 Task: Find connections with filter location Béoumi with filter topic #Futurewith filter profile language Potuguese with filter current company Mercuri Urval with filter school Jobs in Telangana with filter industry Transportation Equipment Manufacturing with filter service category Email Marketing with filter keywords title Iron Worker
Action: Mouse moved to (648, 84)
Screenshot: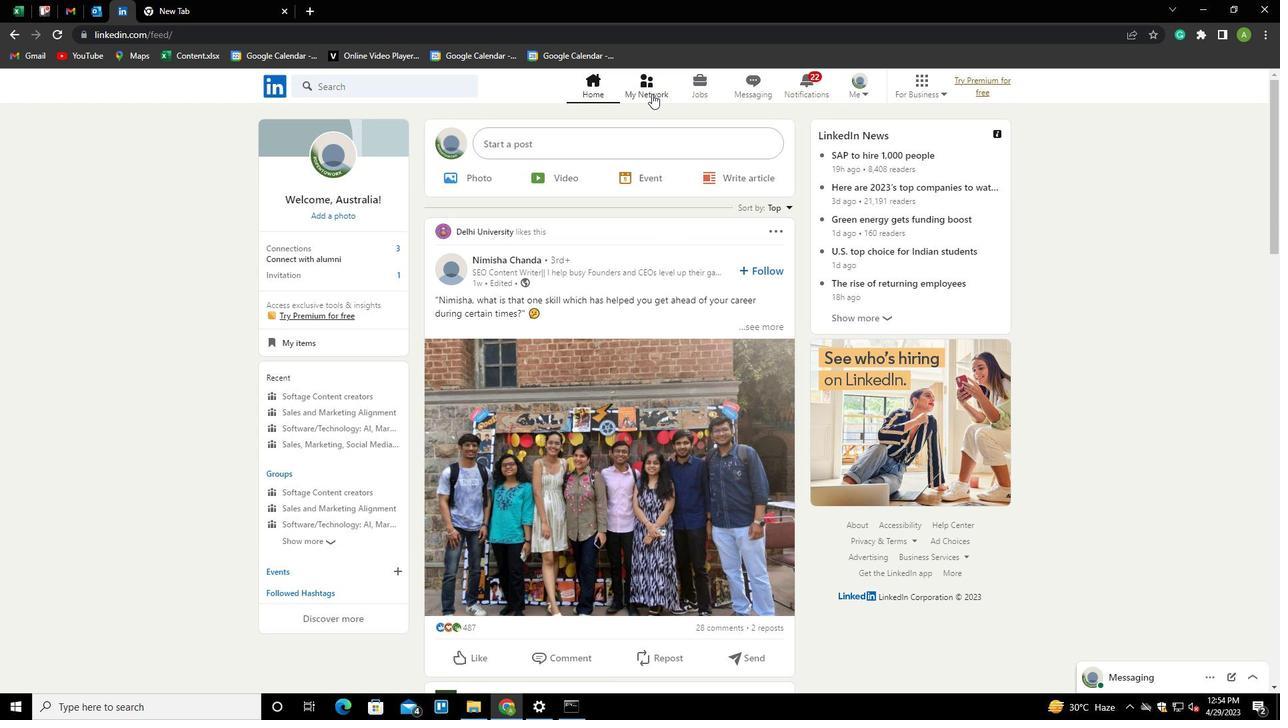 
Action: Mouse pressed left at (648, 84)
Screenshot: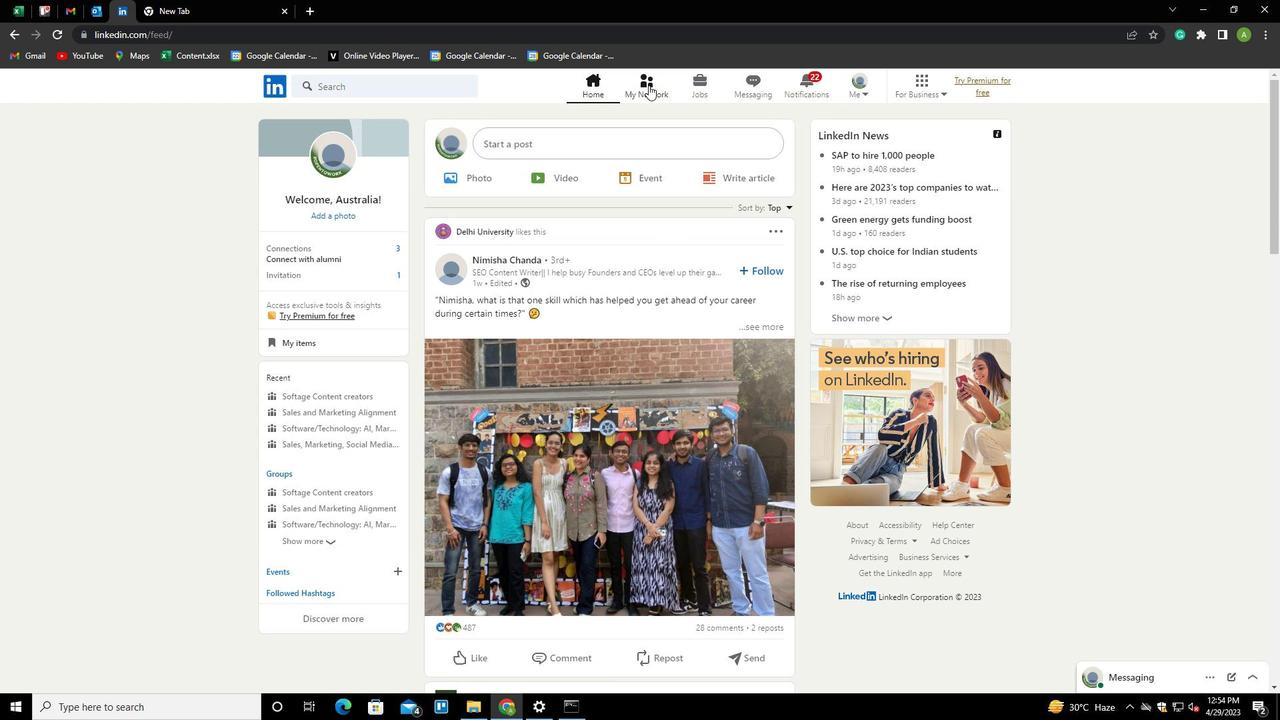 
Action: Mouse moved to (331, 160)
Screenshot: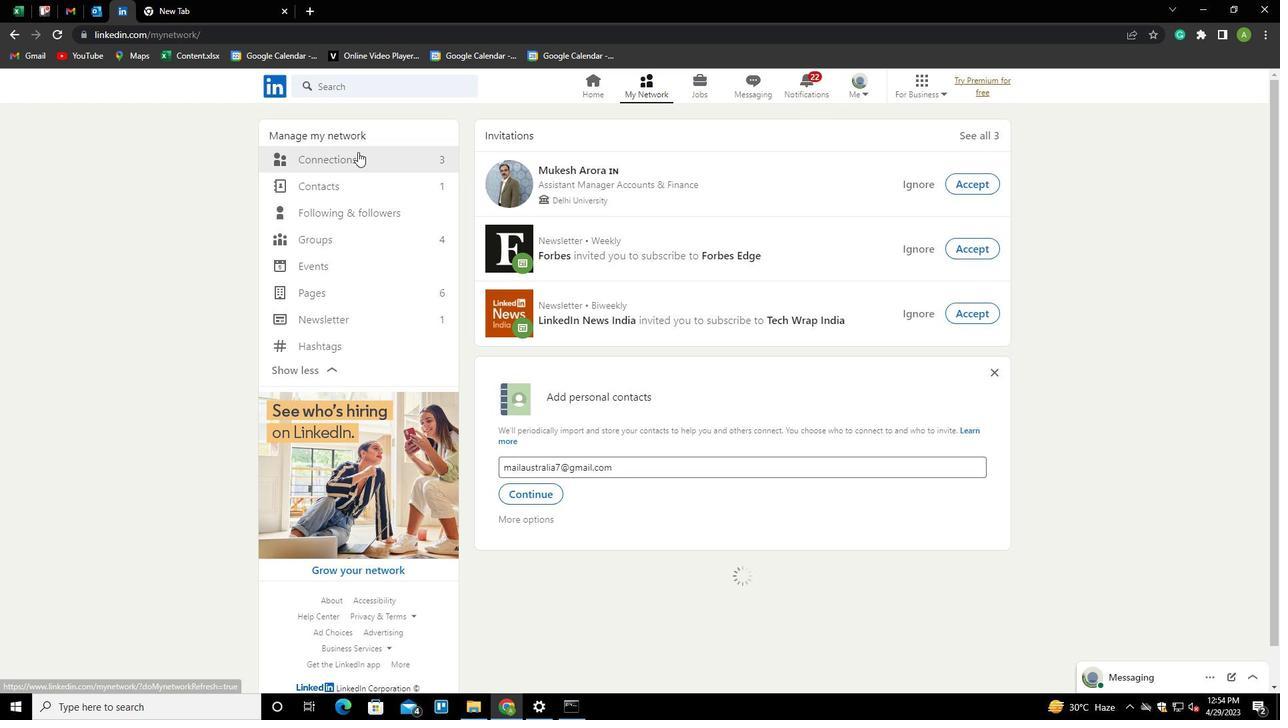 
Action: Mouse pressed left at (331, 160)
Screenshot: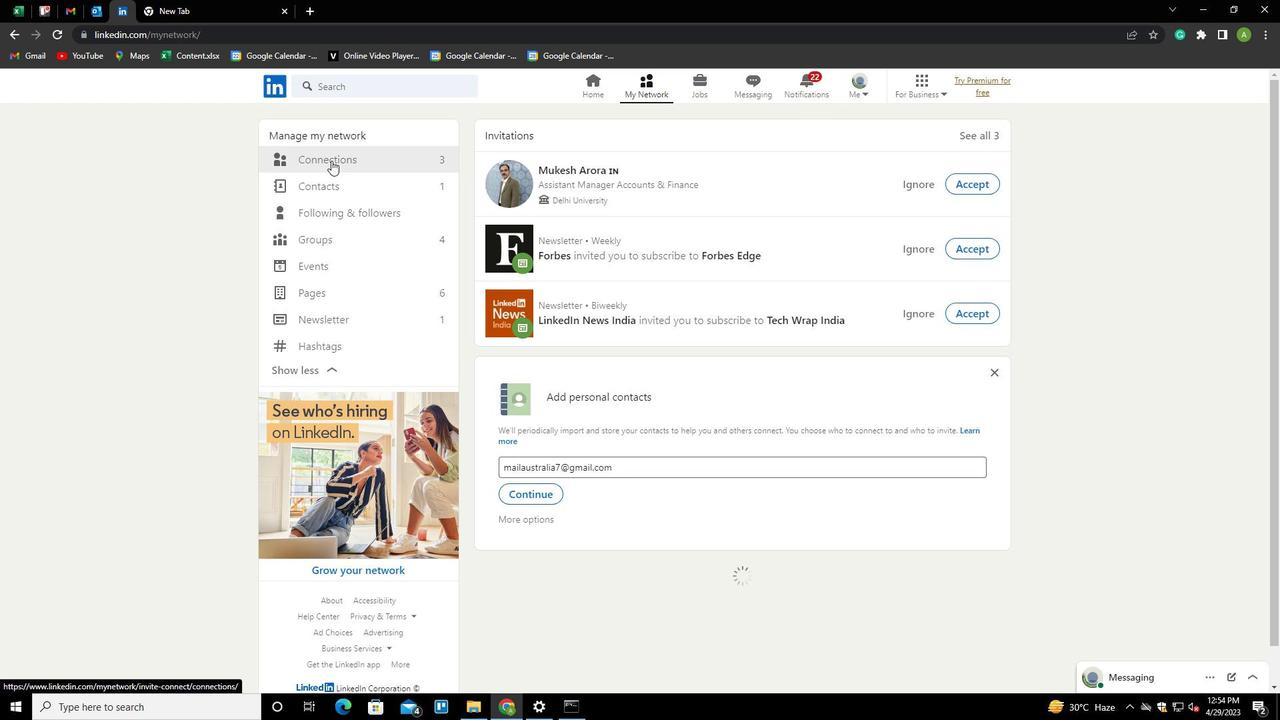 
Action: Mouse moved to (733, 162)
Screenshot: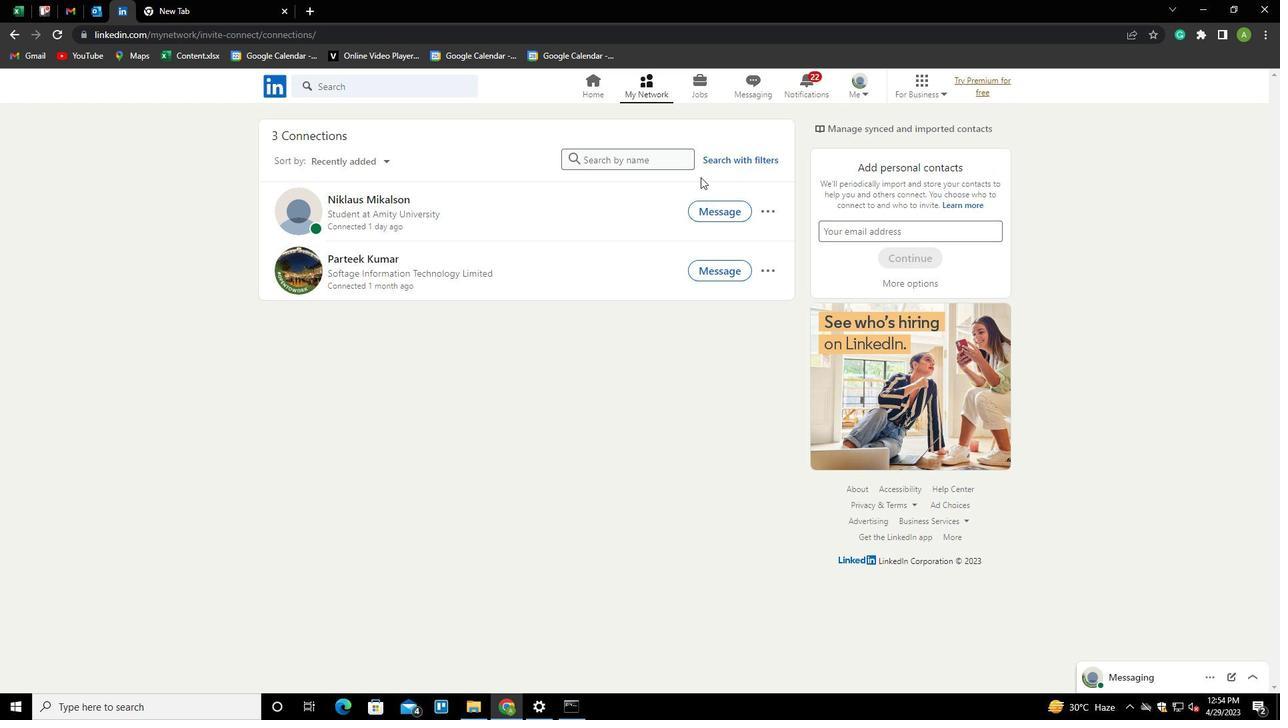 
Action: Mouse pressed left at (733, 162)
Screenshot: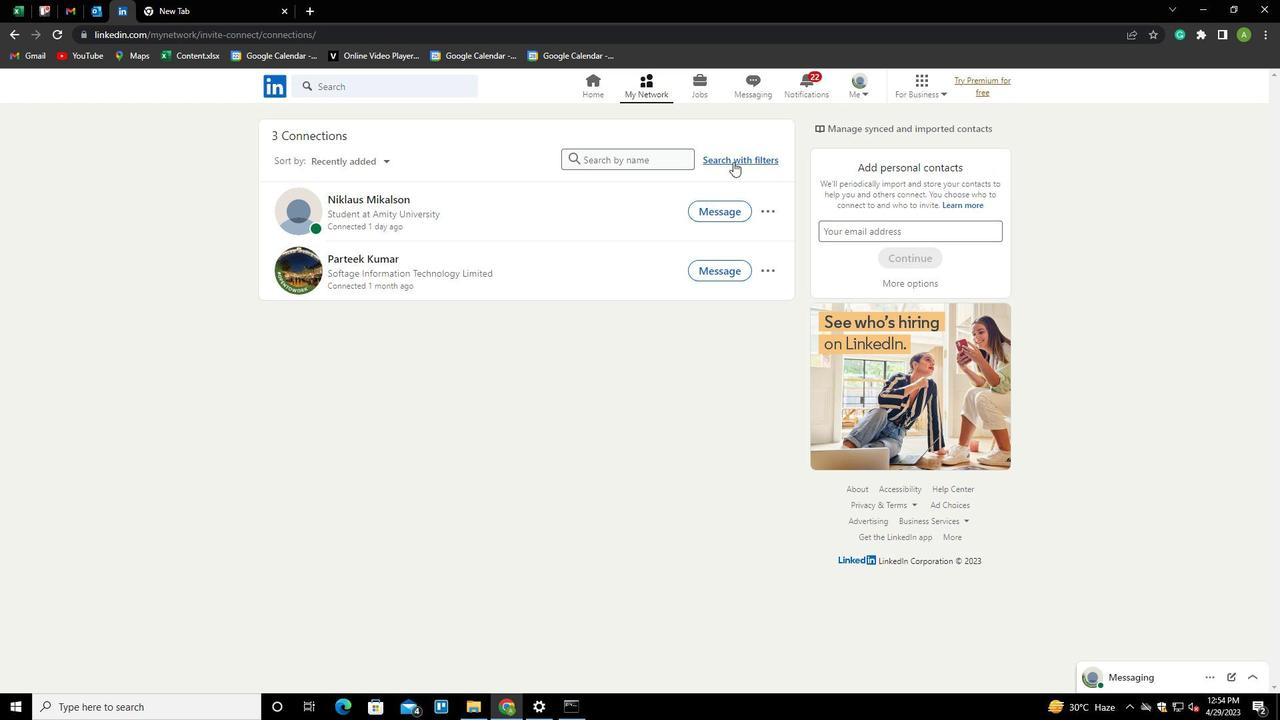 
Action: Mouse moved to (679, 126)
Screenshot: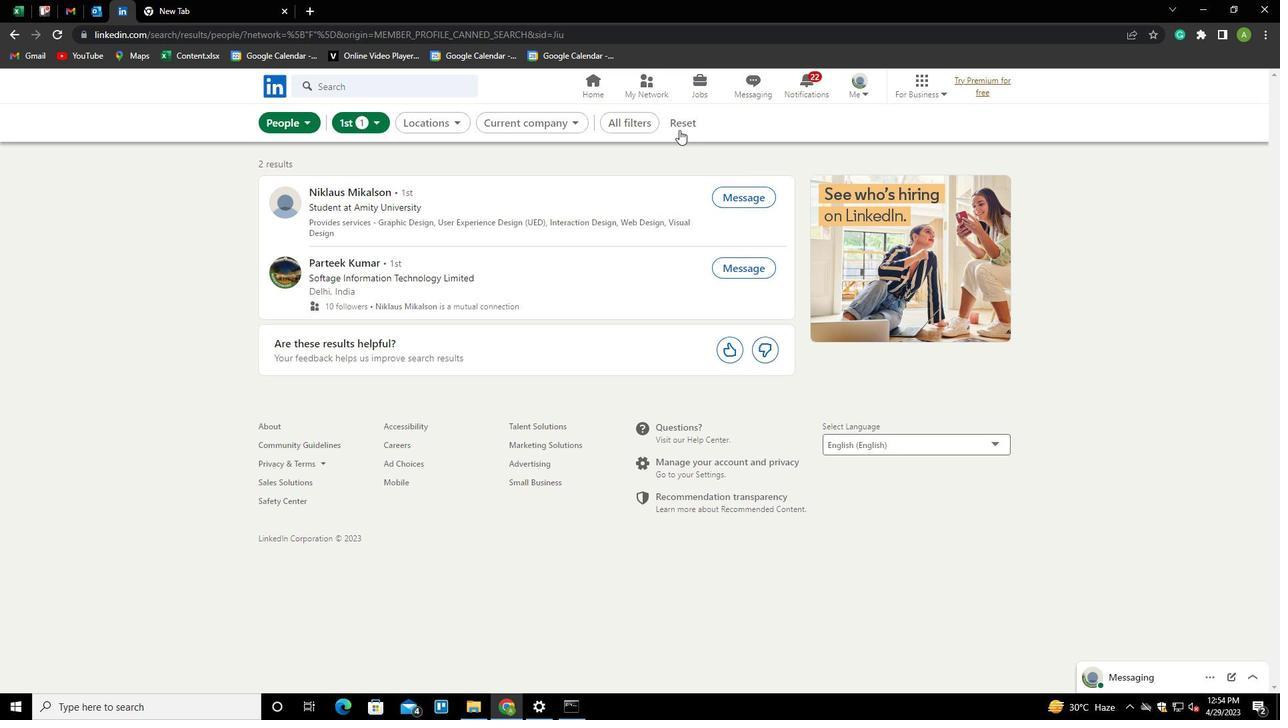 
Action: Mouse pressed left at (679, 126)
Screenshot: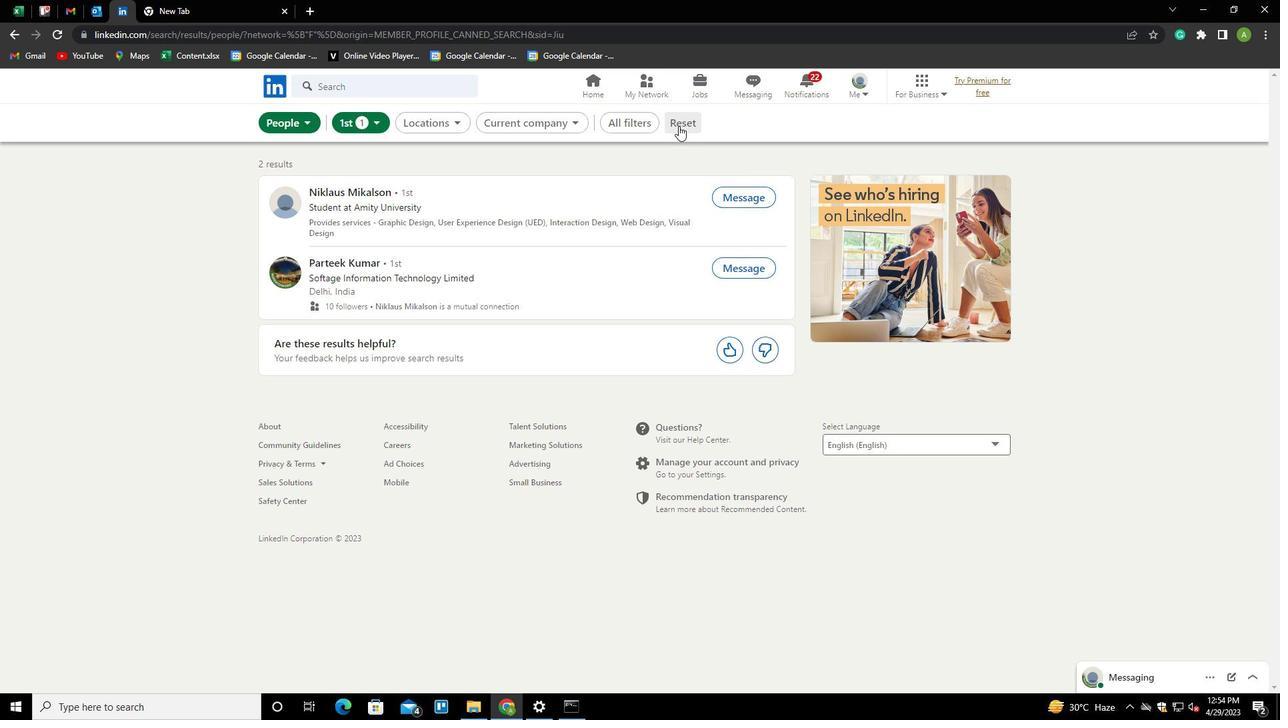
Action: Mouse moved to (669, 124)
Screenshot: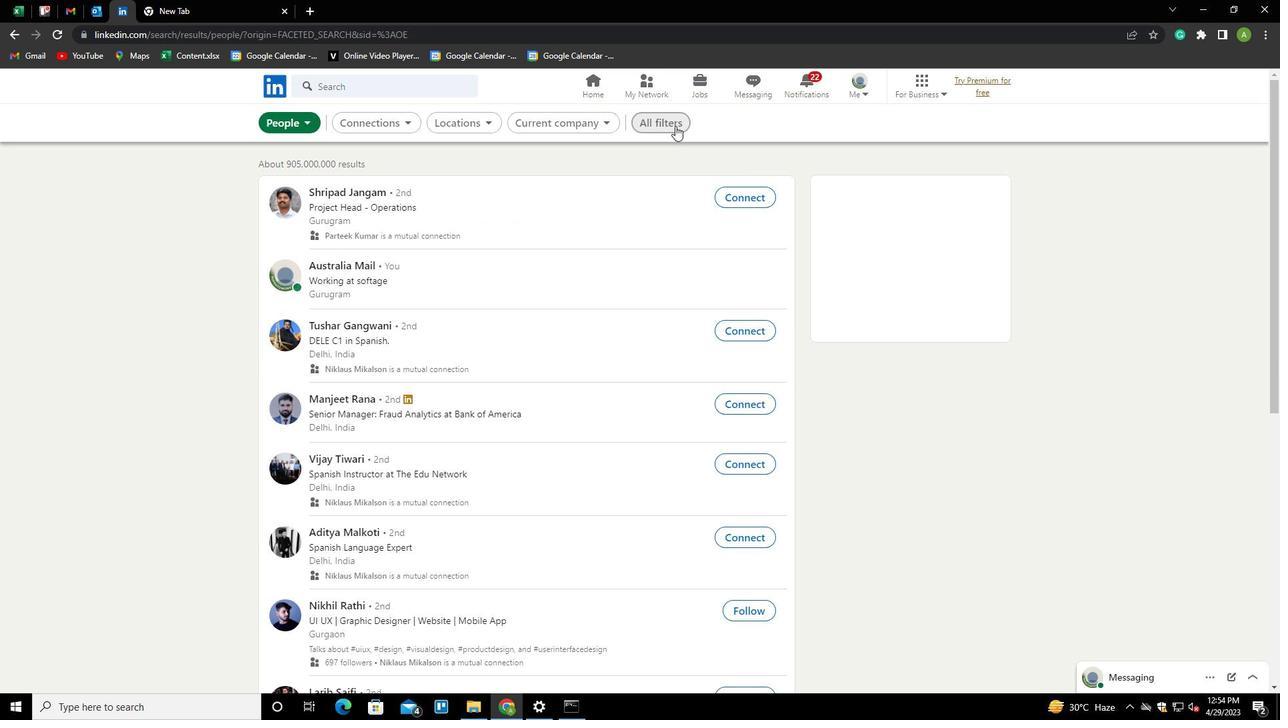 
Action: Mouse pressed left at (669, 124)
Screenshot: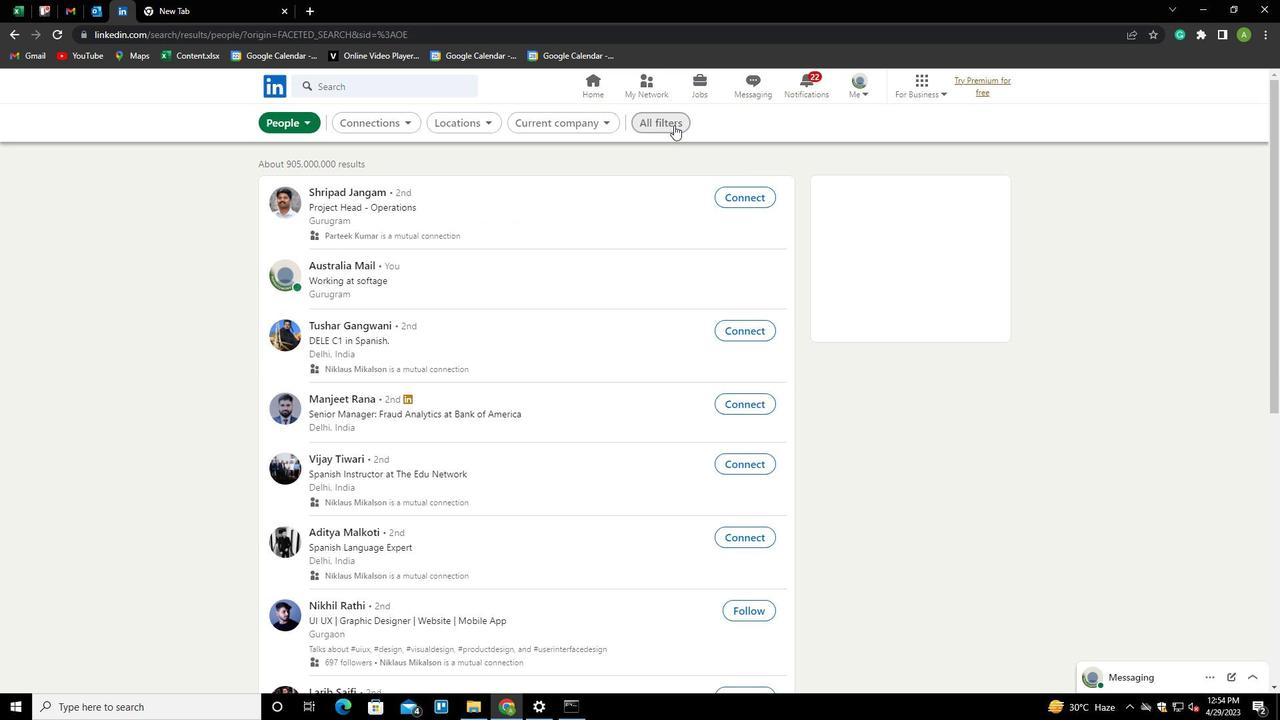 
Action: Mouse moved to (1048, 334)
Screenshot: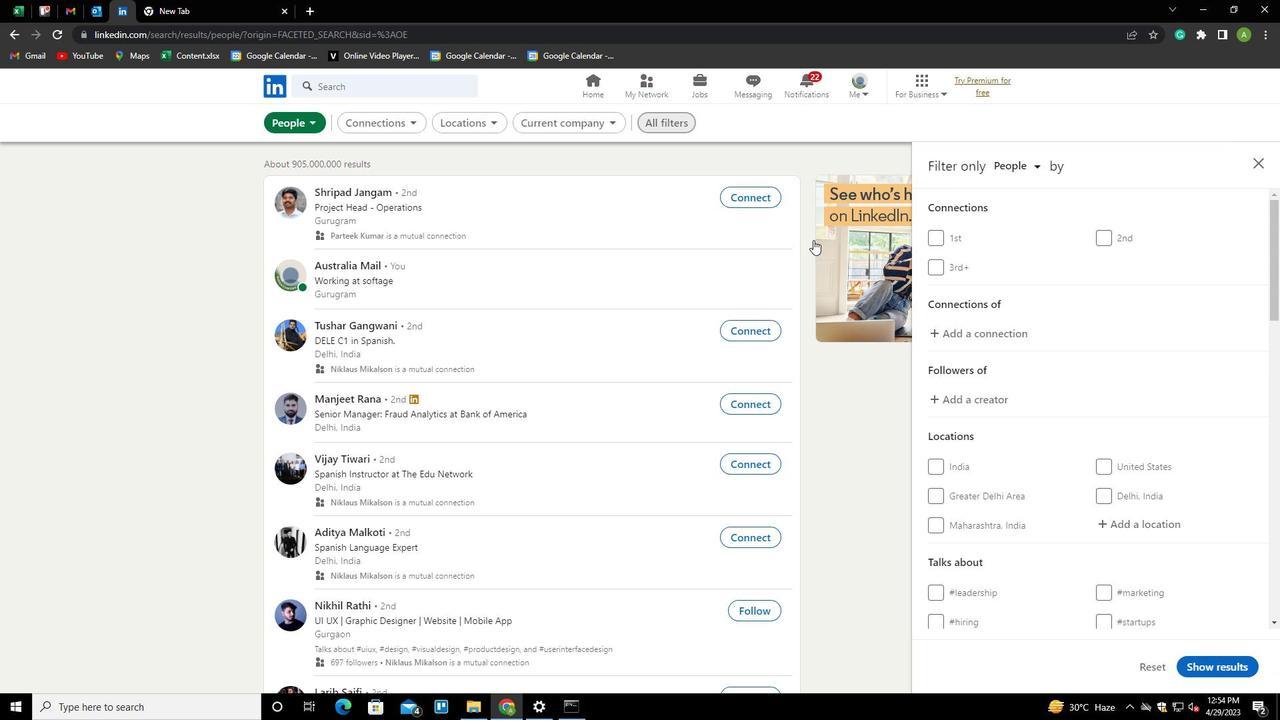 
Action: Mouse scrolled (1048, 334) with delta (0, 0)
Screenshot: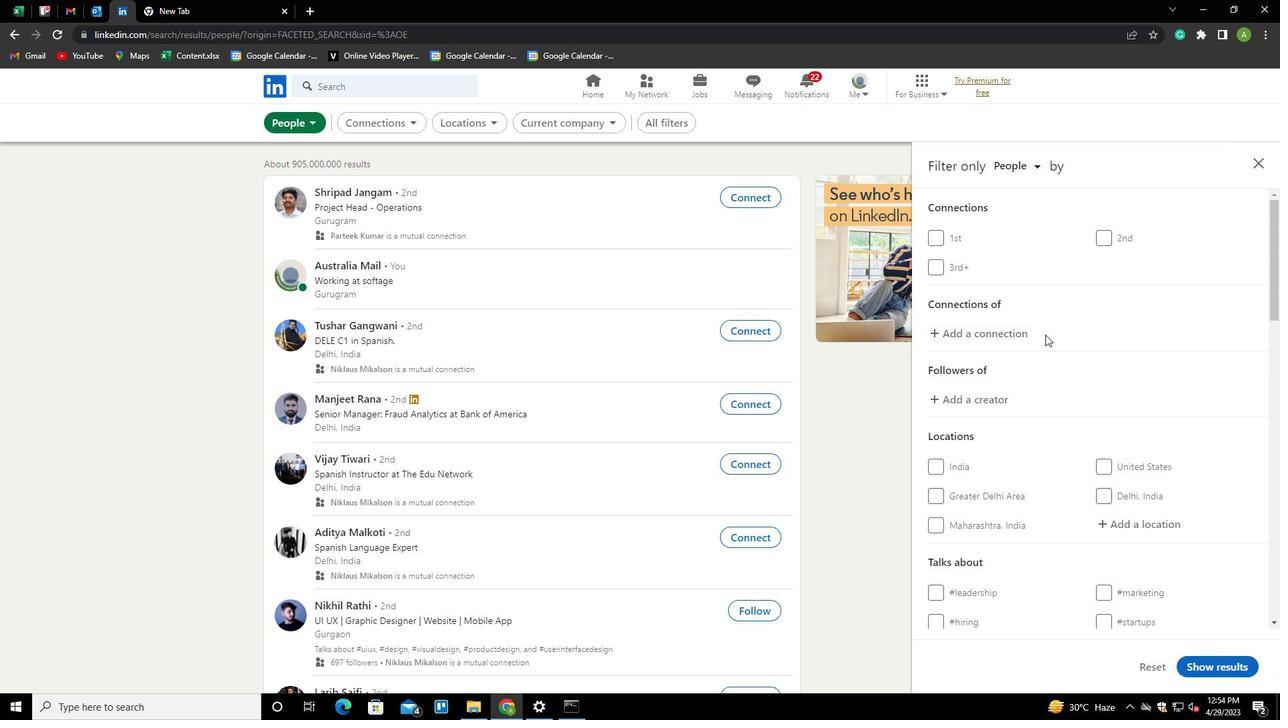 
Action: Mouse scrolled (1048, 334) with delta (0, 0)
Screenshot: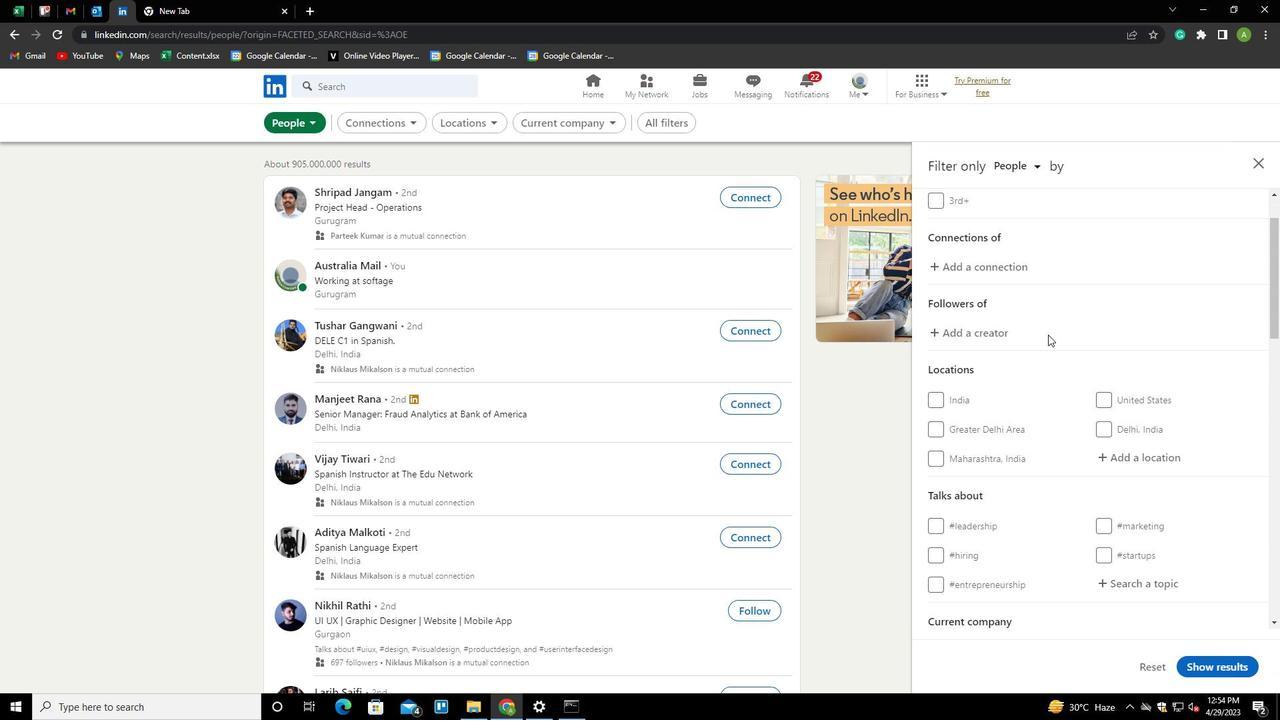 
Action: Mouse moved to (1120, 388)
Screenshot: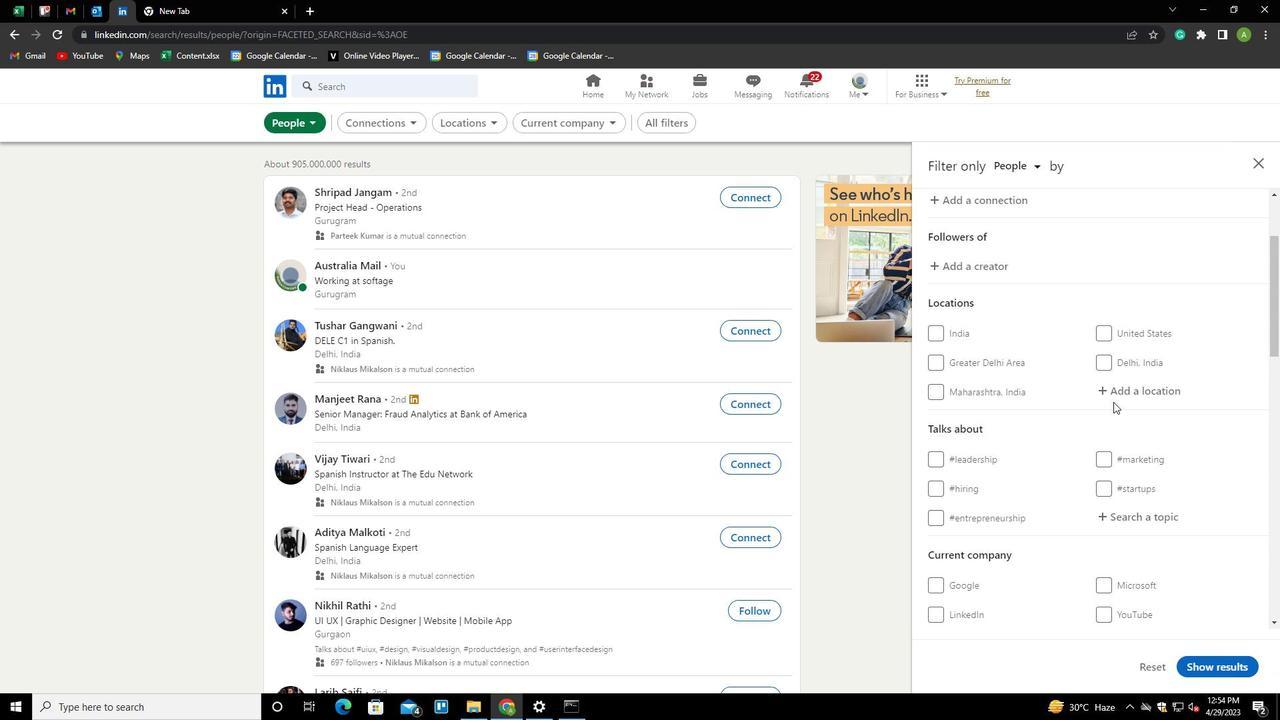 
Action: Mouse pressed left at (1120, 388)
Screenshot: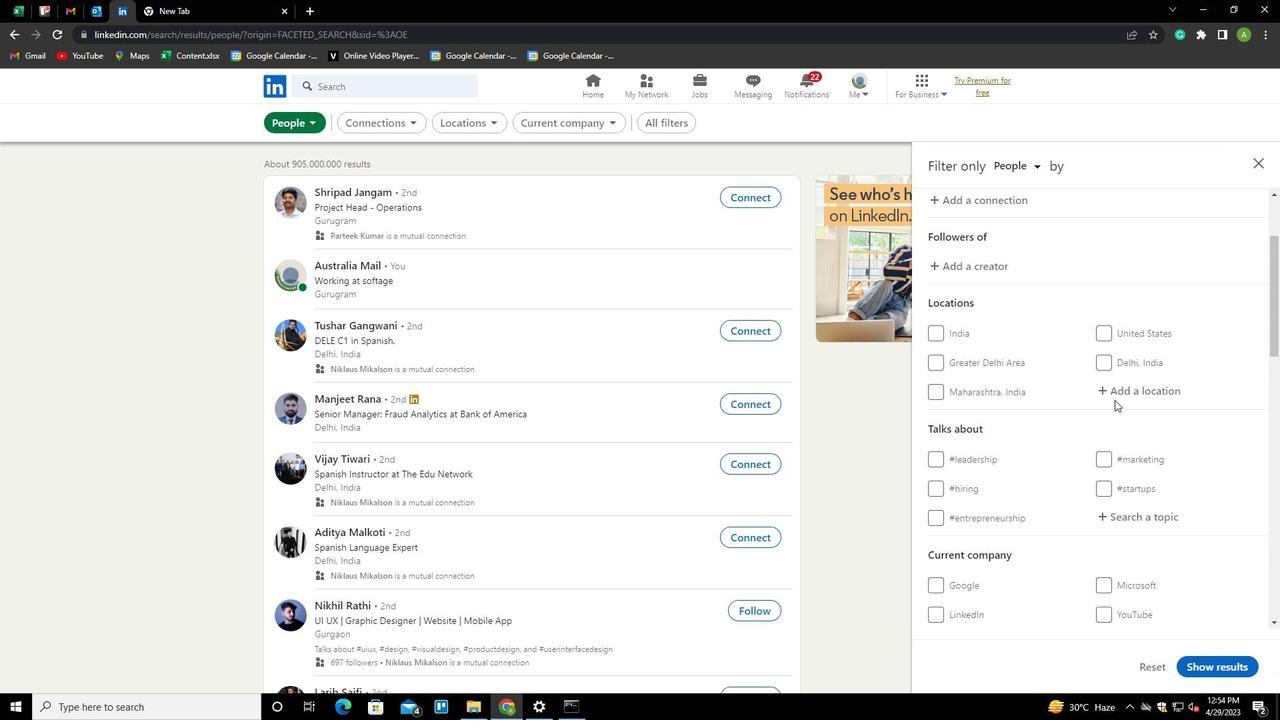 
Action: Mouse moved to (1127, 390)
Screenshot: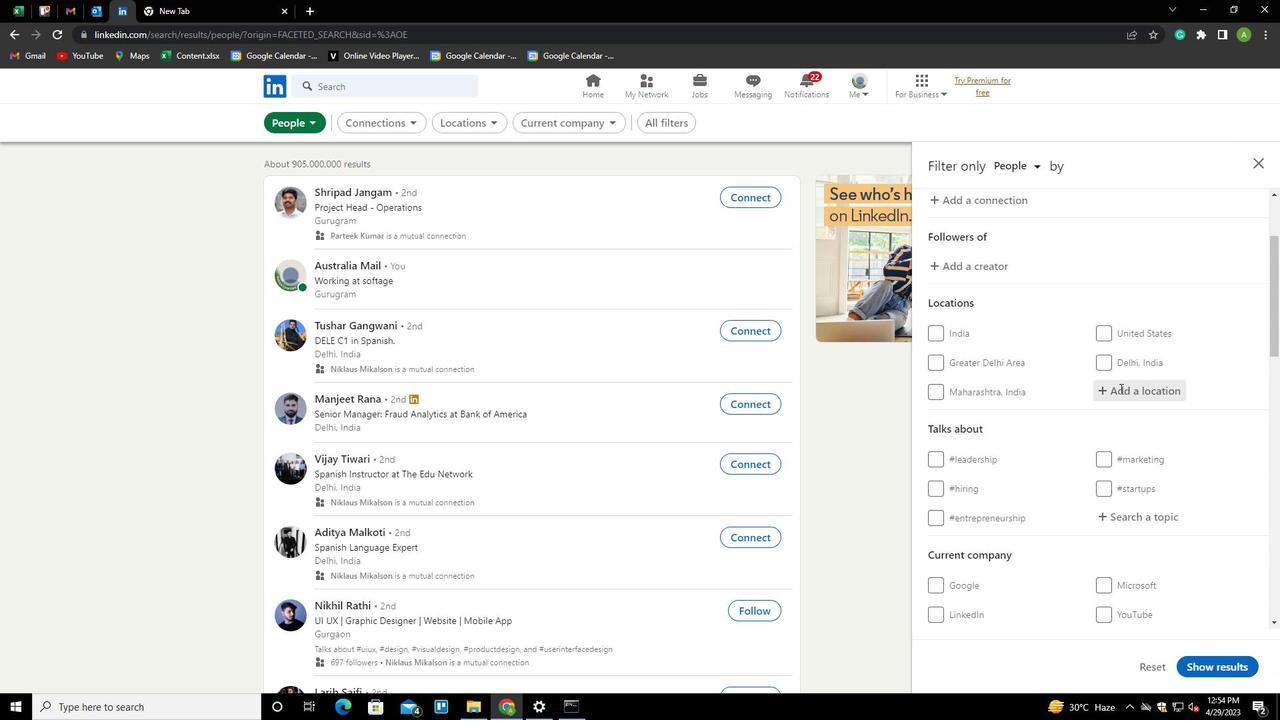 
Action: Mouse pressed left at (1127, 390)
Screenshot: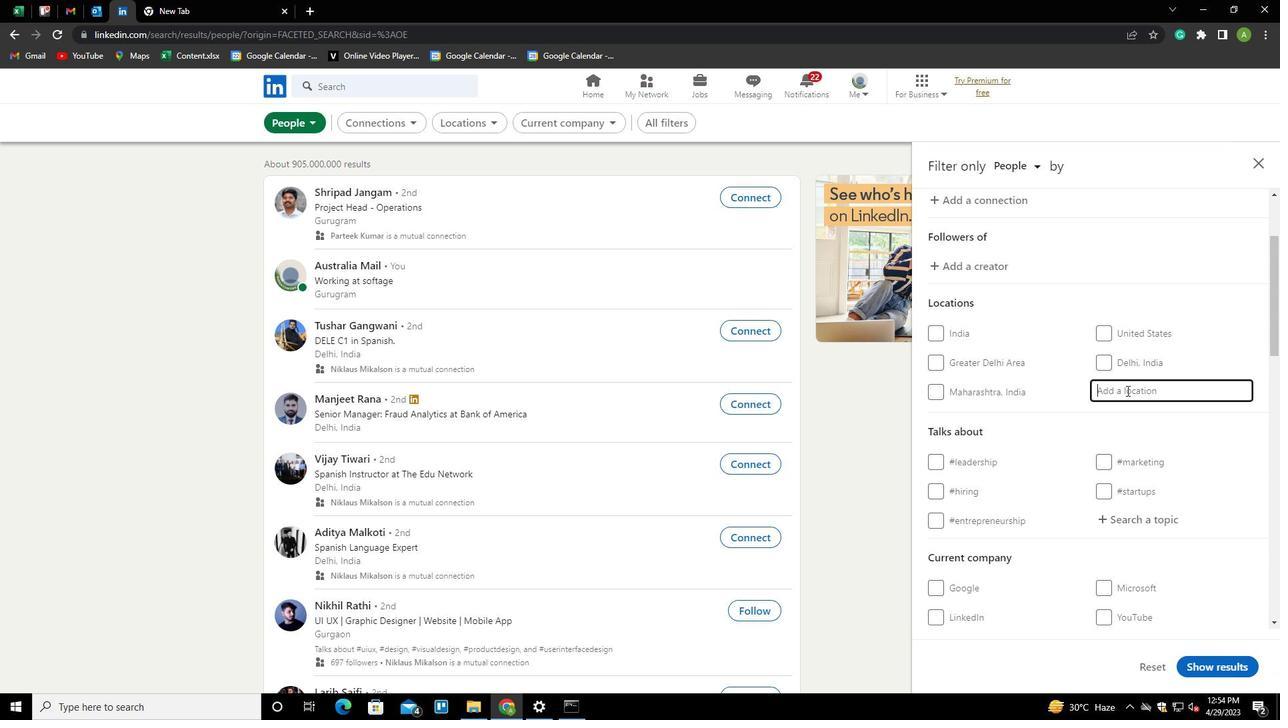 
Action: Key pressed <Key.shift>BEOMI<Key.left><Key.left>U<Key.end>
Screenshot: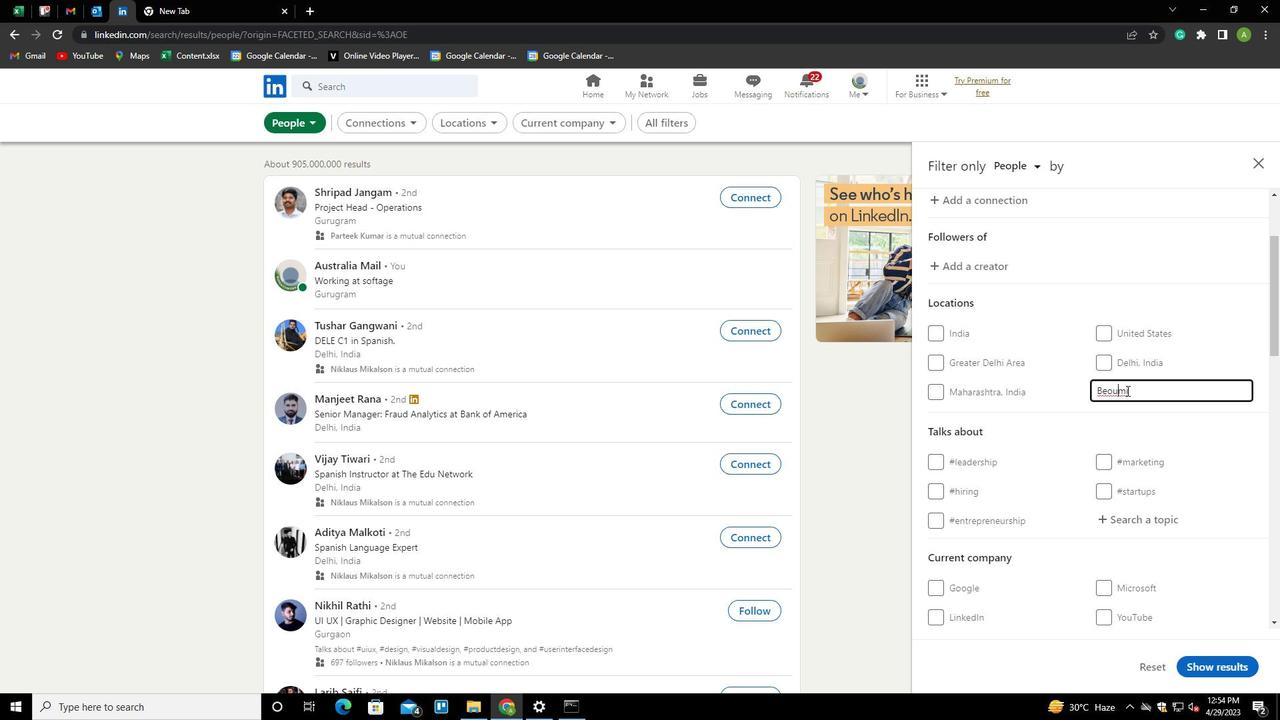 
Action: Mouse moved to (1154, 526)
Screenshot: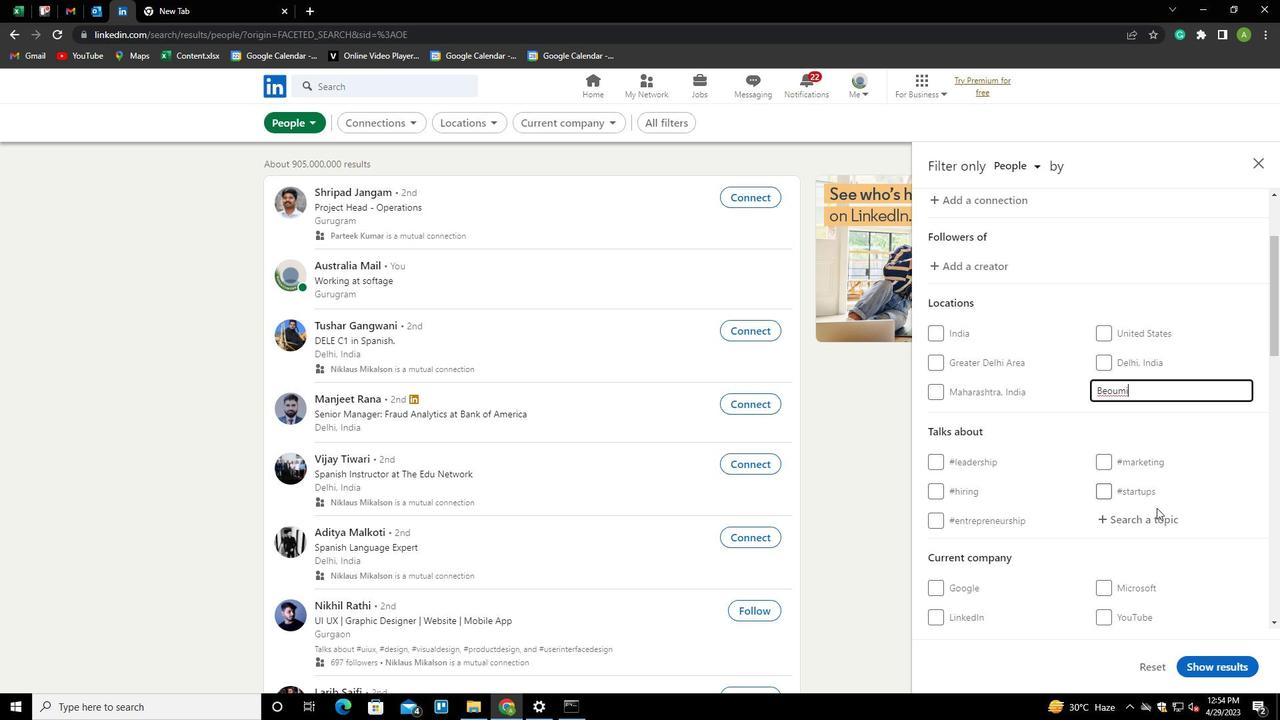 
Action: Mouse pressed left at (1154, 526)
Screenshot: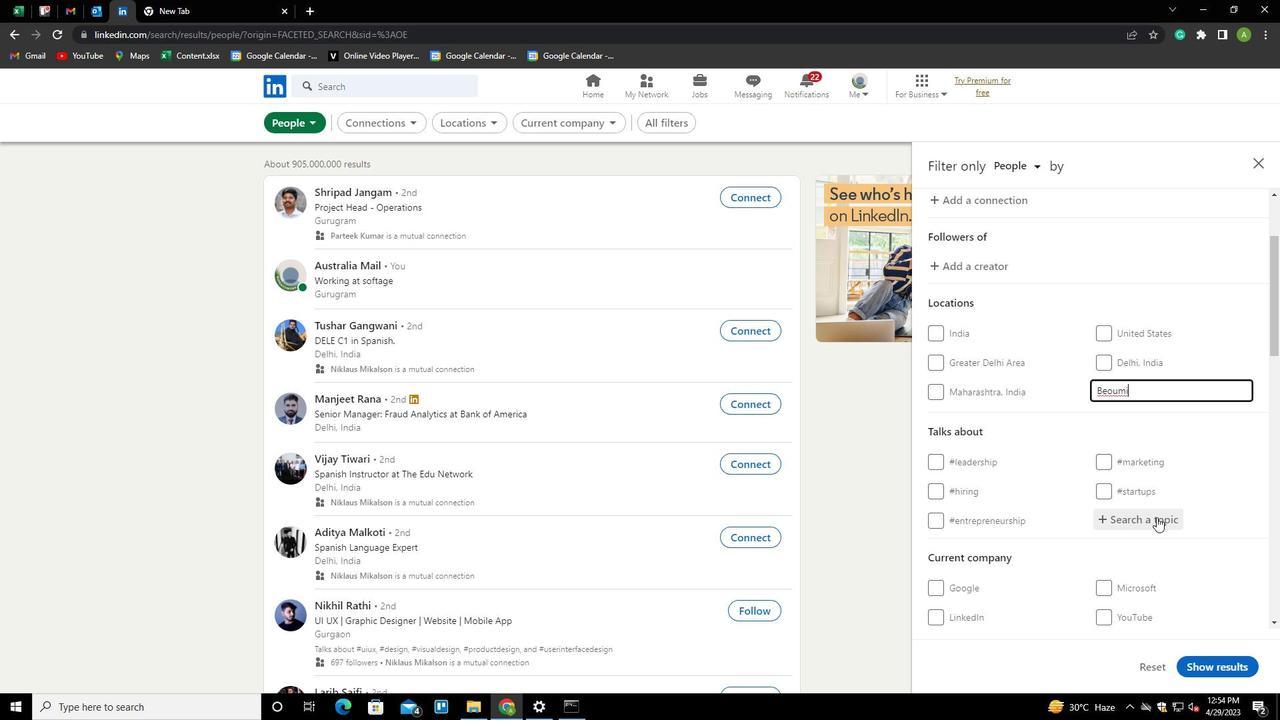 
Action: Mouse moved to (1154, 523)
Screenshot: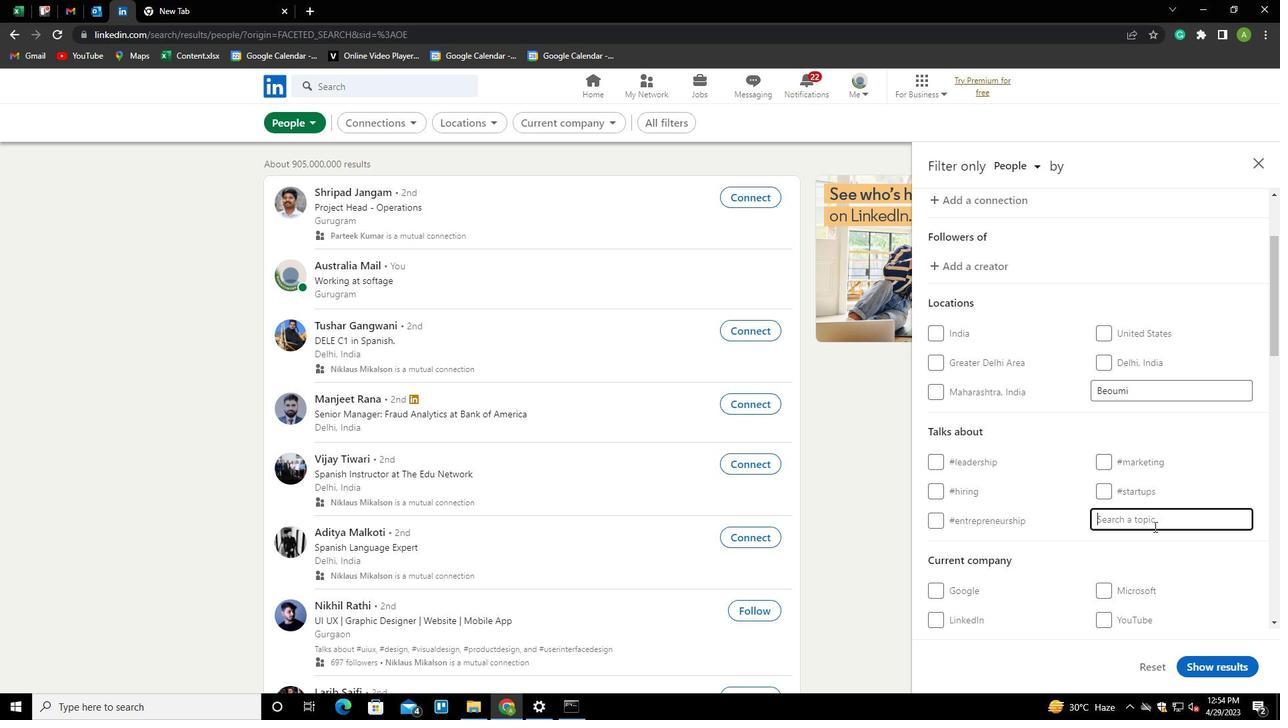 
Action: Key pressed <Key.shift>FUTURE<Key.down><Key.enter>
Screenshot: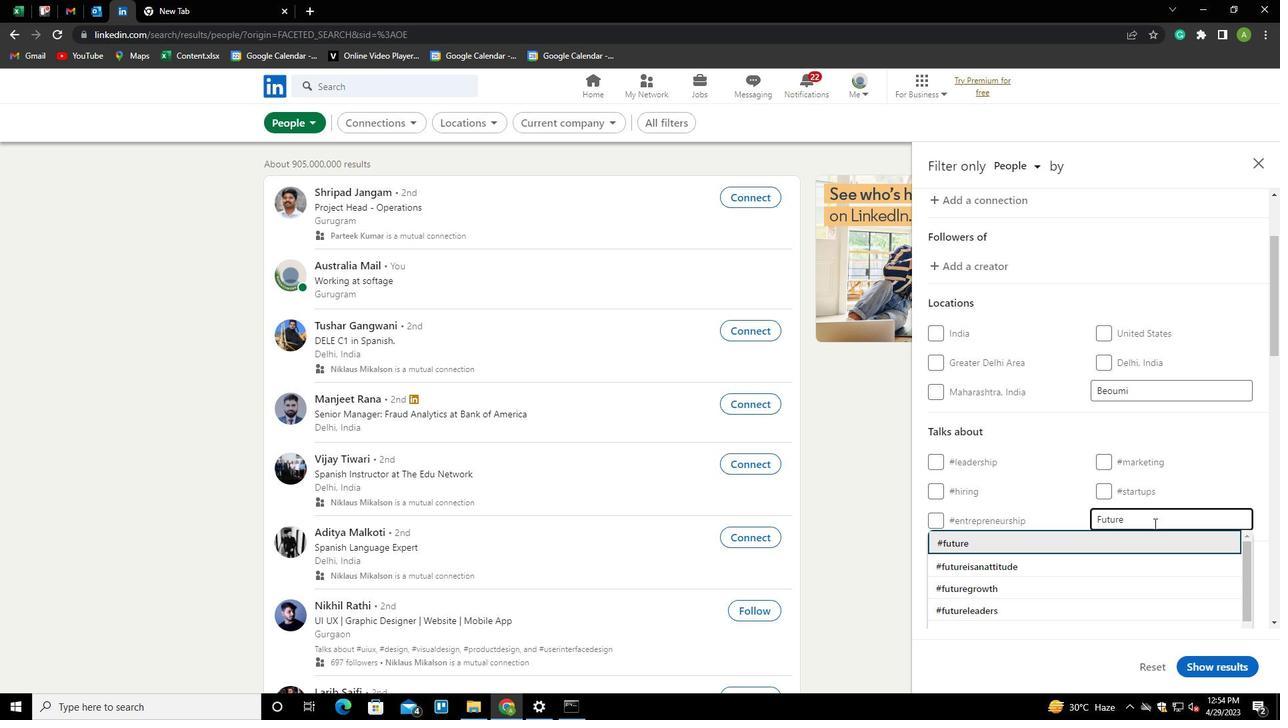 
Action: Mouse scrolled (1154, 522) with delta (0, 0)
Screenshot: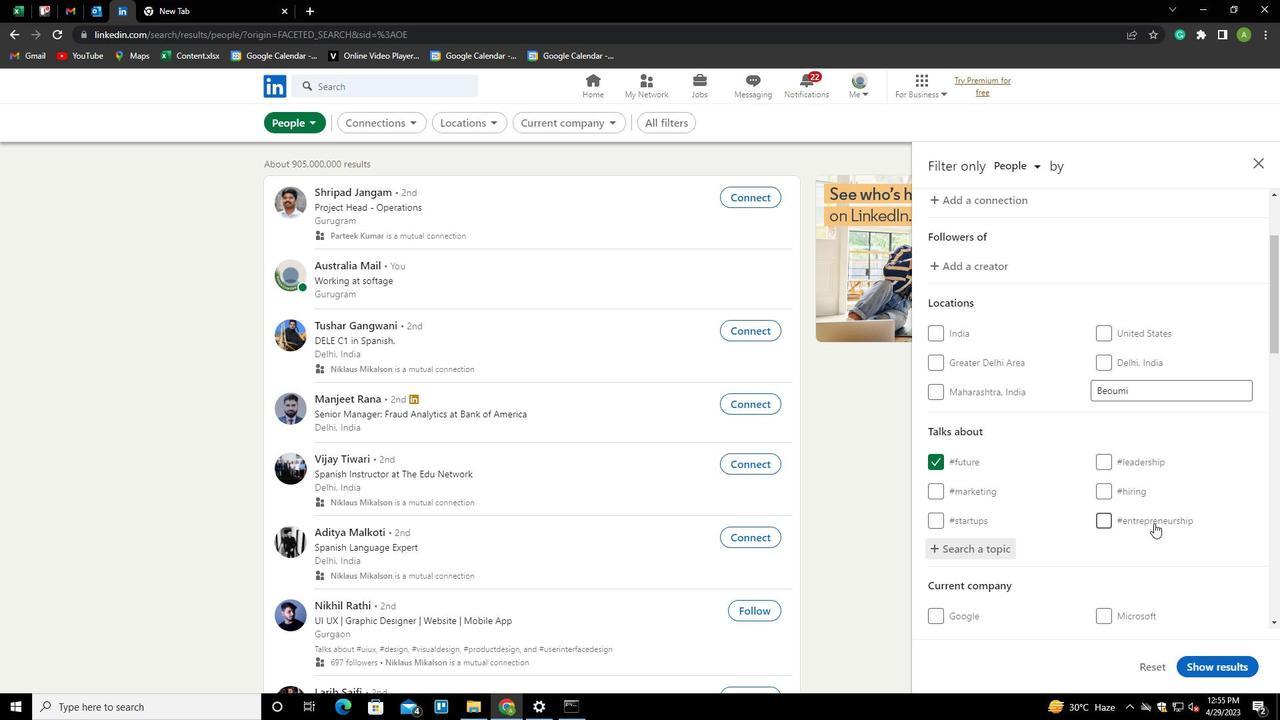 
Action: Mouse scrolled (1154, 522) with delta (0, 0)
Screenshot: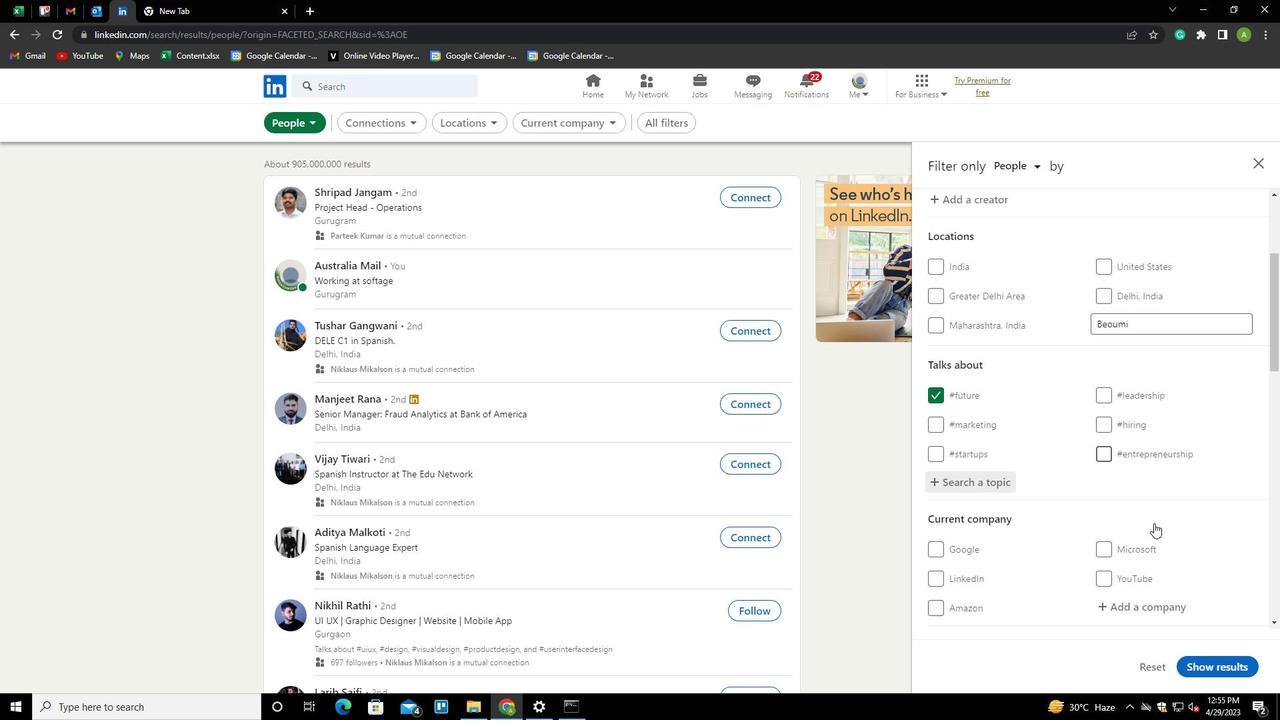 
Action: Mouse scrolled (1154, 522) with delta (0, 0)
Screenshot: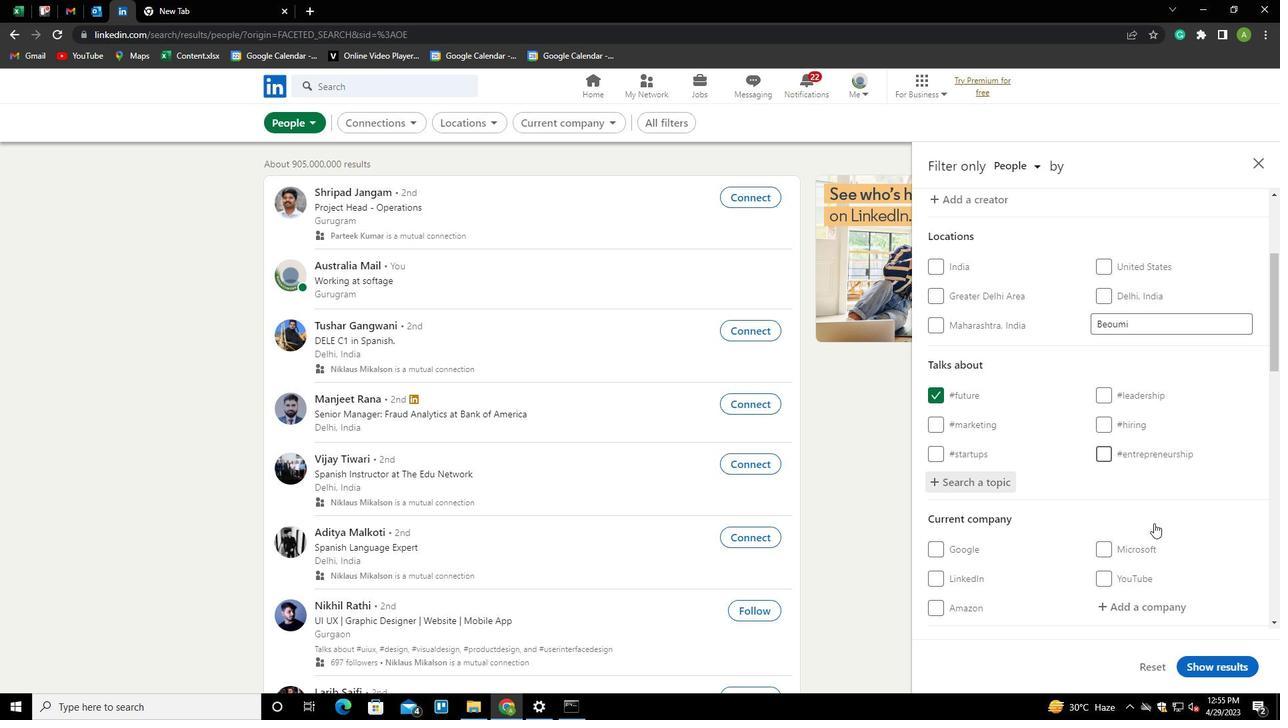 
Action: Mouse moved to (1140, 468)
Screenshot: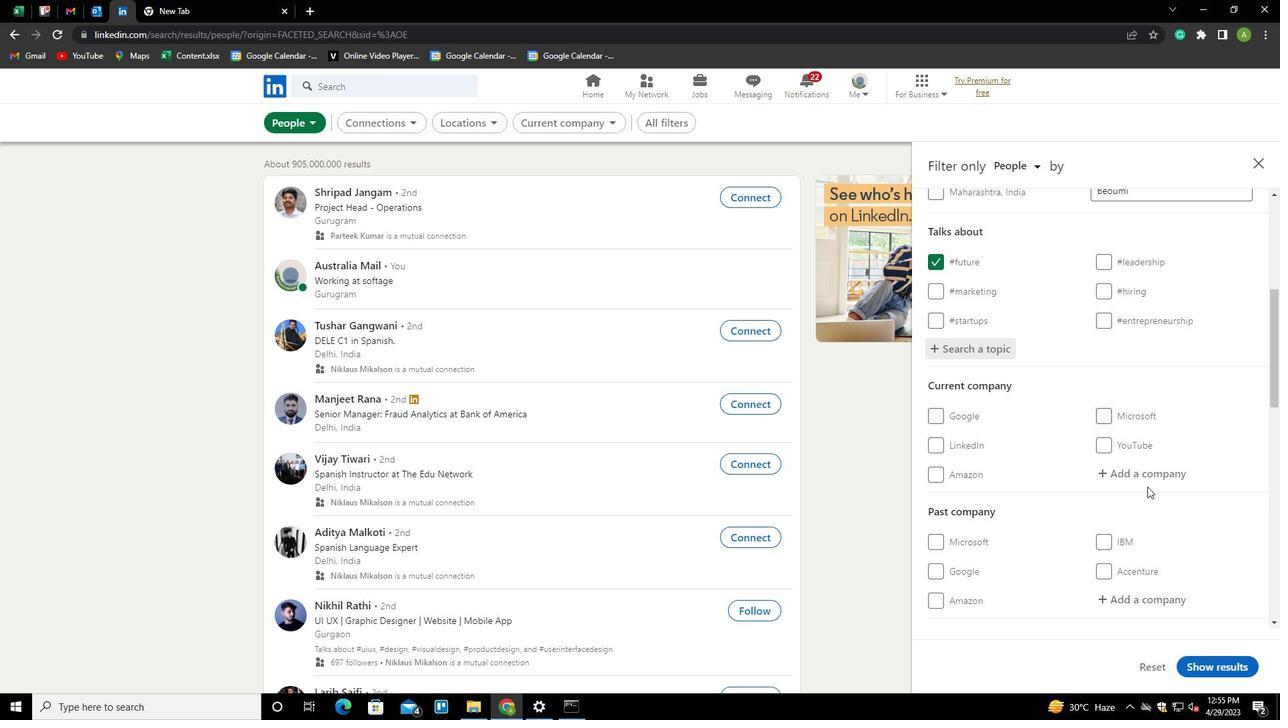 
Action: Mouse pressed left at (1140, 468)
Screenshot: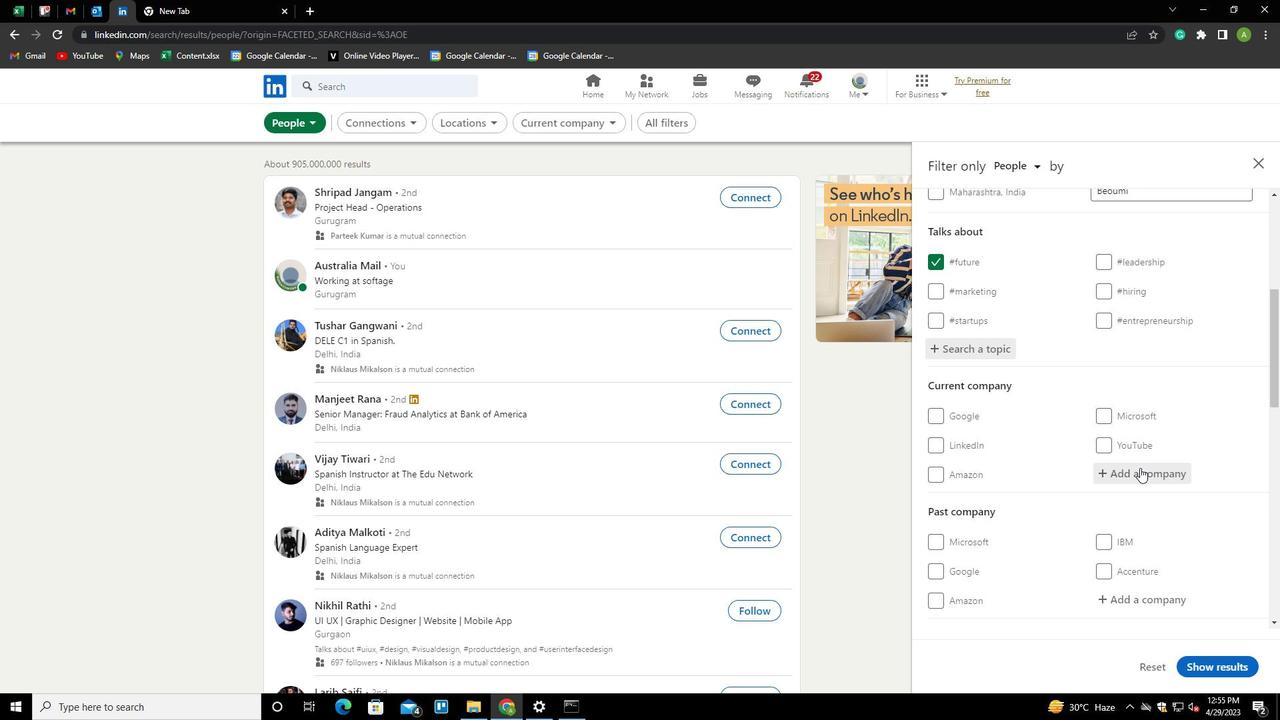 
Action: Mouse moved to (1156, 504)
Screenshot: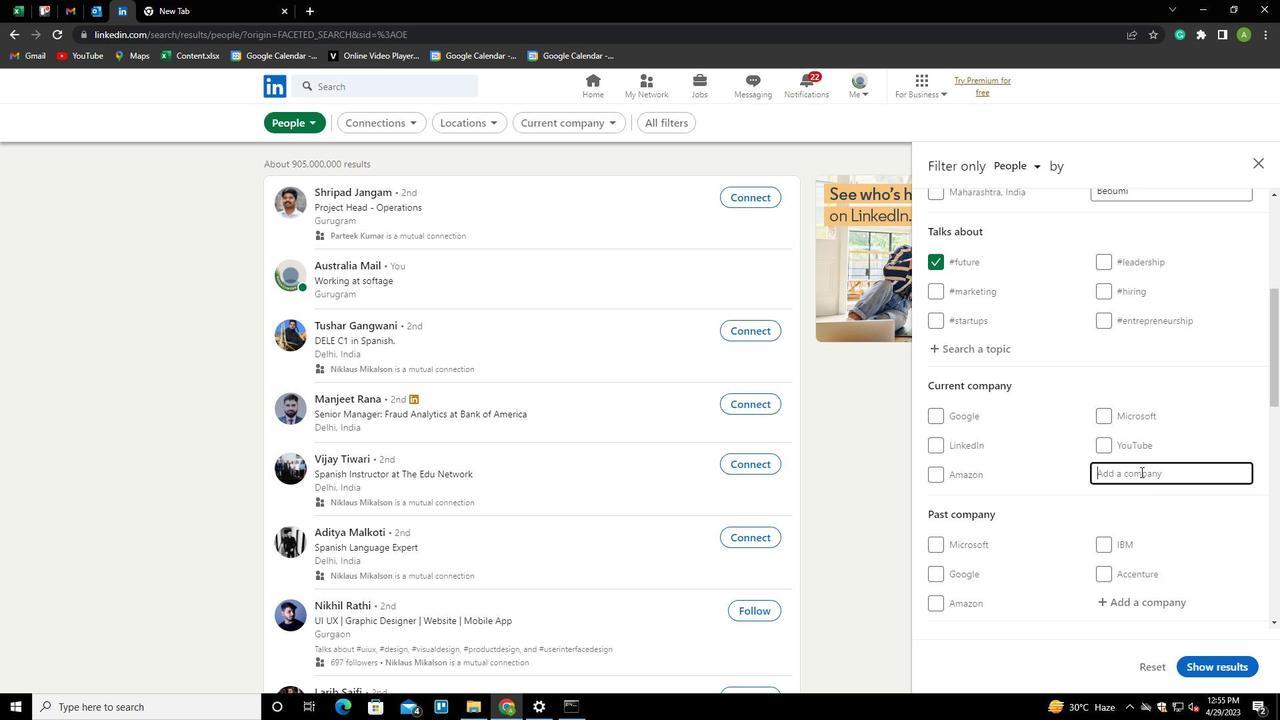 
Action: Mouse scrolled (1156, 503) with delta (0, 0)
Screenshot: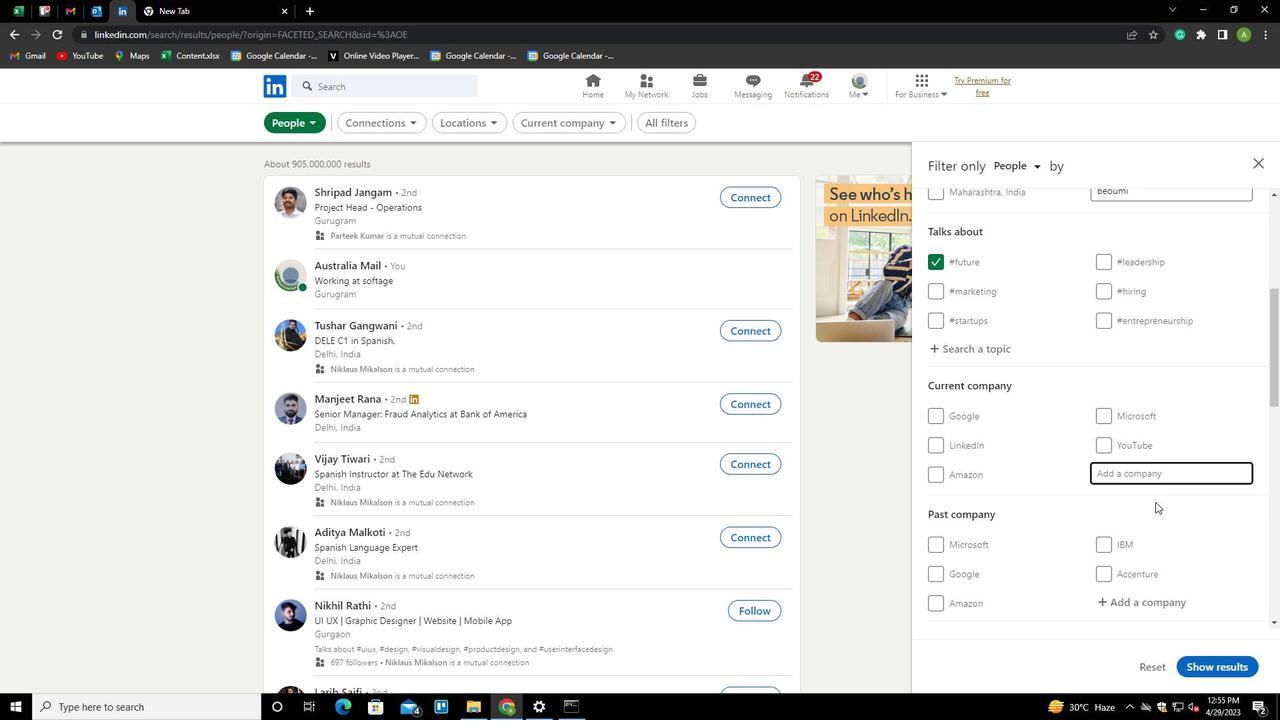 
Action: Mouse scrolled (1156, 503) with delta (0, 0)
Screenshot: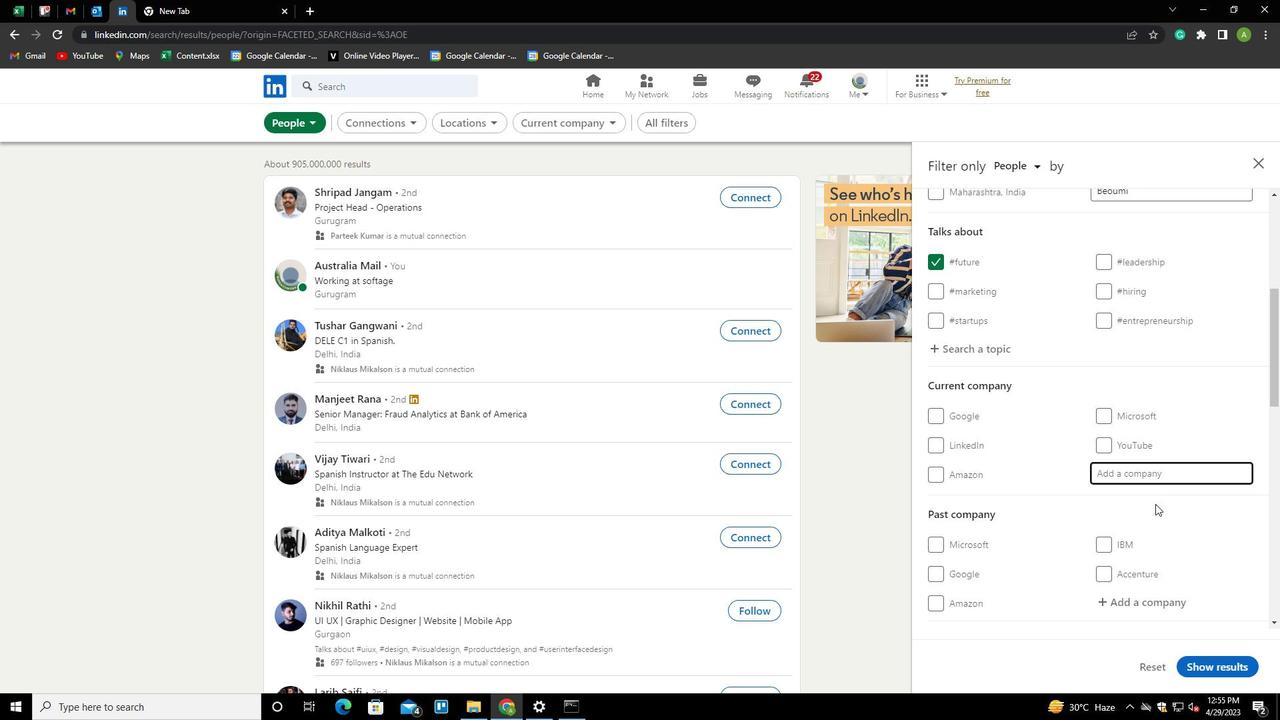 
Action: Mouse scrolled (1156, 503) with delta (0, 0)
Screenshot: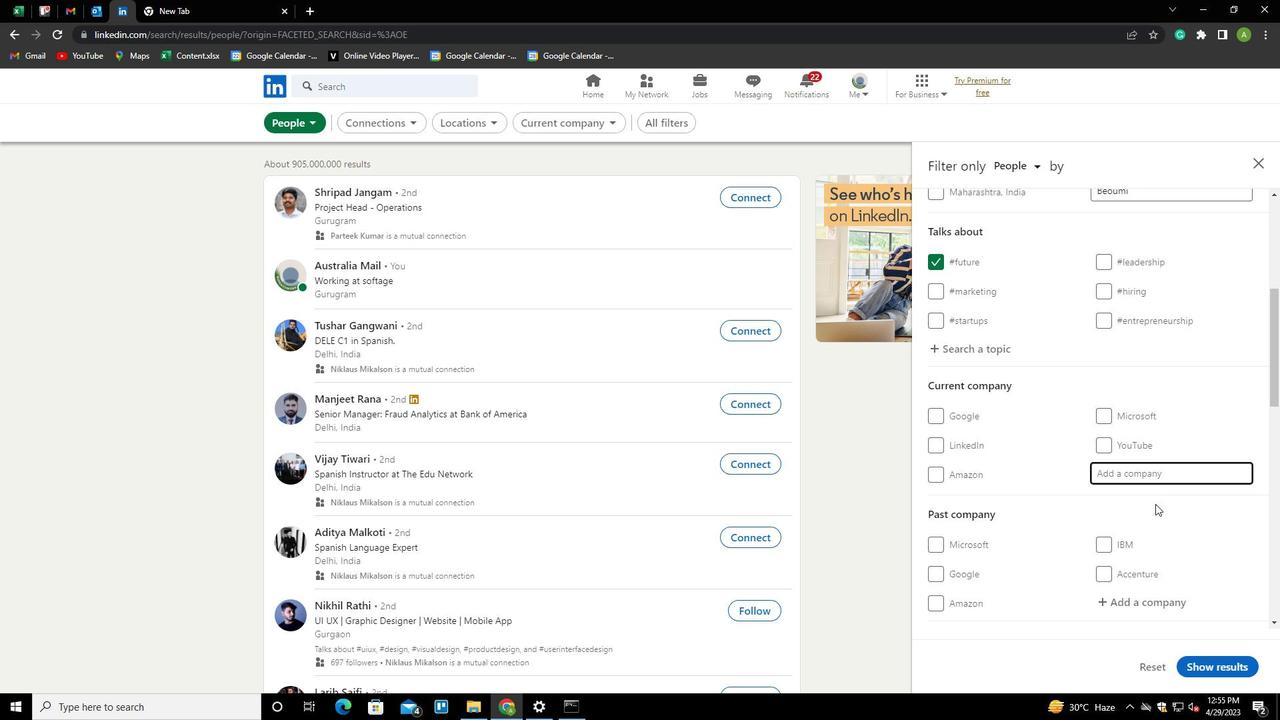 
Action: Mouse scrolled (1156, 503) with delta (0, 0)
Screenshot: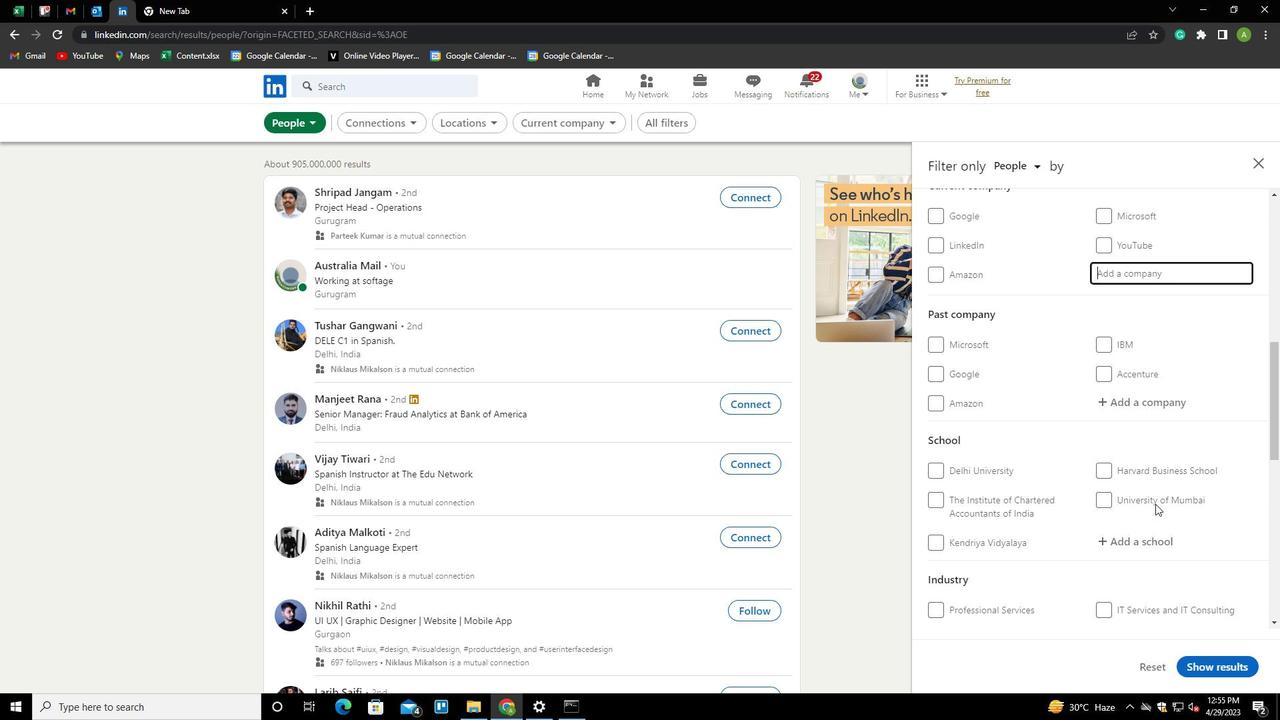 
Action: Mouse scrolled (1156, 503) with delta (0, 0)
Screenshot: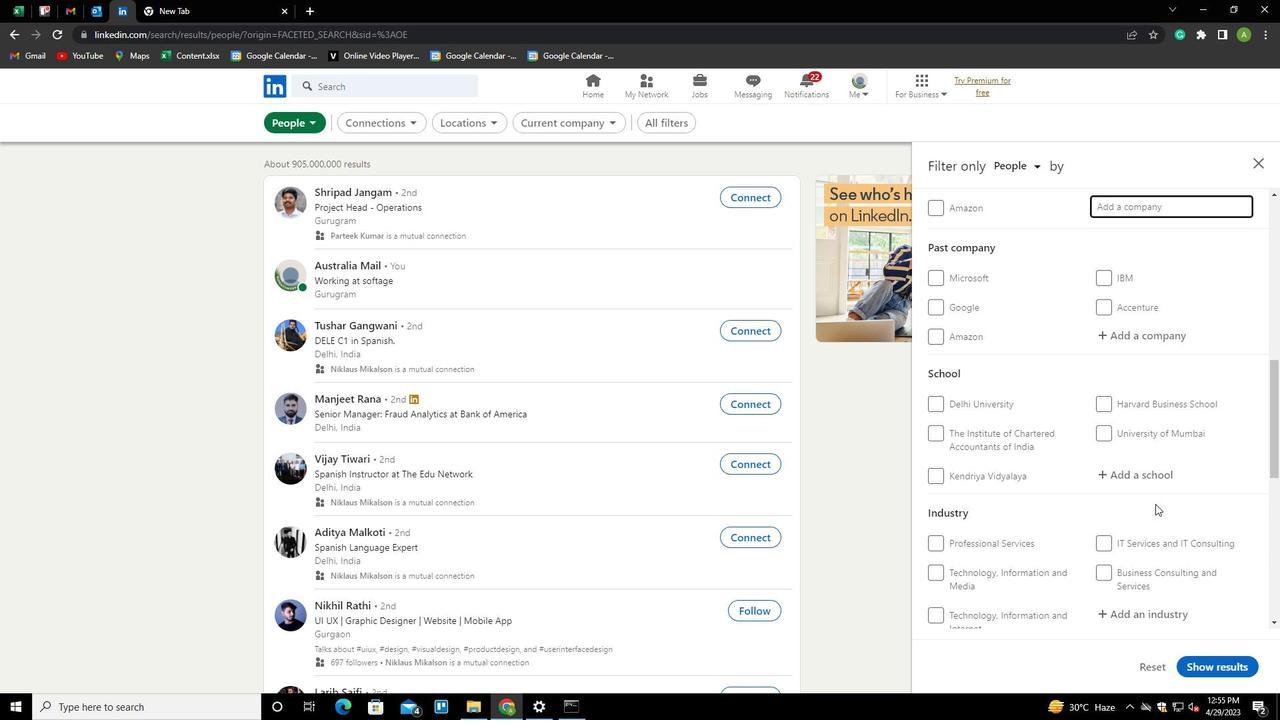 
Action: Mouse scrolled (1156, 503) with delta (0, 0)
Screenshot: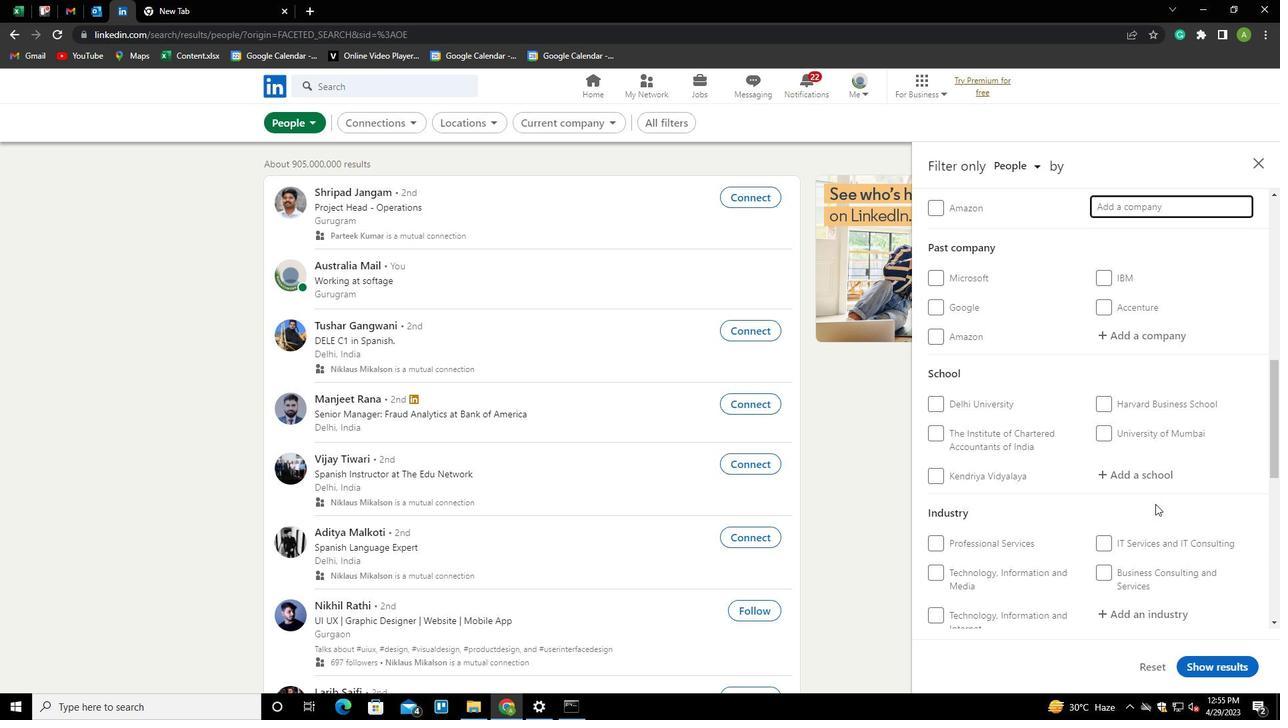
Action: Mouse scrolled (1156, 503) with delta (0, 0)
Screenshot: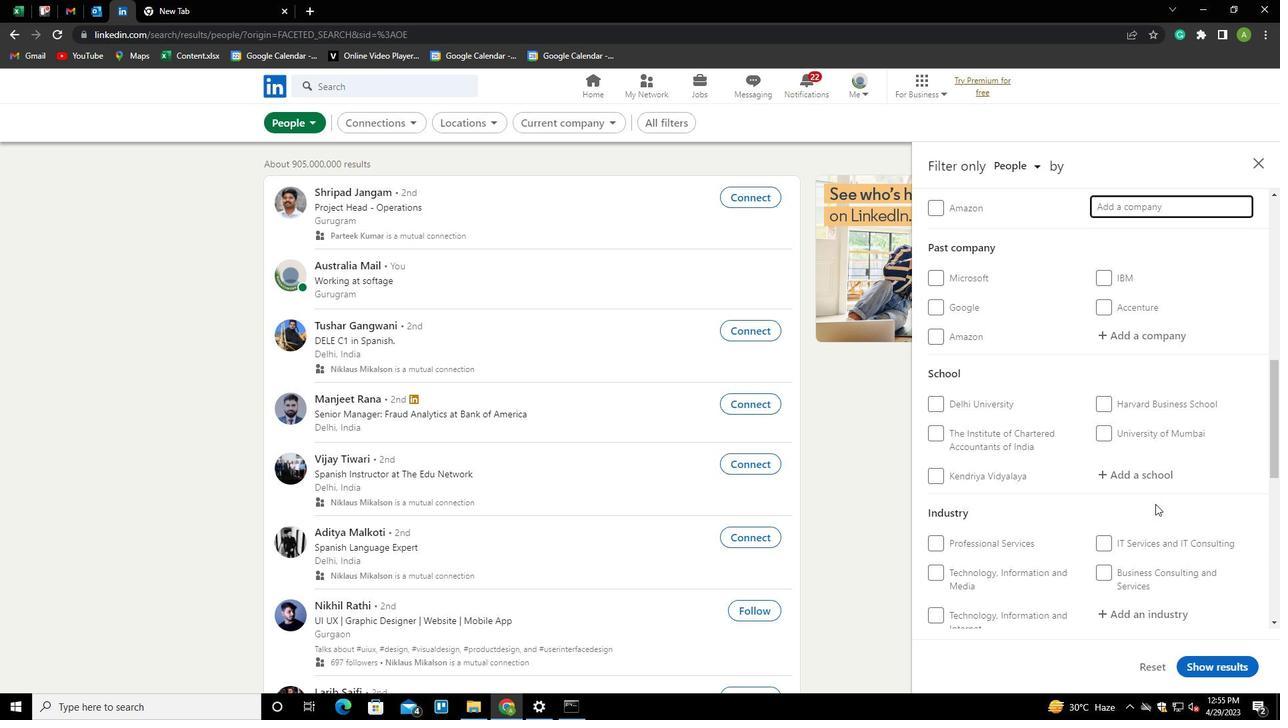 
Action: Mouse scrolled (1156, 503) with delta (0, 0)
Screenshot: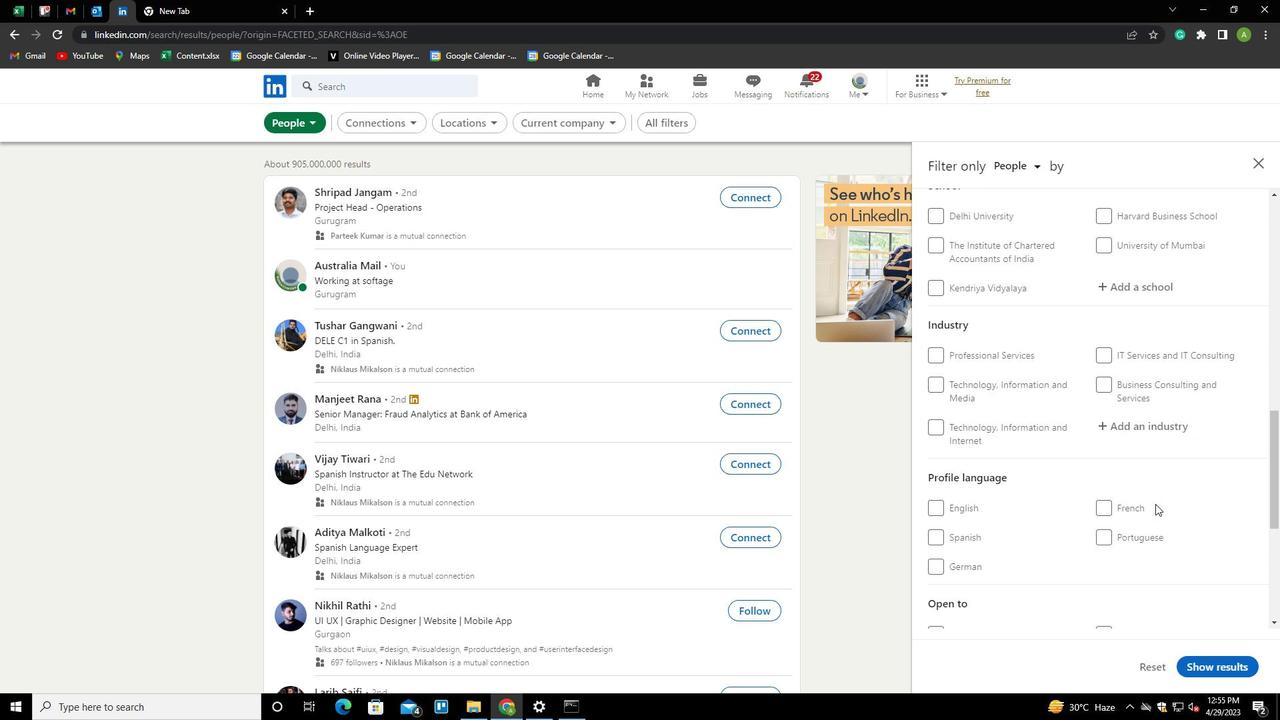
Action: Mouse moved to (1125, 460)
Screenshot: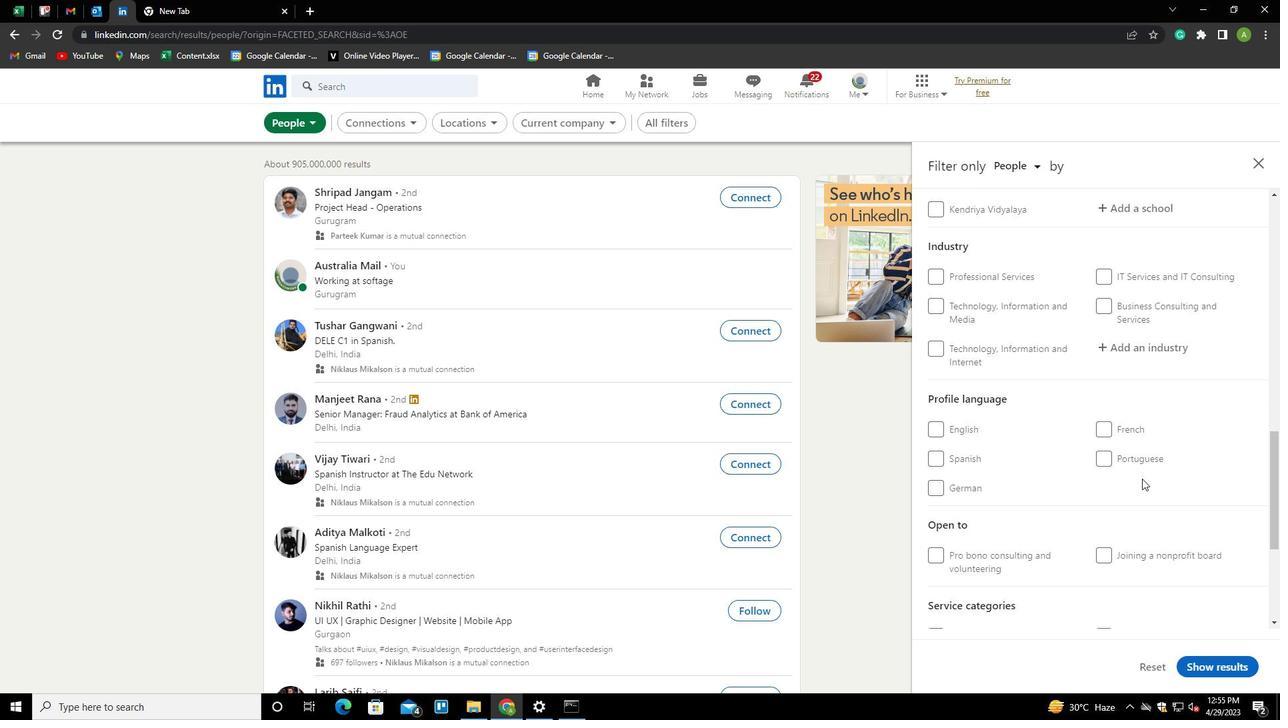 
Action: Mouse pressed left at (1125, 460)
Screenshot: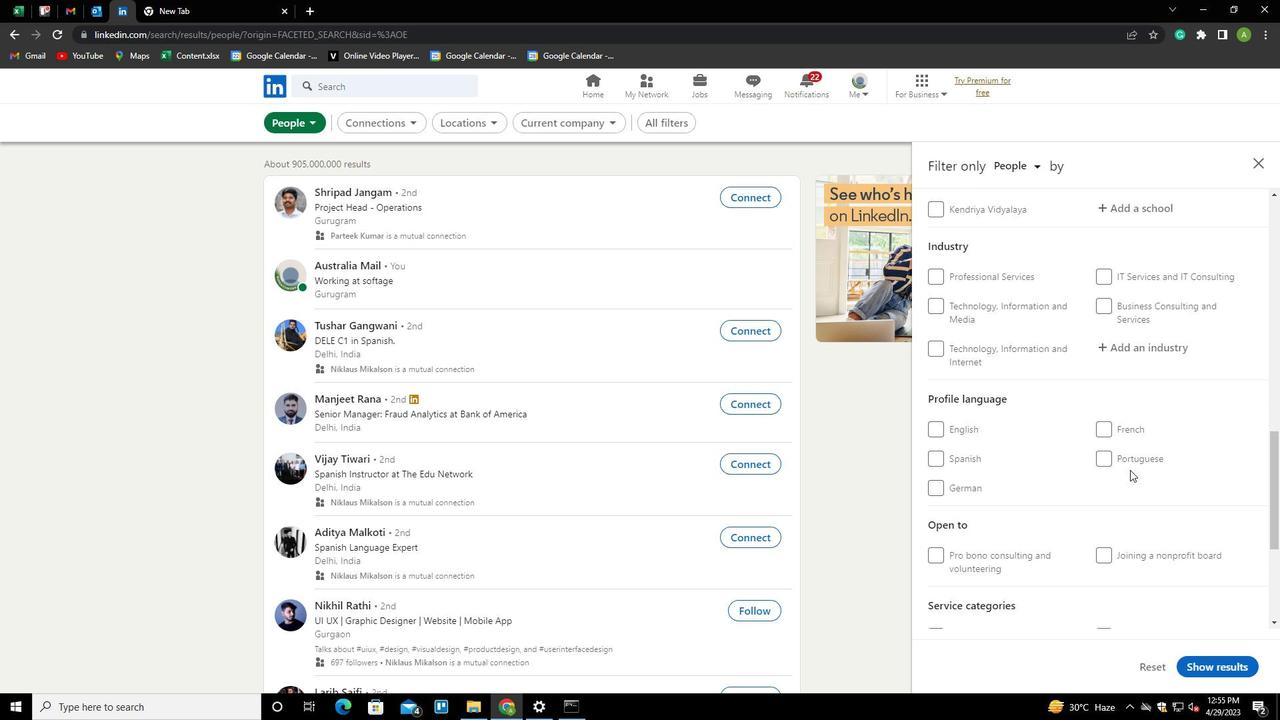 
Action: Mouse moved to (1148, 476)
Screenshot: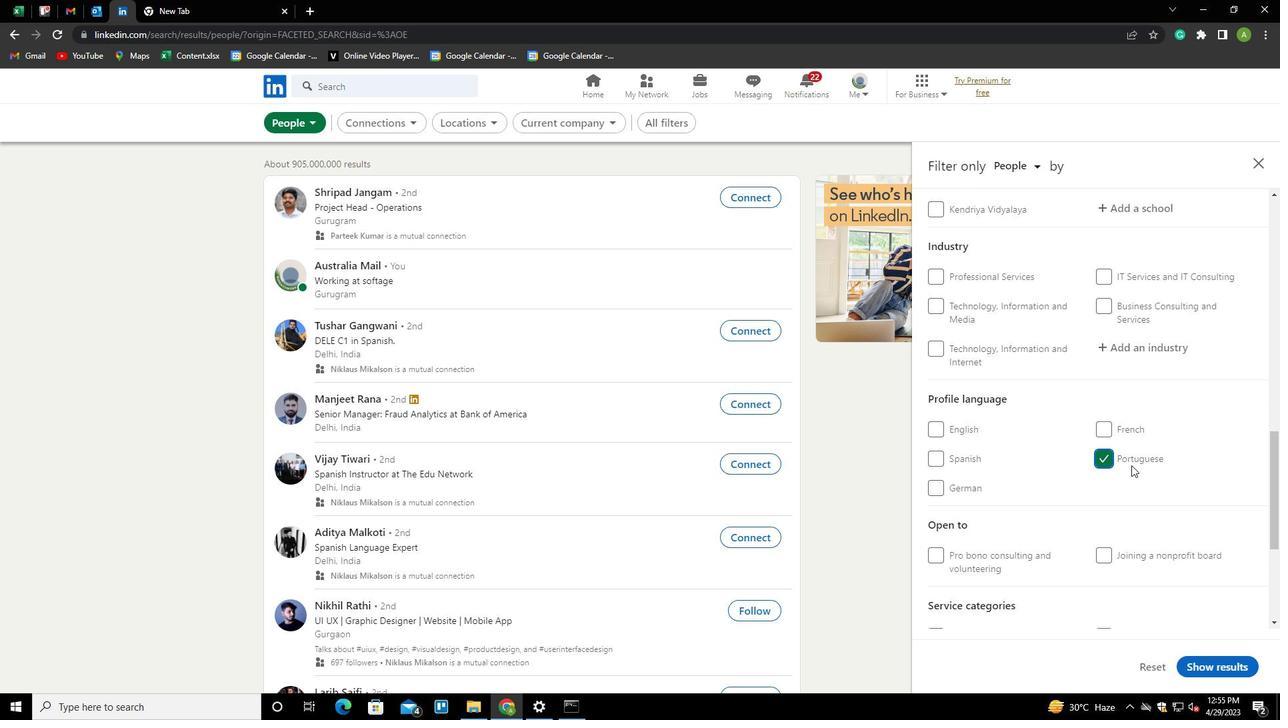 
Action: Mouse scrolled (1148, 477) with delta (0, 0)
Screenshot: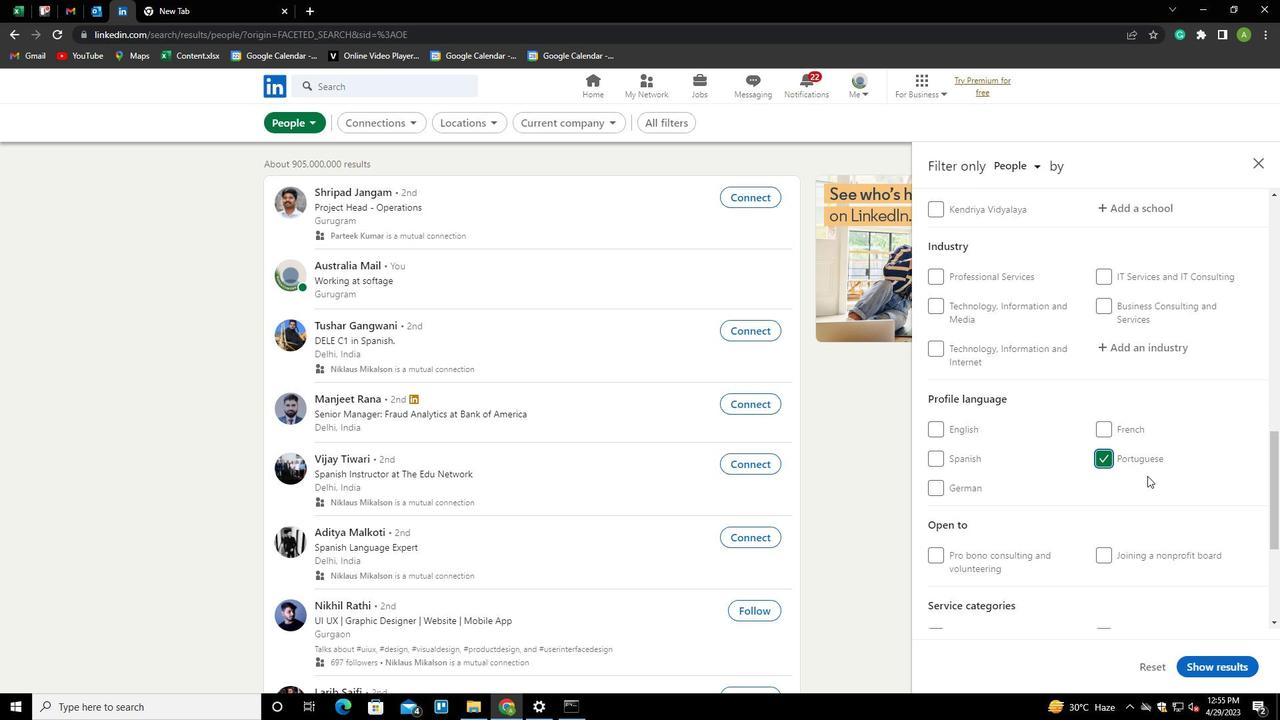 
Action: Mouse scrolled (1148, 477) with delta (0, 0)
Screenshot: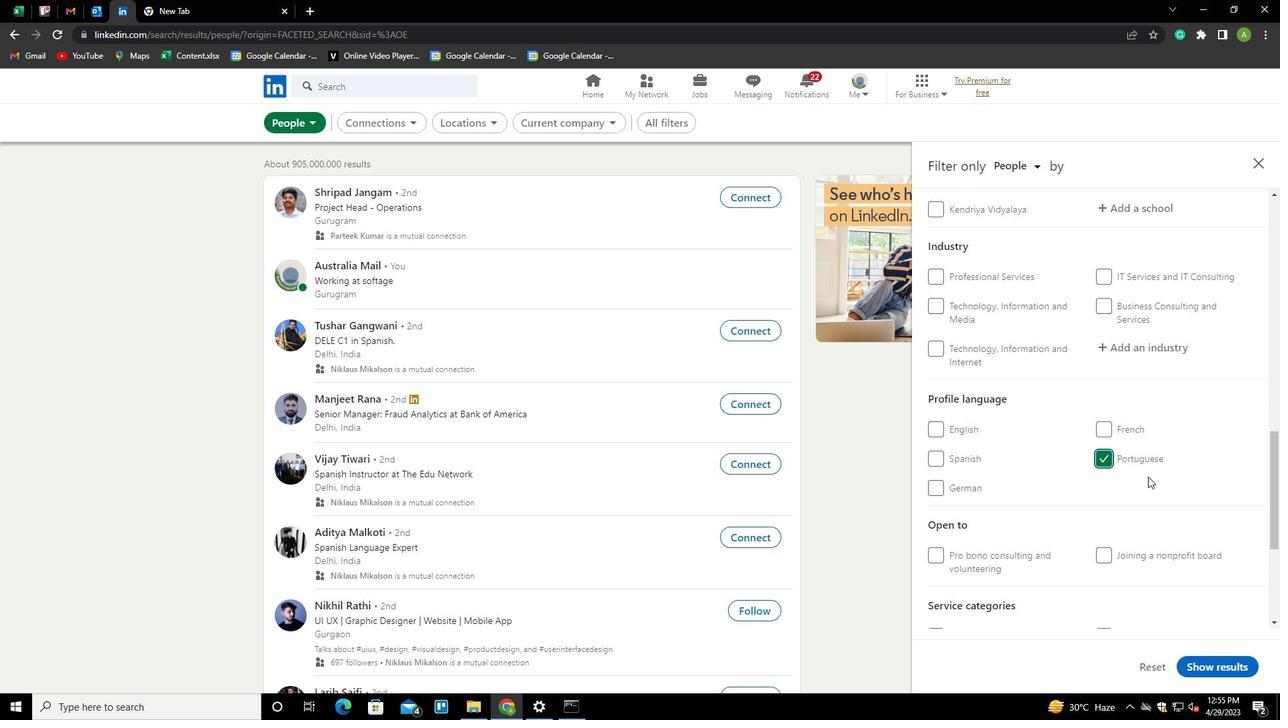 
Action: Mouse scrolled (1148, 477) with delta (0, 0)
Screenshot: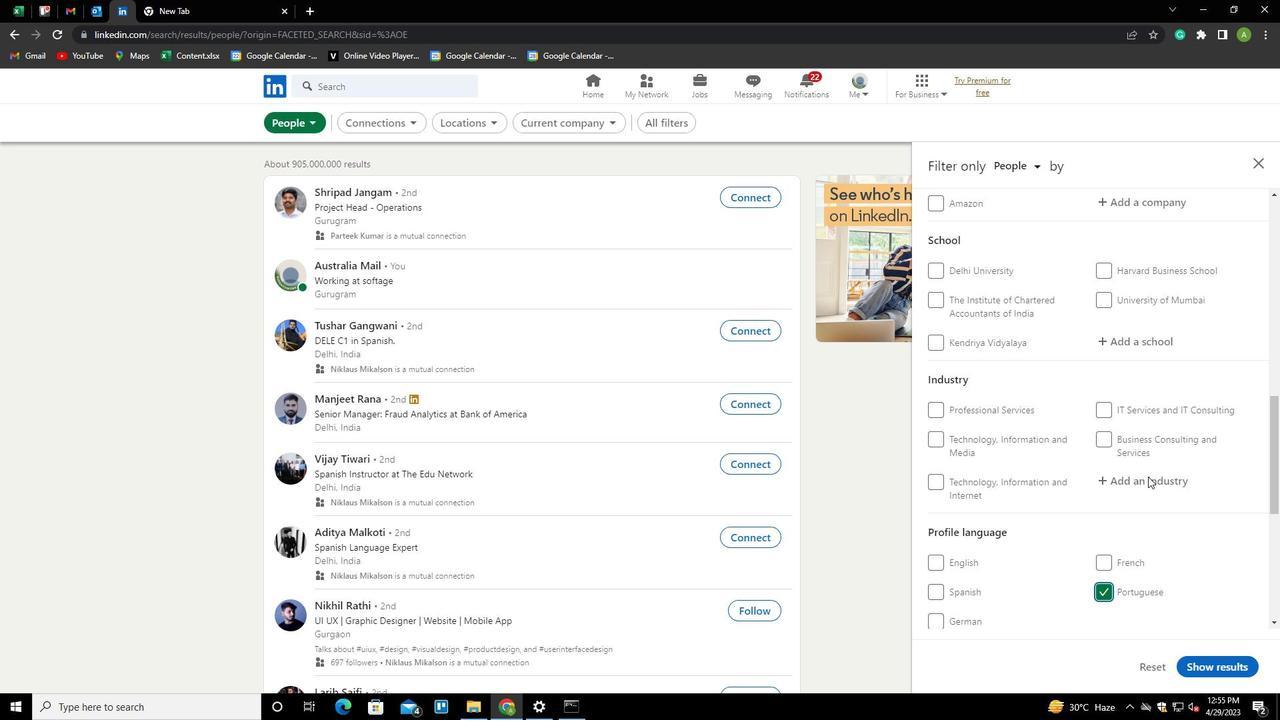 
Action: Mouse scrolled (1148, 477) with delta (0, 0)
Screenshot: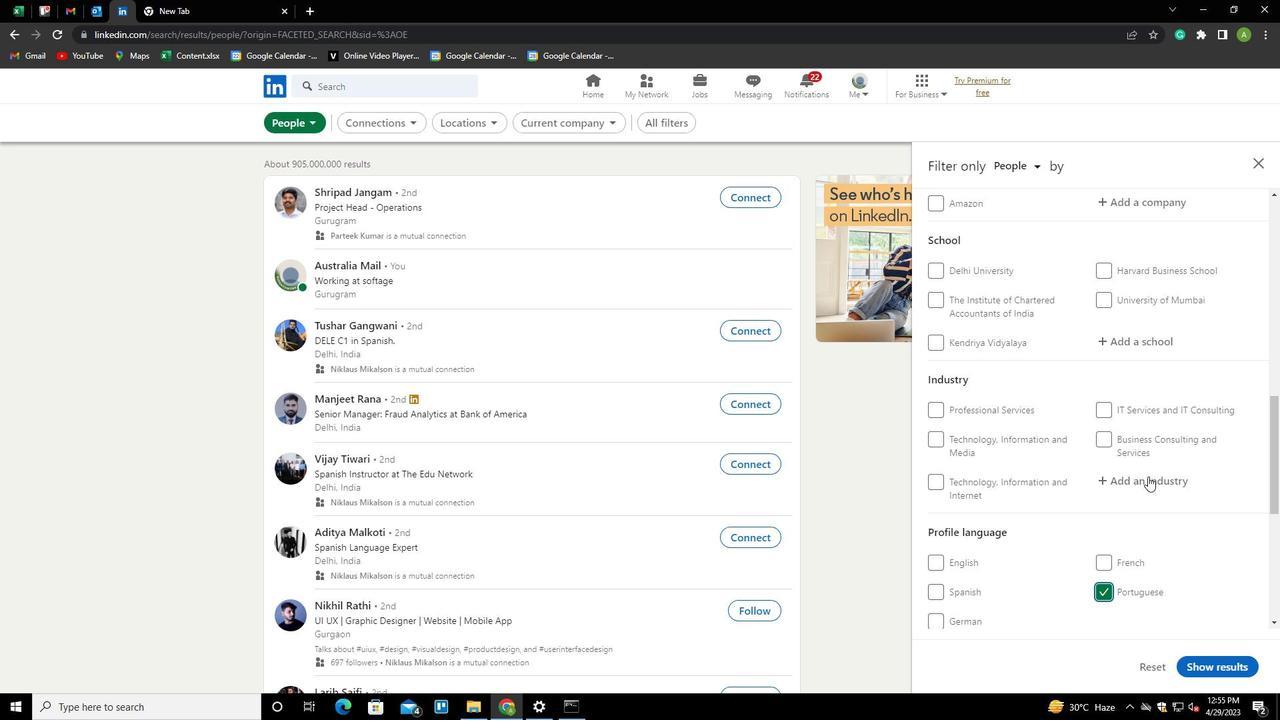 
Action: Mouse scrolled (1148, 477) with delta (0, 0)
Screenshot: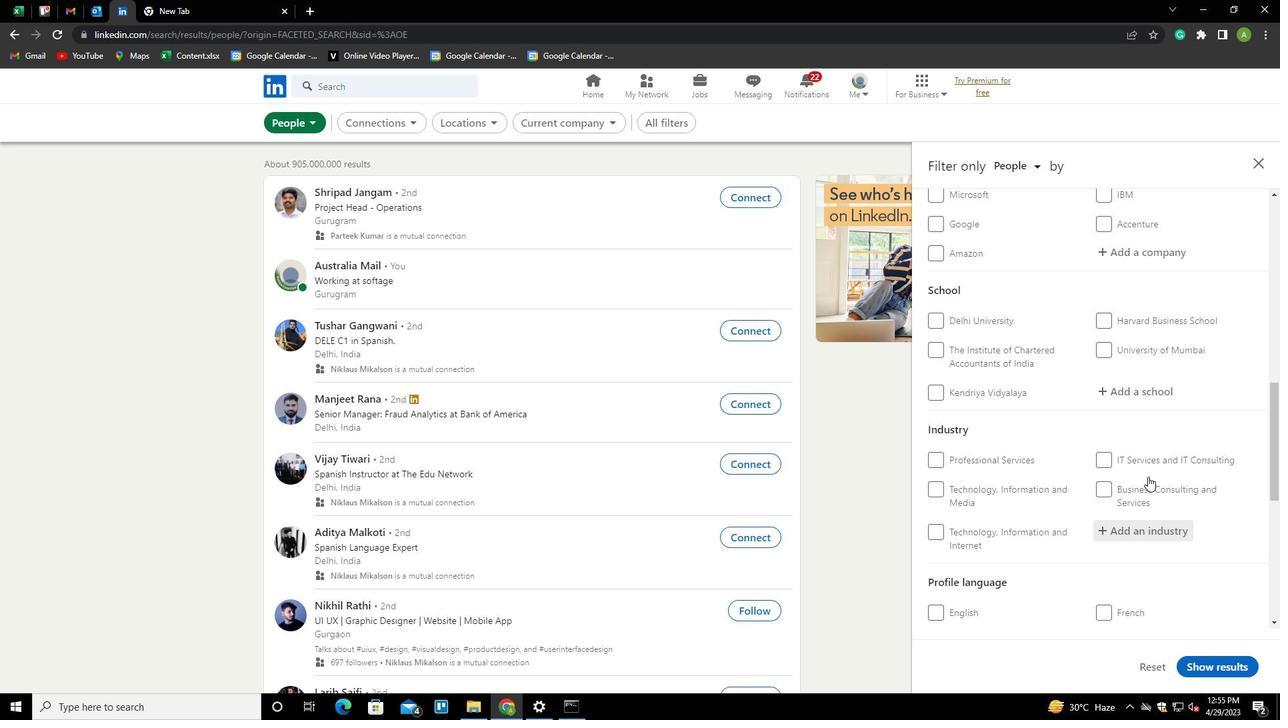 
Action: Mouse scrolled (1148, 477) with delta (0, 0)
Screenshot: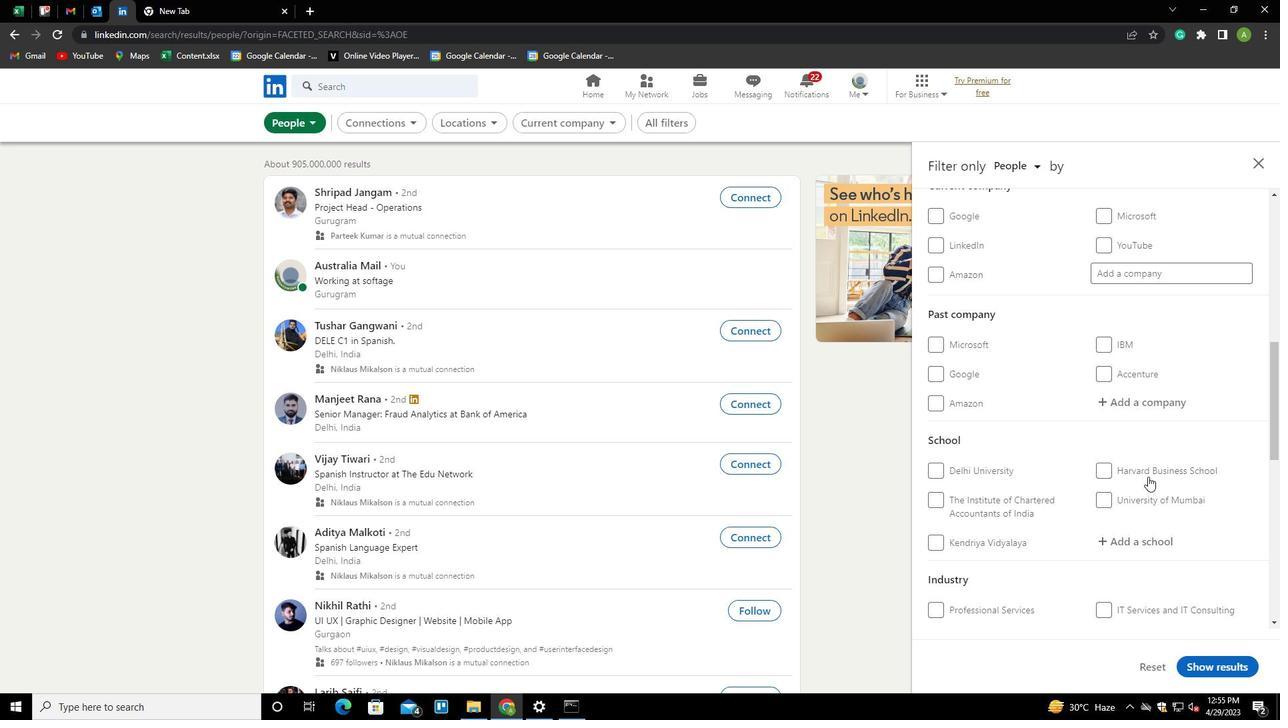 
Action: Mouse moved to (1126, 342)
Screenshot: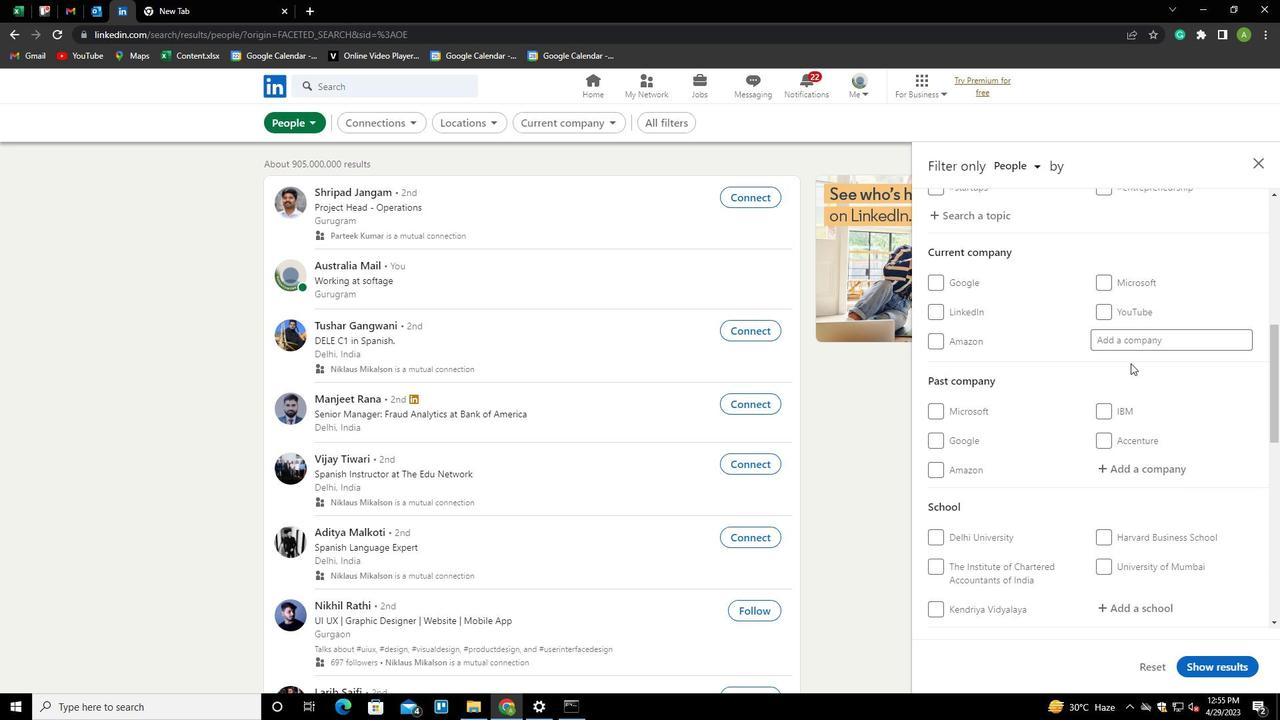 
Action: Mouse pressed left at (1126, 342)
Screenshot: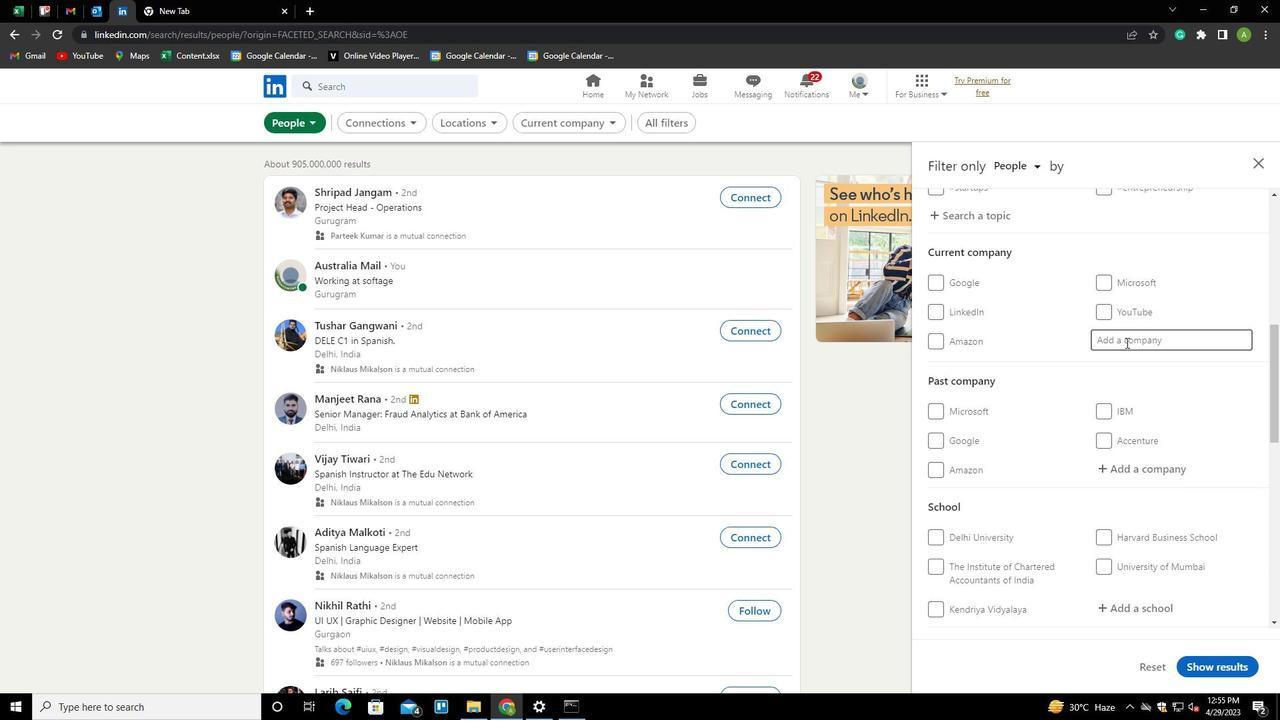 
Action: Key pressed <Key.shift>MERCURI<Key.down><Key.down><Key.enter>
Screenshot: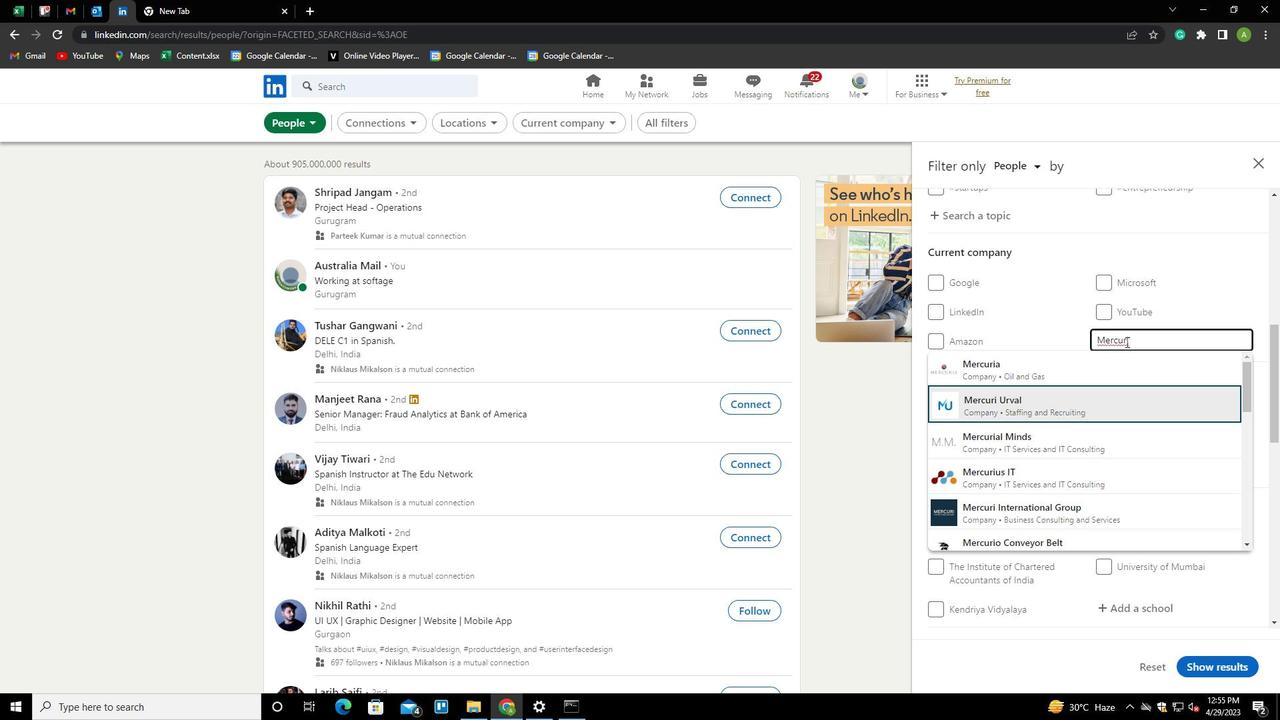 
Action: Mouse scrolled (1126, 341) with delta (0, 0)
Screenshot: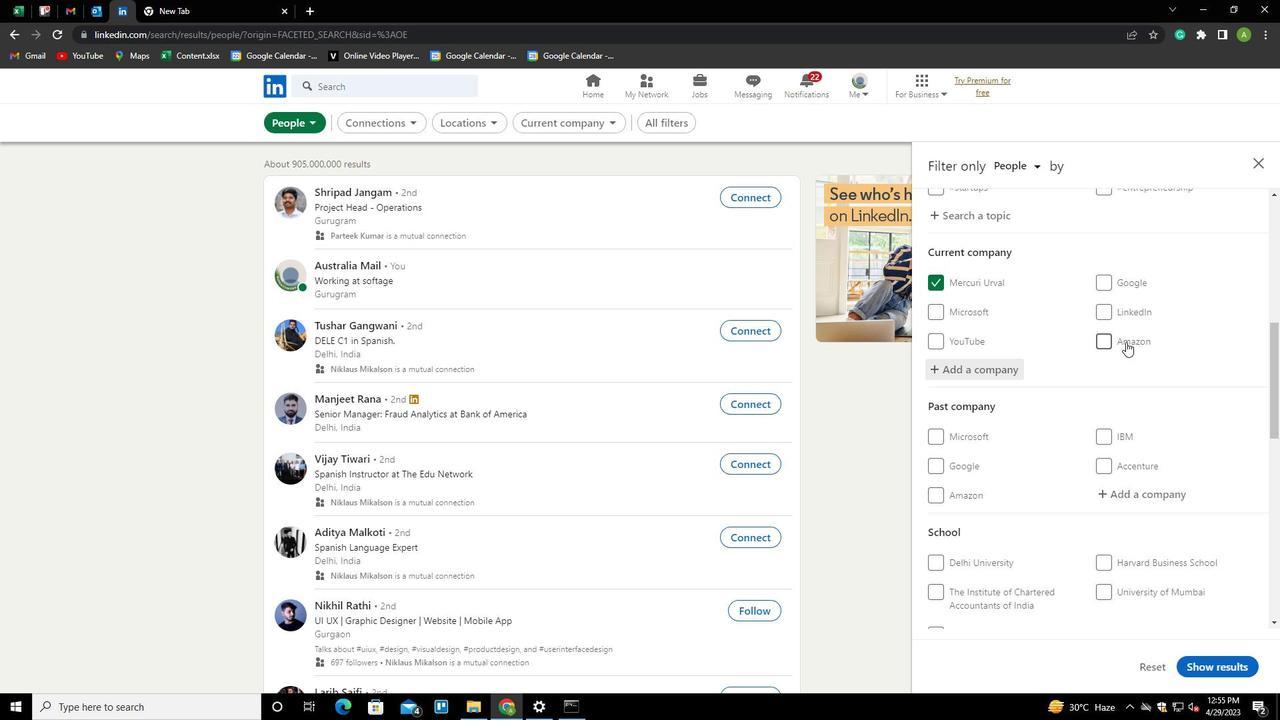 
Action: Mouse scrolled (1126, 341) with delta (0, 0)
Screenshot: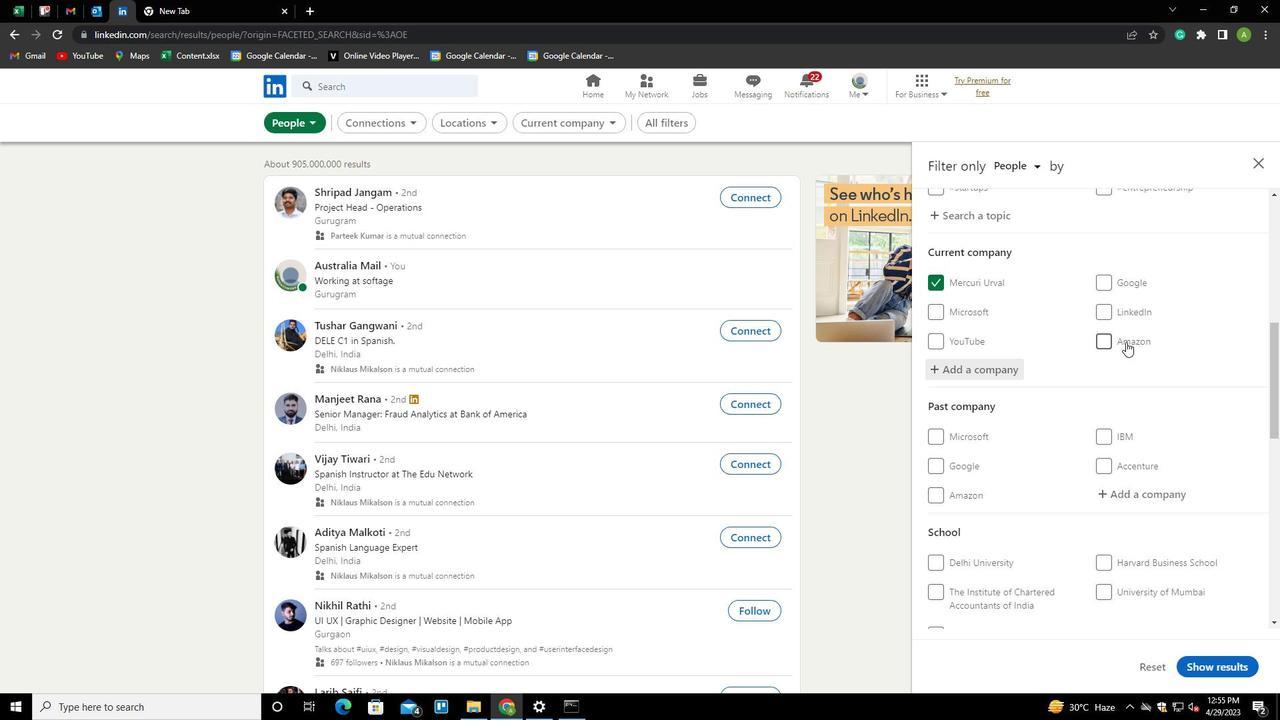
Action: Mouse scrolled (1126, 341) with delta (0, 0)
Screenshot: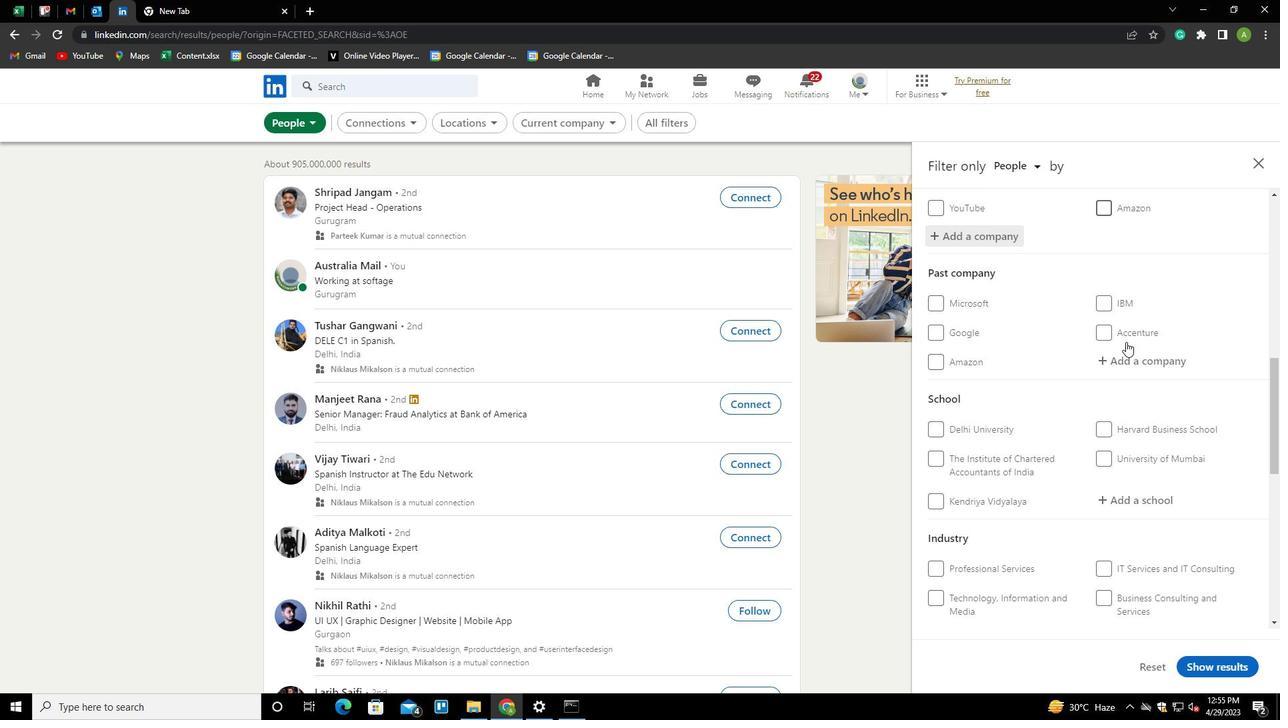 
Action: Mouse scrolled (1126, 341) with delta (0, 0)
Screenshot: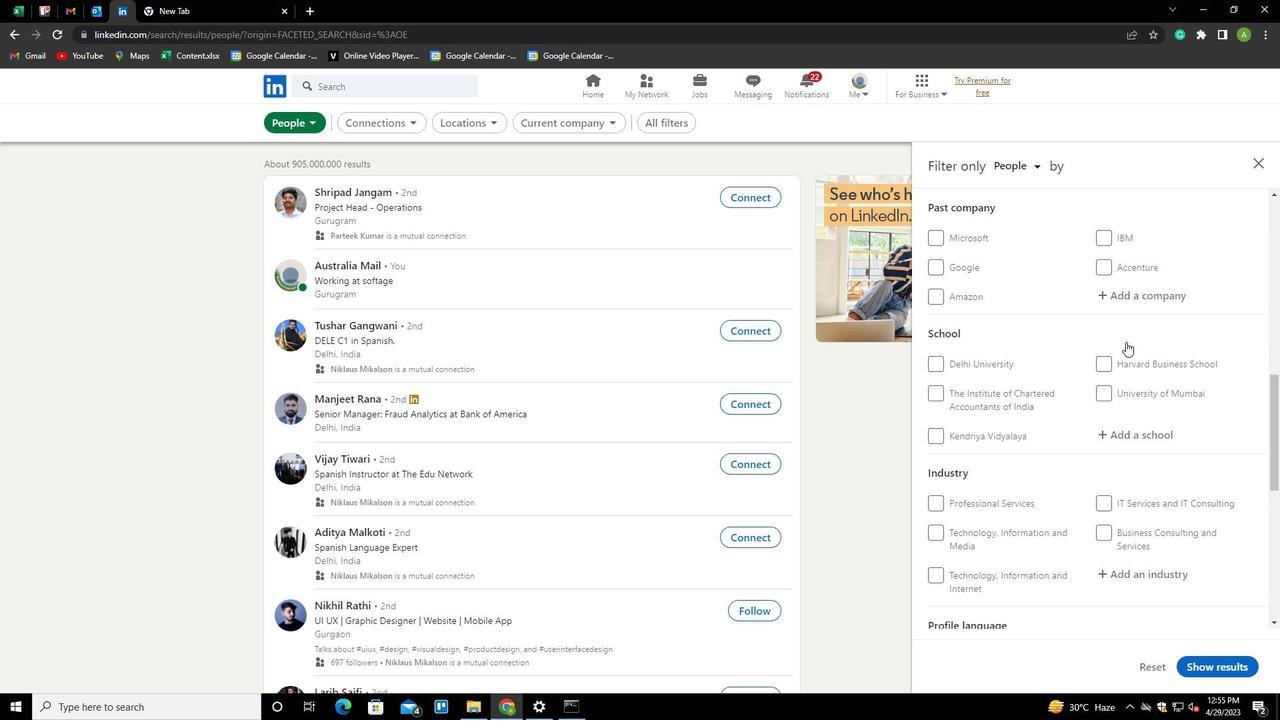
Action: Mouse moved to (1128, 367)
Screenshot: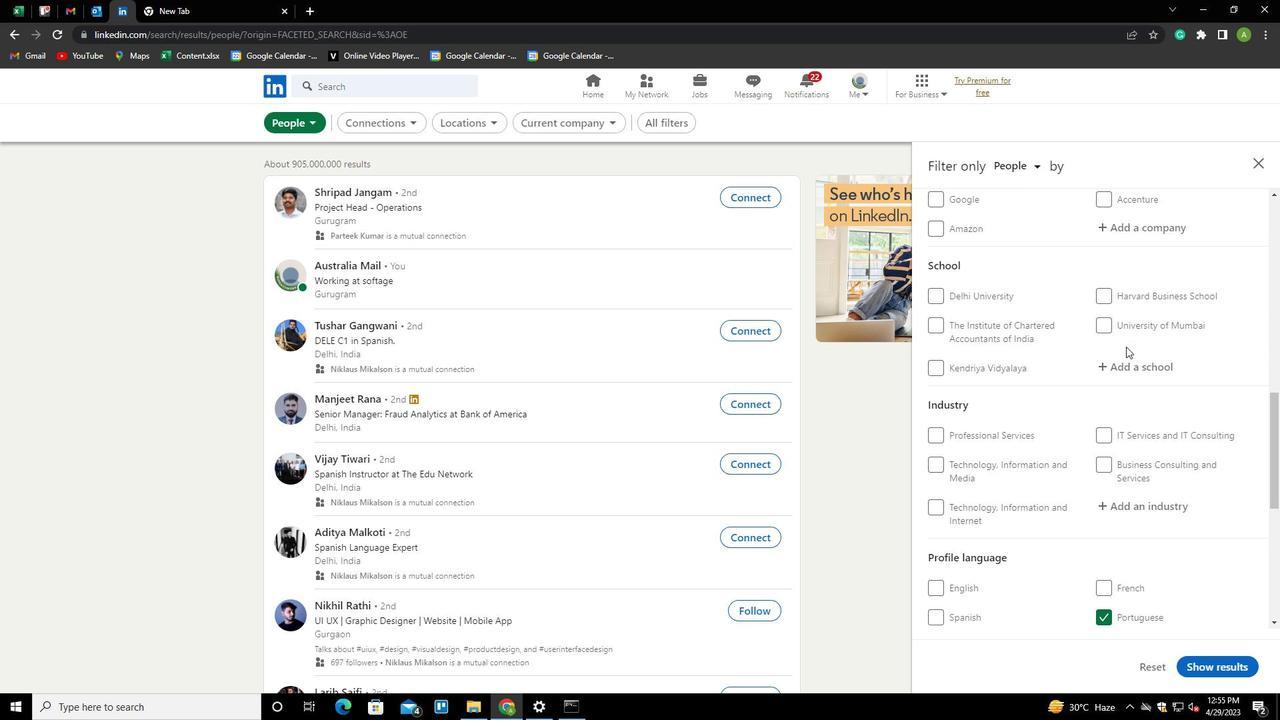 
Action: Mouse pressed left at (1128, 367)
Screenshot: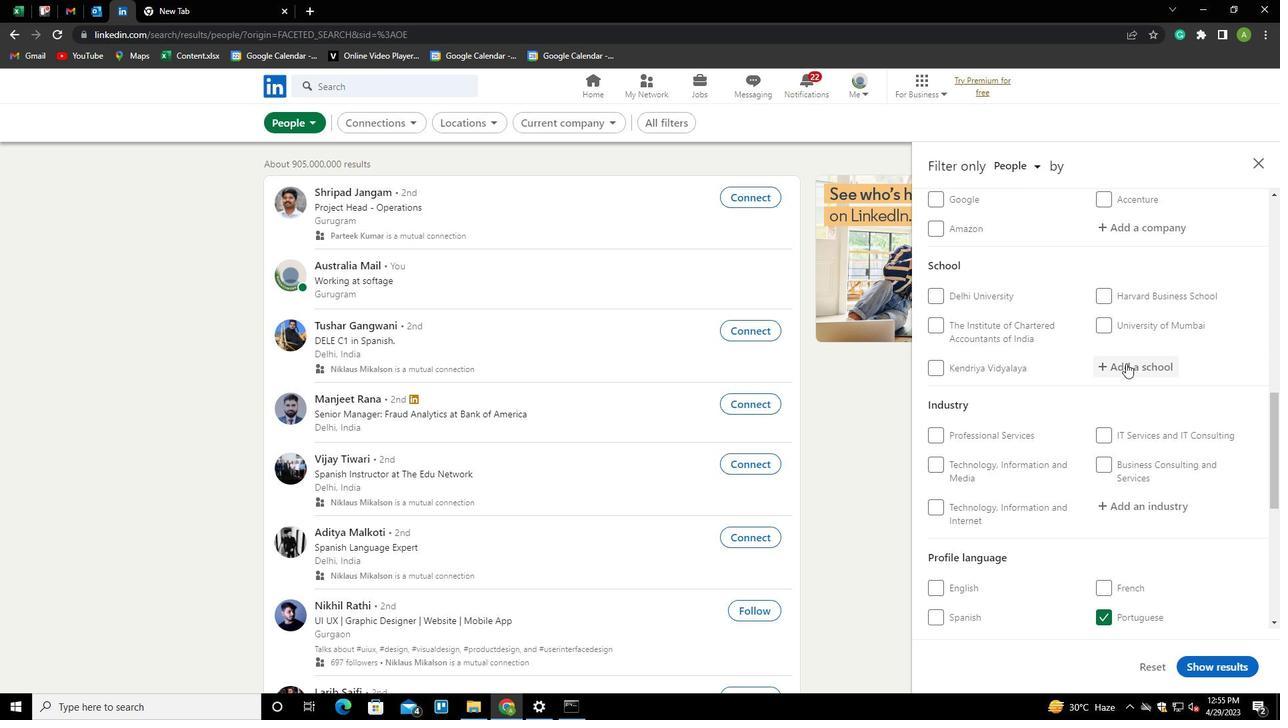 
Action: Mouse moved to (1128, 367)
Screenshot: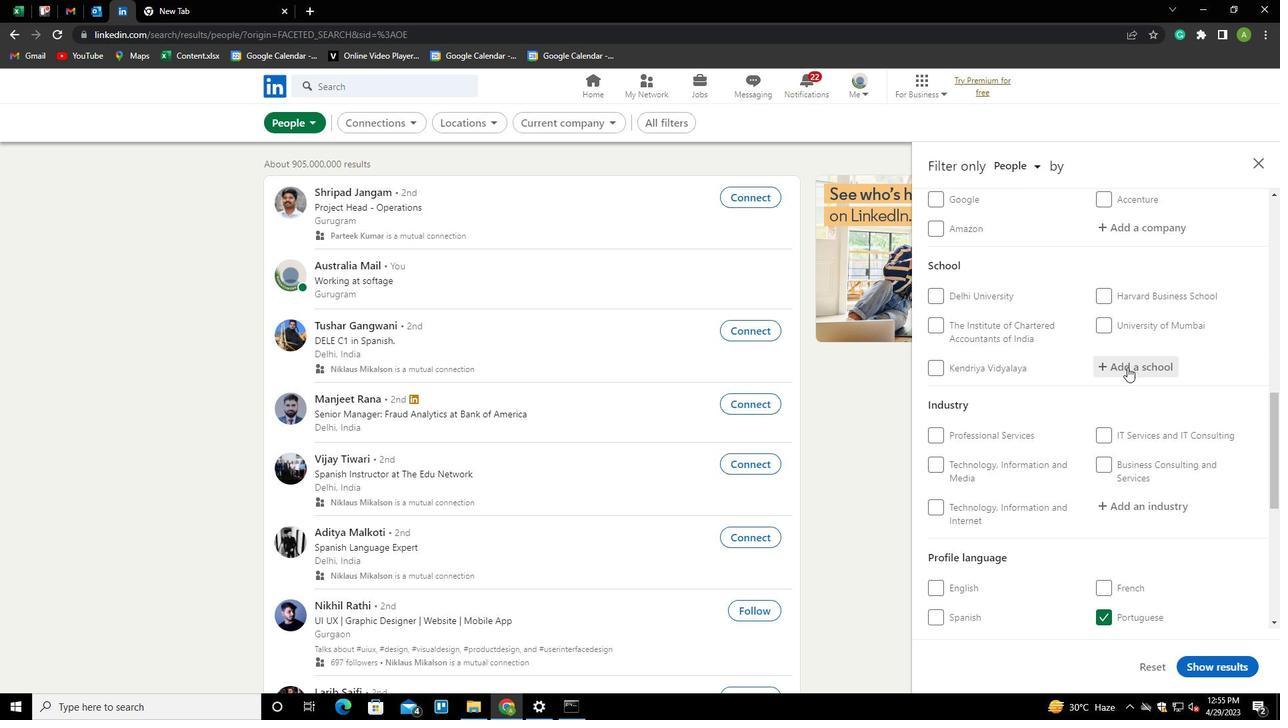 
Action: Key pressed <Key.shift><Key.shift><Key.shift>JOBS<Key.space>IN<Key.space><Key.shift>TELA<Key.down><Key.enter>
Screenshot: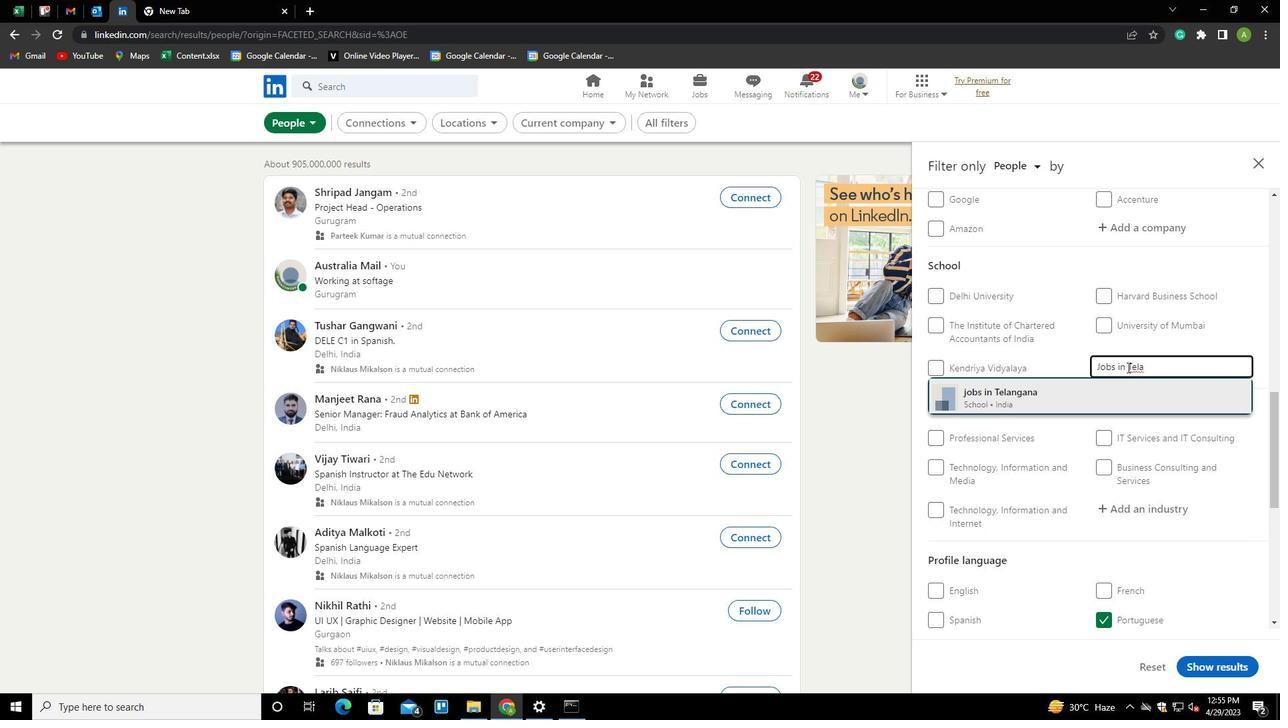 
Action: Mouse scrolled (1128, 366) with delta (0, 0)
Screenshot: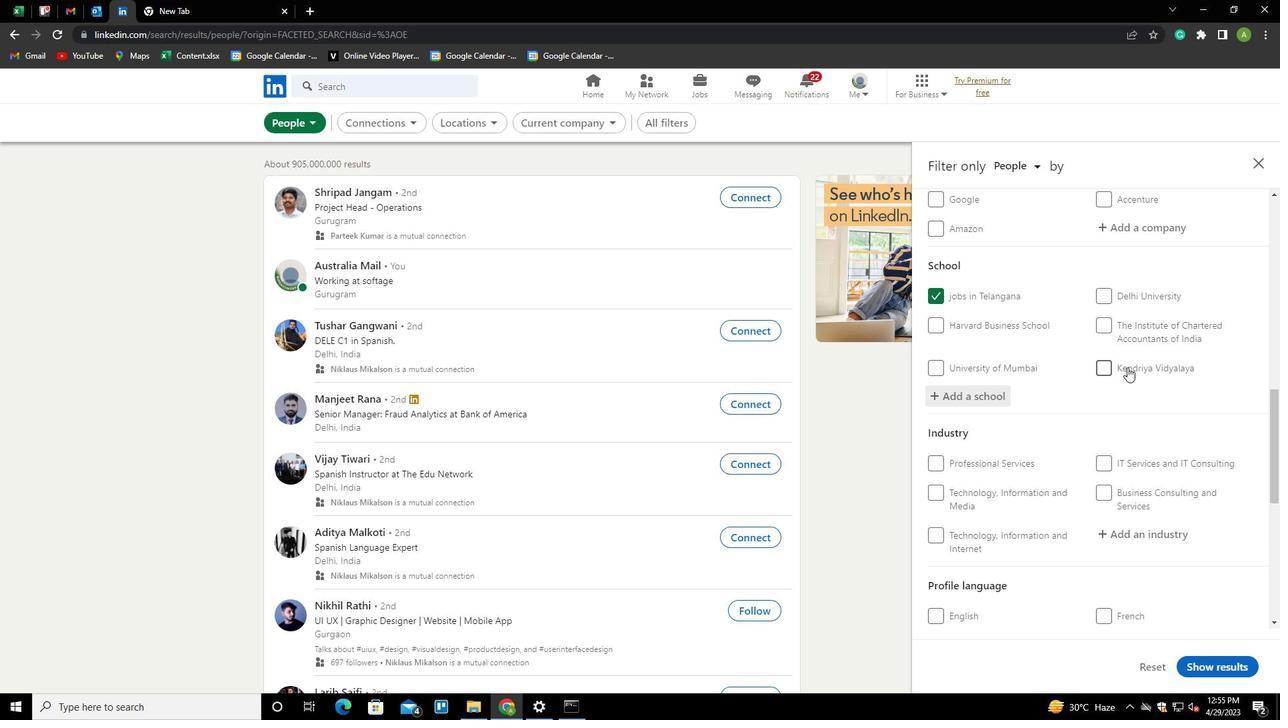 
Action: Mouse scrolled (1128, 366) with delta (0, 0)
Screenshot: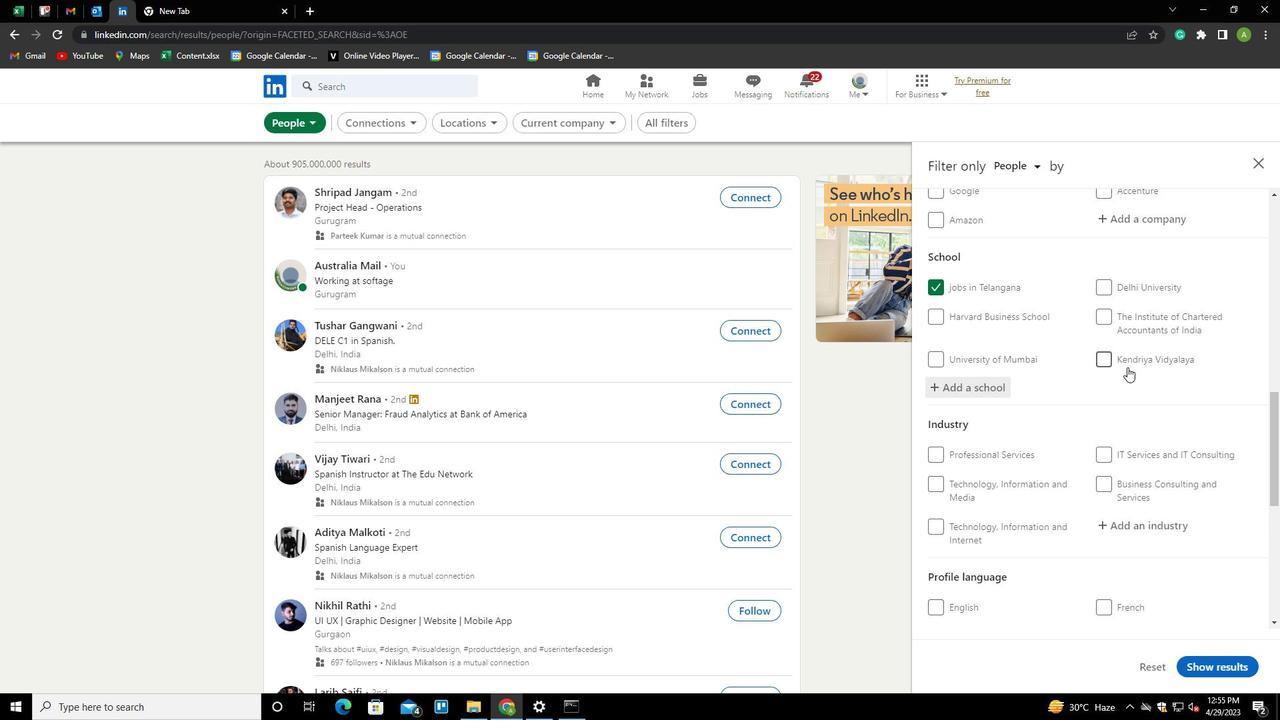 
Action: Mouse scrolled (1128, 366) with delta (0, 0)
Screenshot: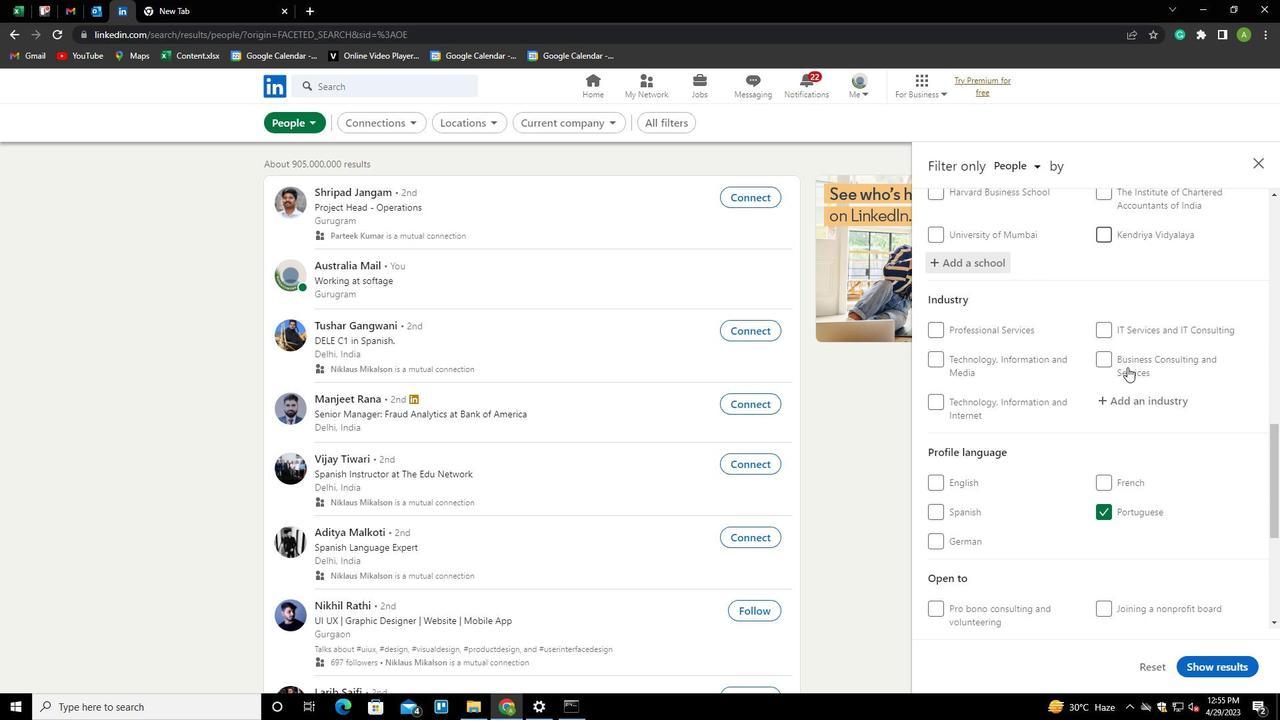 
Action: Mouse moved to (1128, 338)
Screenshot: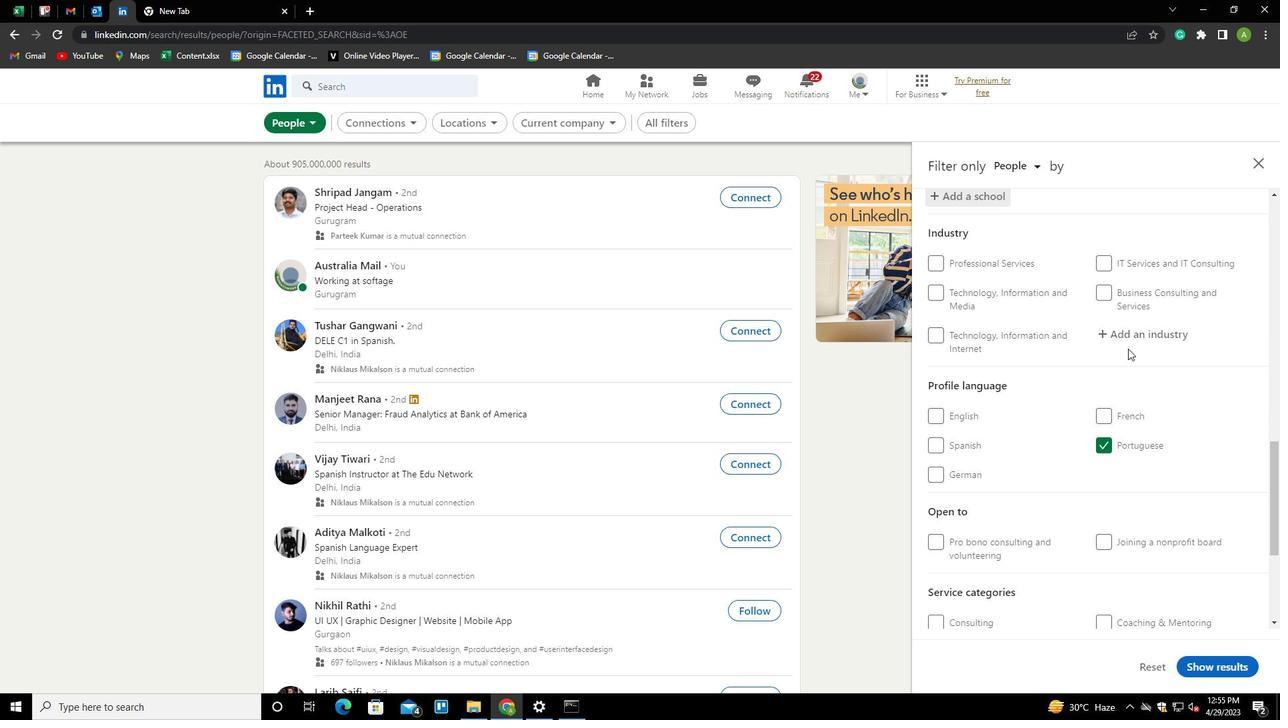 
Action: Mouse pressed left at (1128, 338)
Screenshot: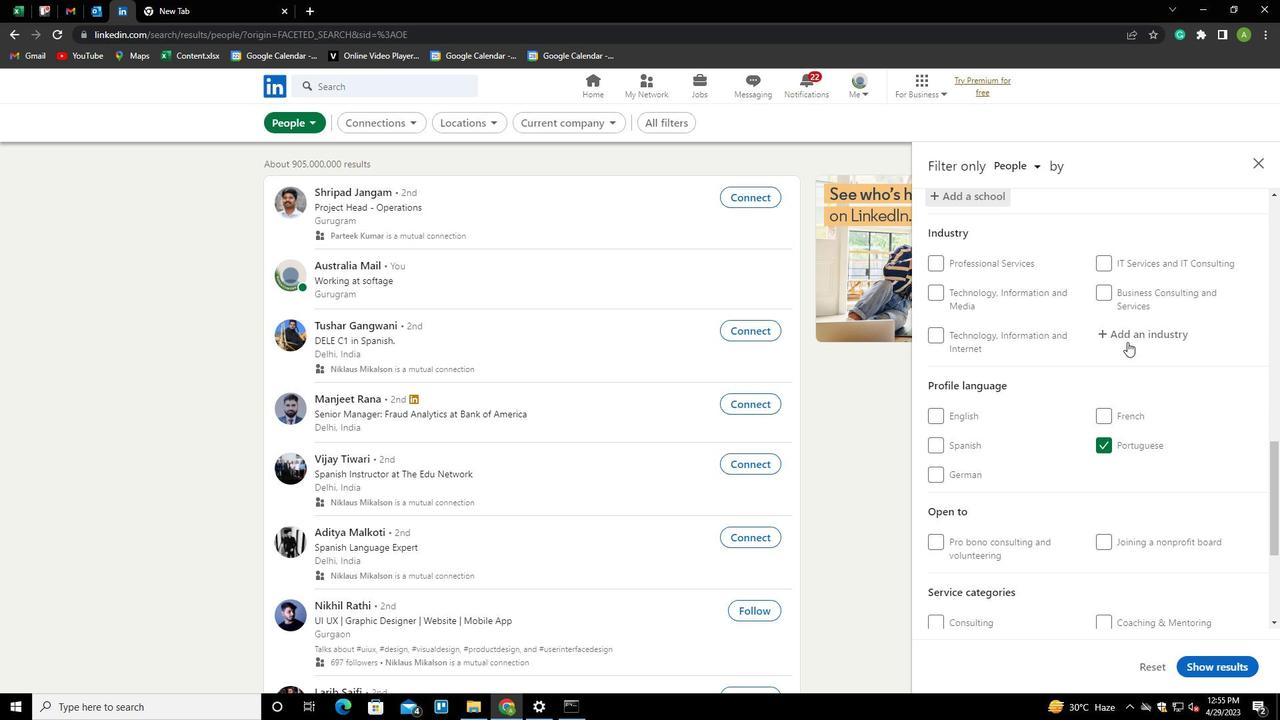 
Action: Mouse moved to (1132, 338)
Screenshot: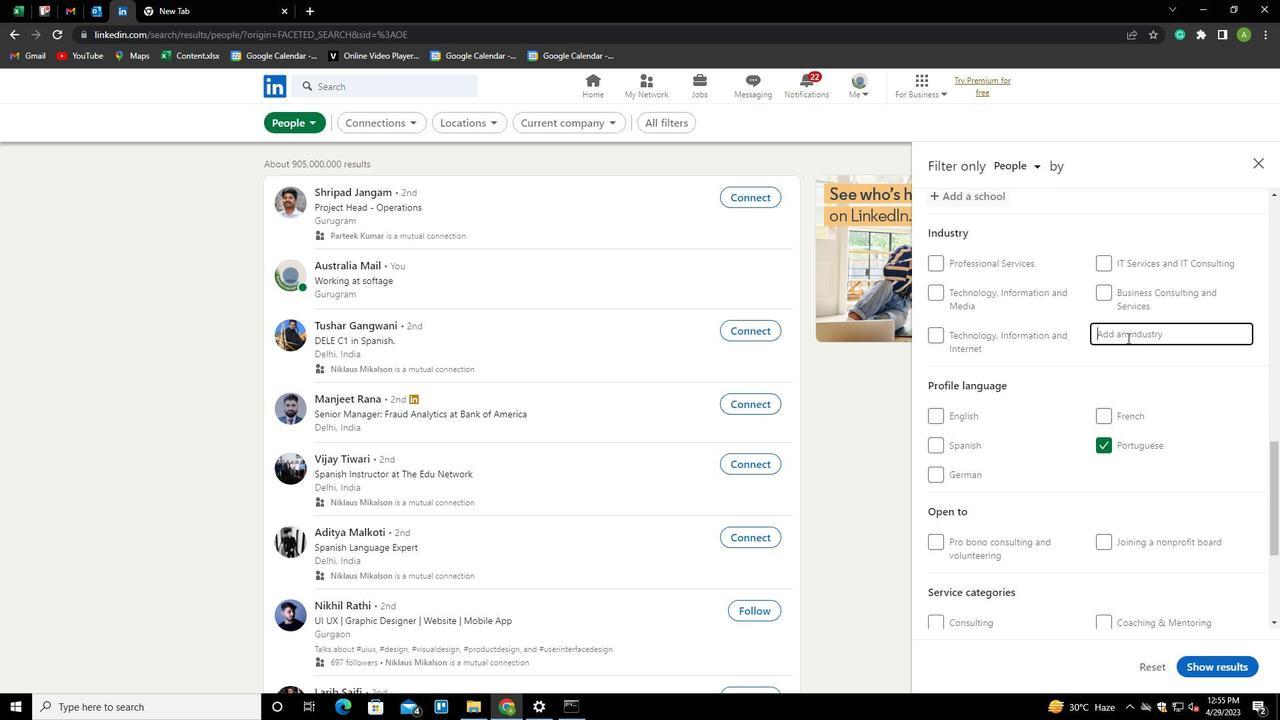 
Action: Mouse pressed left at (1132, 338)
Screenshot: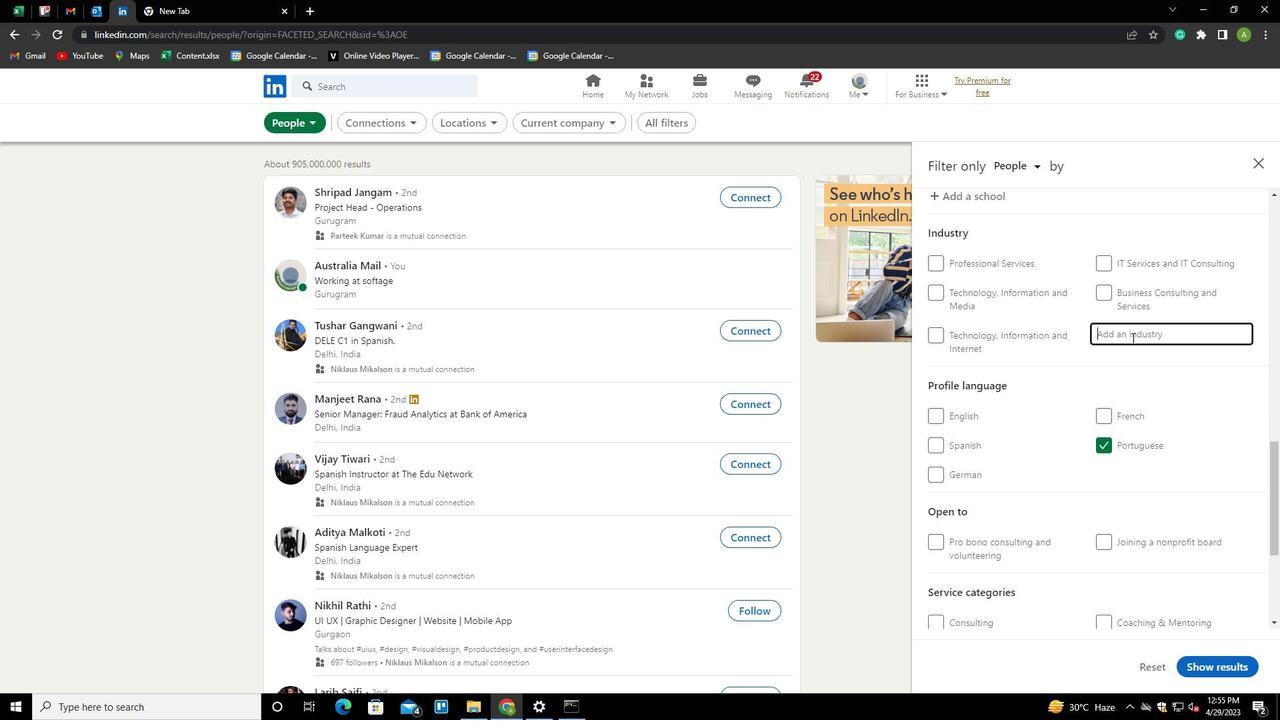 
Action: Key pressed <Key.shift>TRANSPO<Key.down><Key.down><Key.down><Key.down><Key.down><Key.down>RTATION<Key.space><Key.shift><Key.shift><Key.shift><Key.shift><Key.shift><Key.shift><Key.shift><Key.shift><Key.shift><Key.shift><Key.shift>E<Key.down><Key.enter>
Screenshot: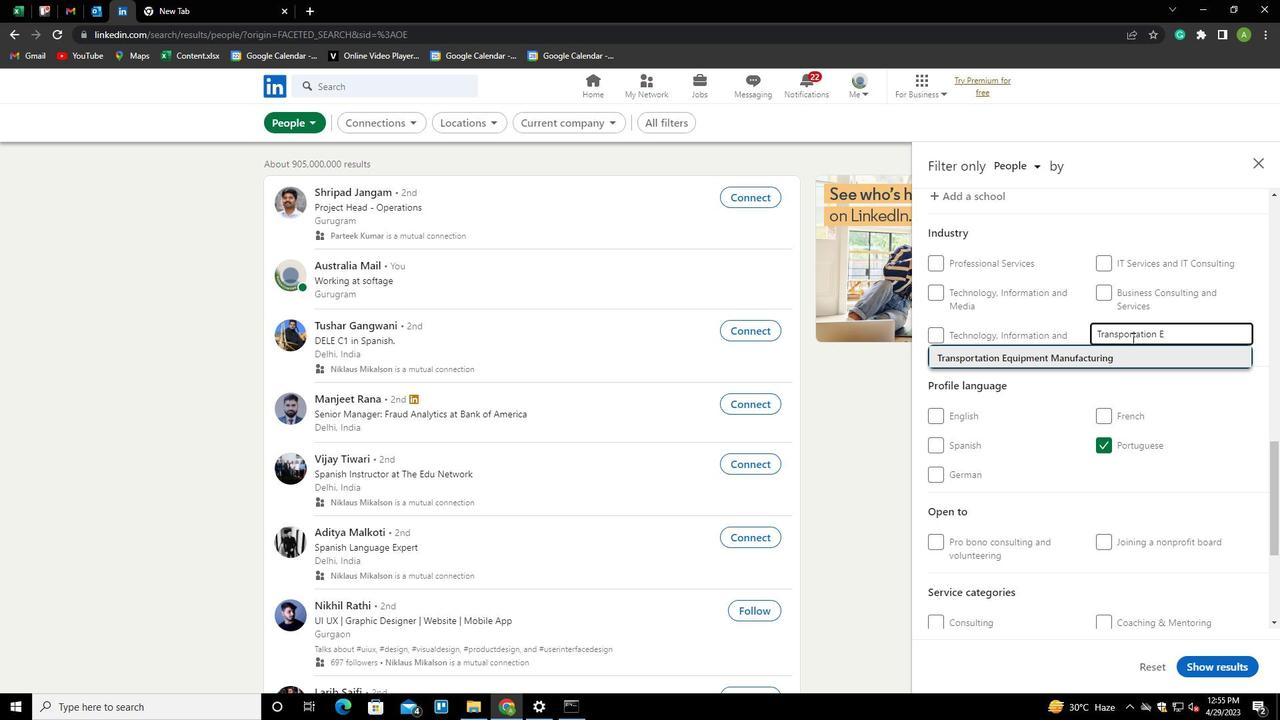 
Action: Mouse scrolled (1132, 337) with delta (0, 0)
Screenshot: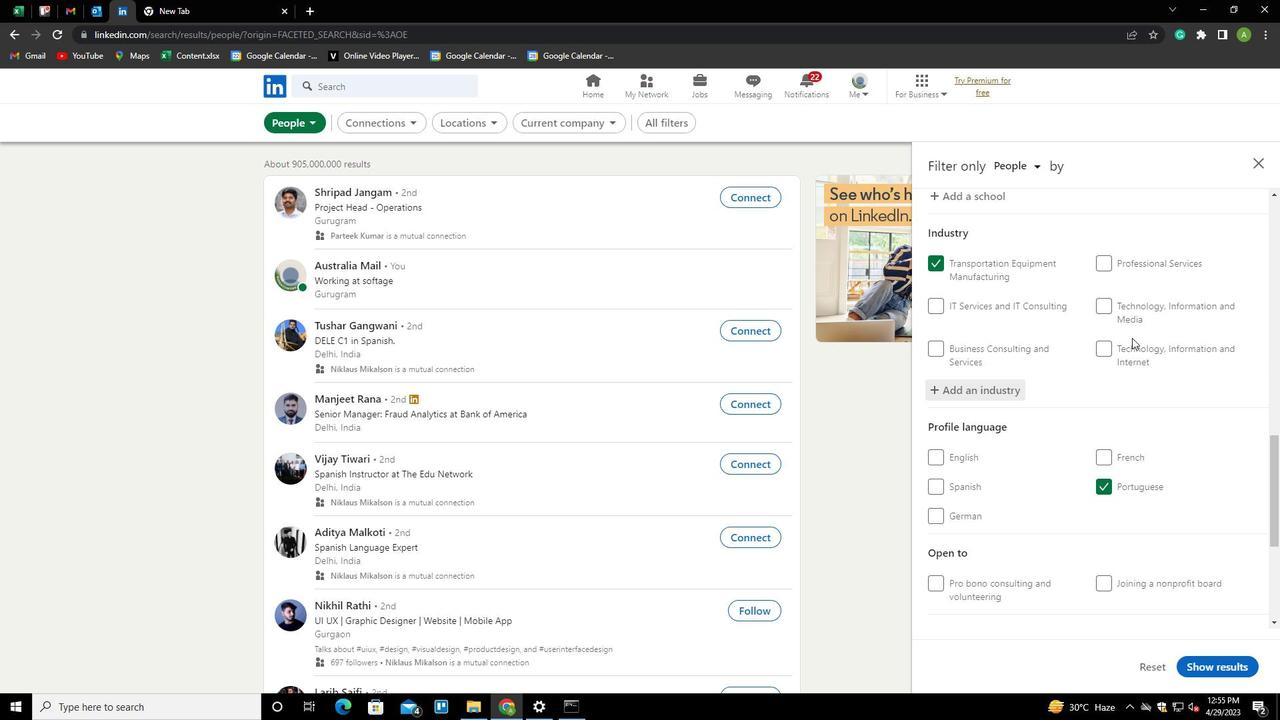 
Action: Mouse scrolled (1132, 337) with delta (0, 0)
Screenshot: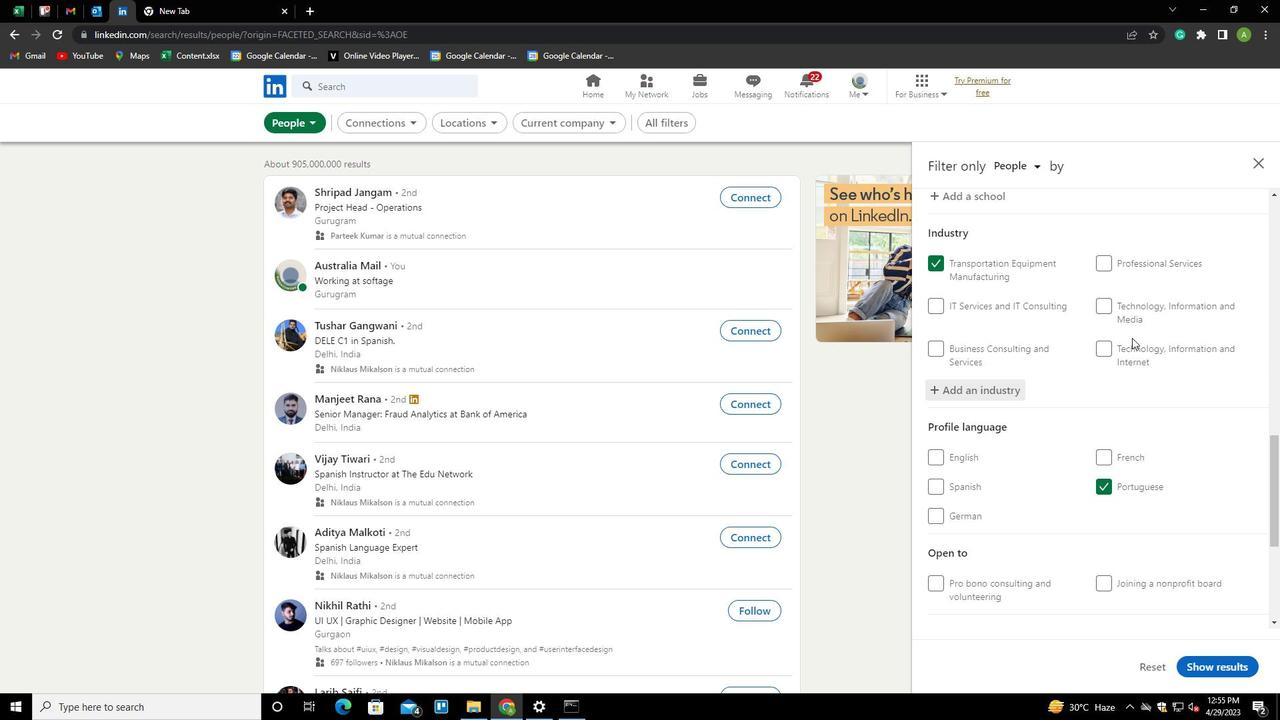 
Action: Mouse scrolled (1132, 337) with delta (0, 0)
Screenshot: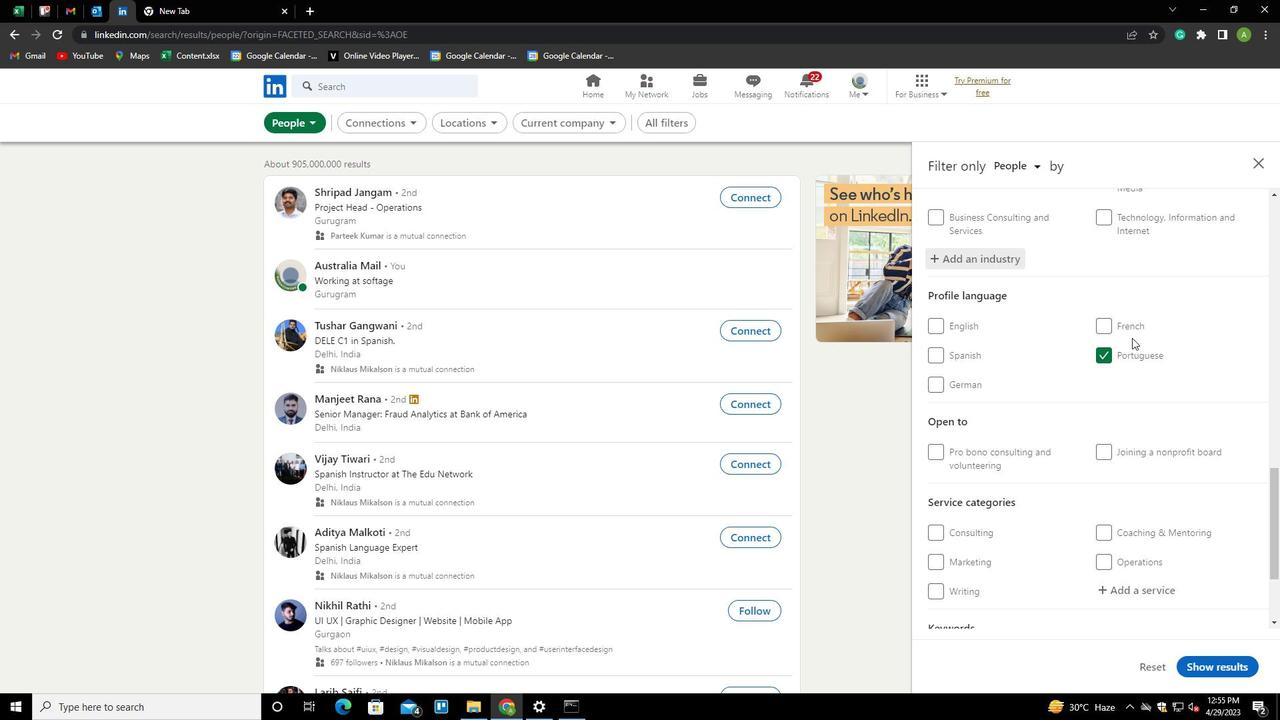 
Action: Mouse scrolled (1132, 337) with delta (0, 0)
Screenshot: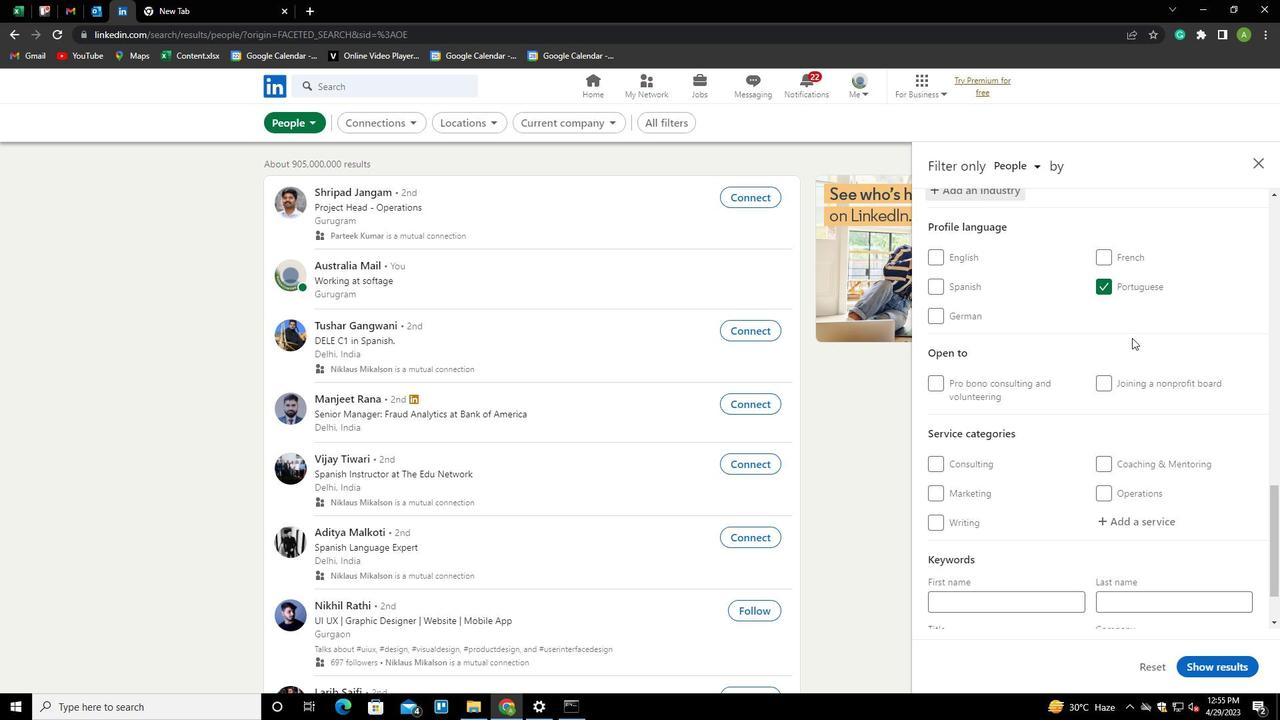 
Action: Mouse scrolled (1132, 337) with delta (0, 0)
Screenshot: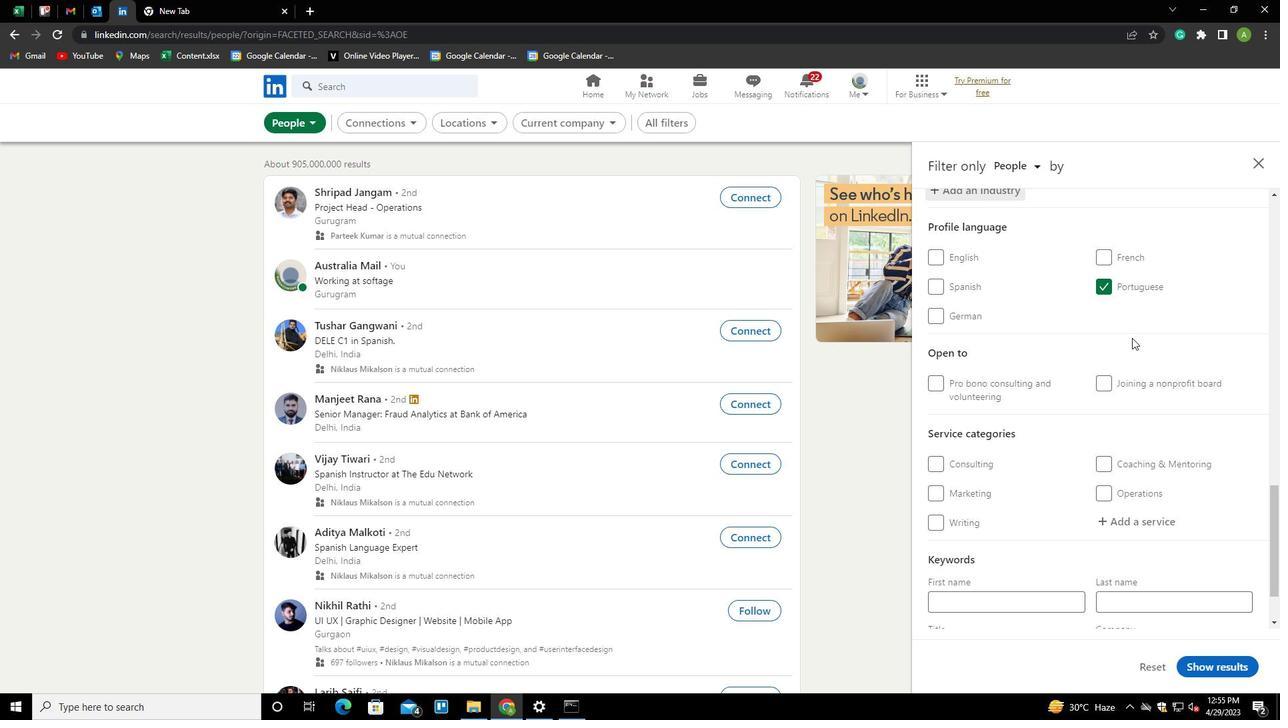 
Action: Mouse moved to (1136, 442)
Screenshot: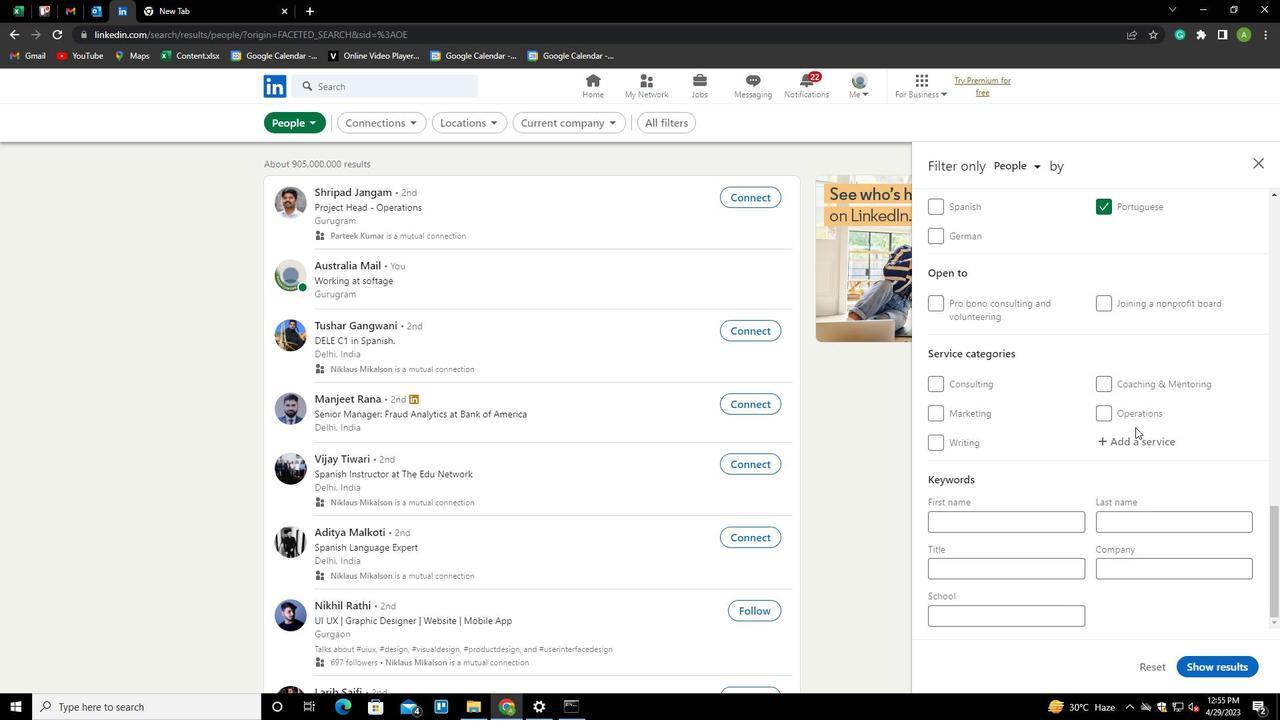
Action: Mouse pressed left at (1136, 442)
Screenshot: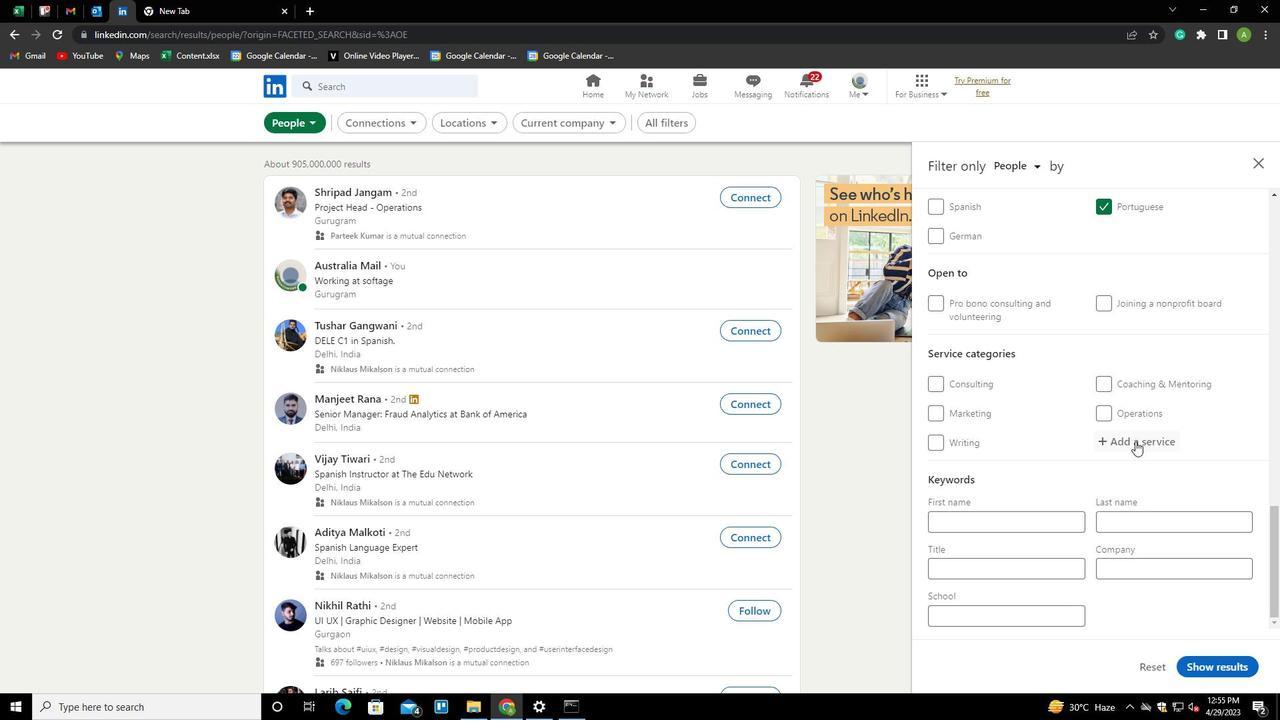 
Action: Mouse moved to (1149, 440)
Screenshot: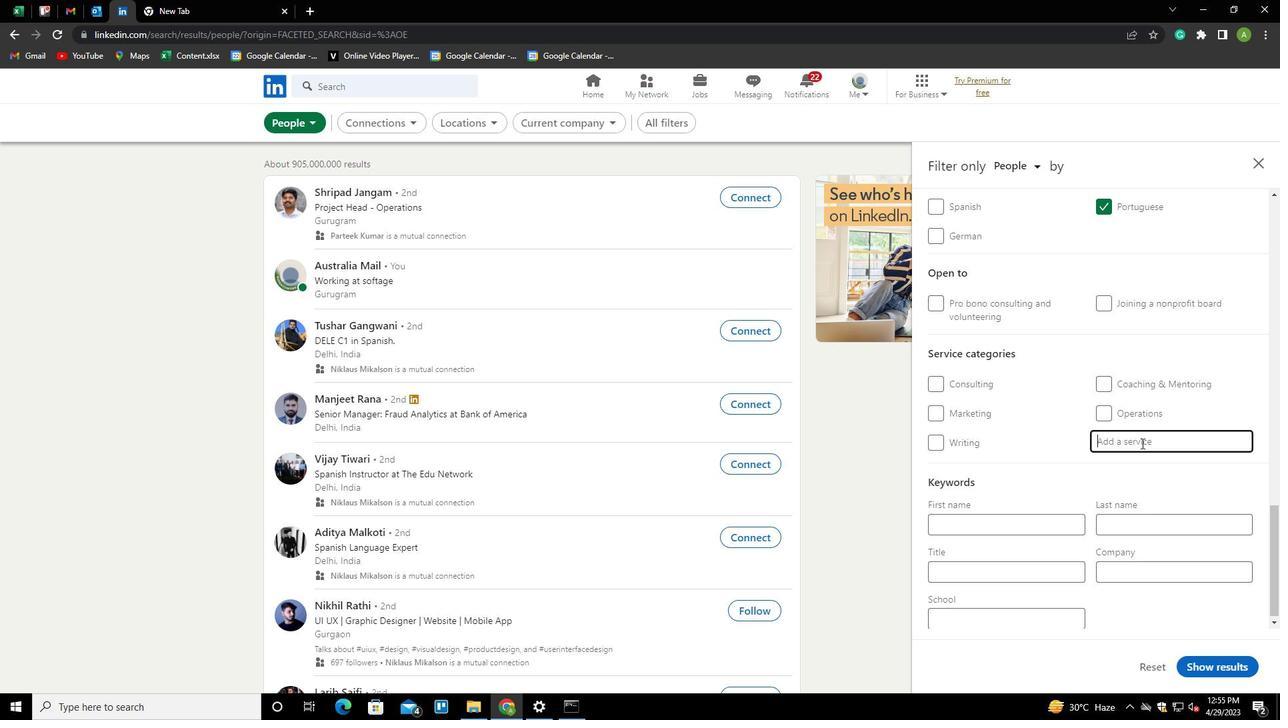 
Action: Mouse pressed left at (1149, 440)
Screenshot: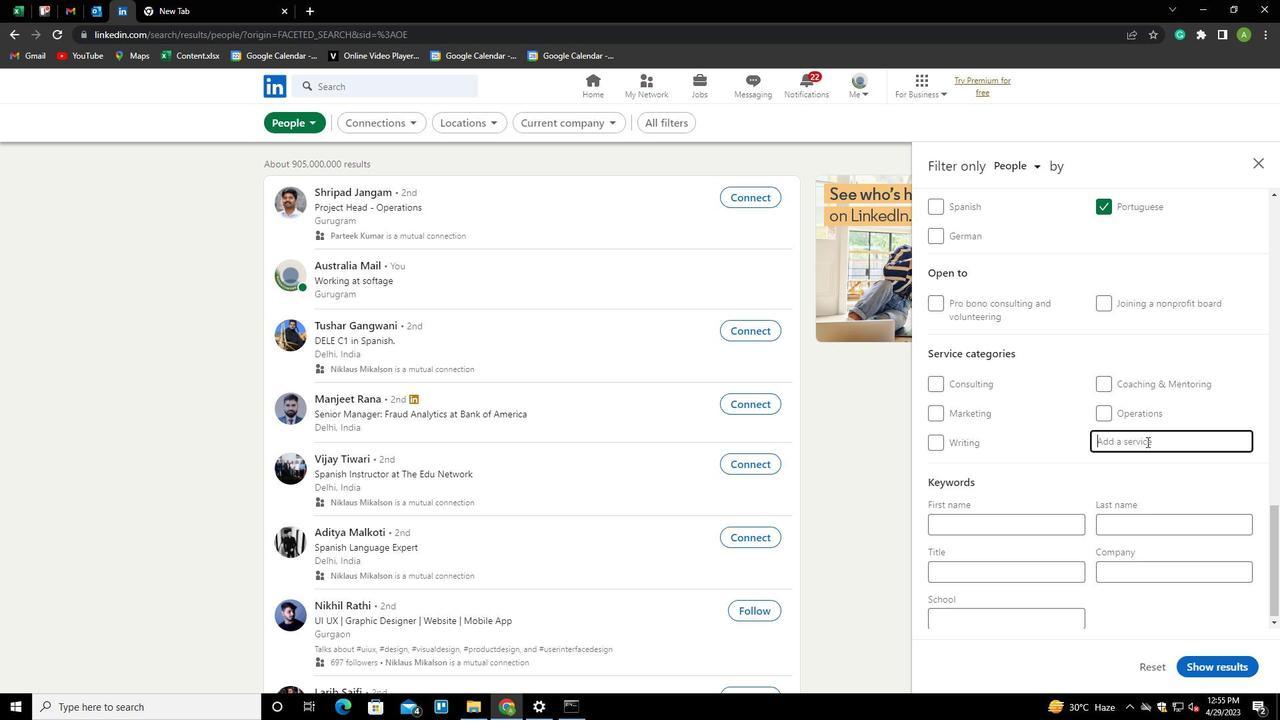 
Action: Key pressed <Key.shift>EMAIL<Key.space><Key.shift><Key.shift><Key.shift><Key.shift><Key.shift><Key.down><Key.enter>
Screenshot: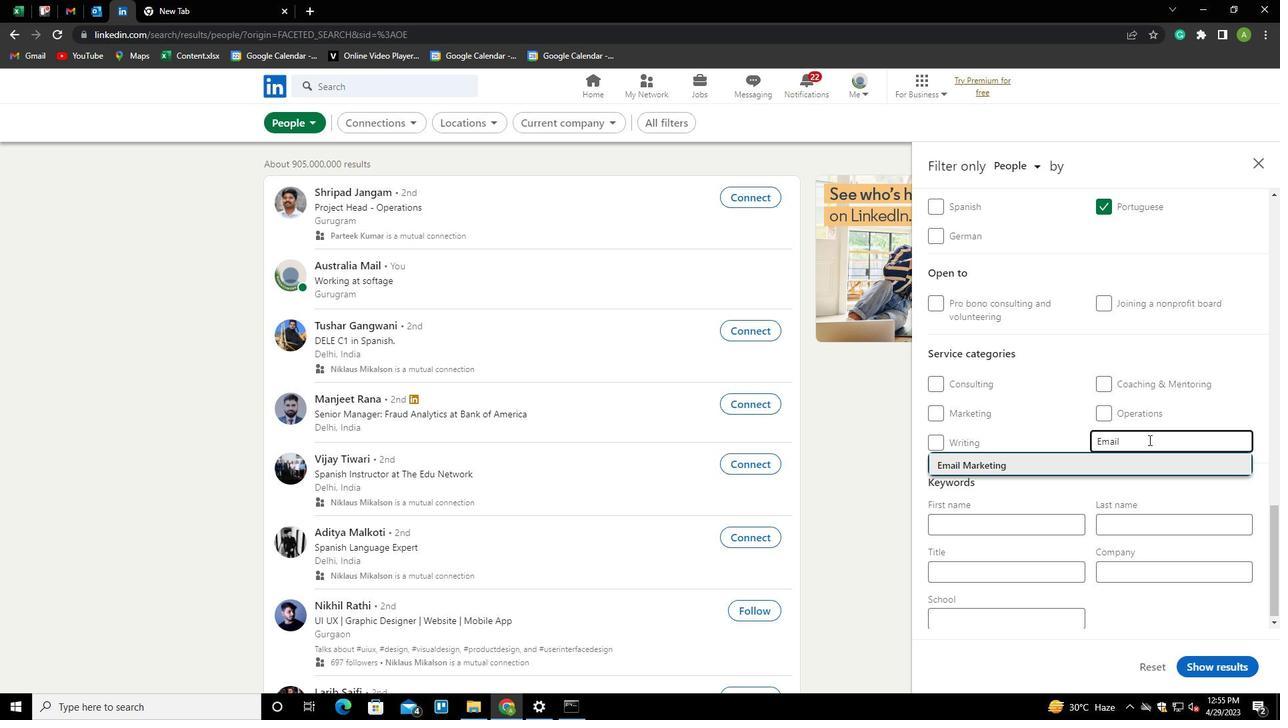 
Action: Mouse scrolled (1149, 439) with delta (0, 0)
Screenshot: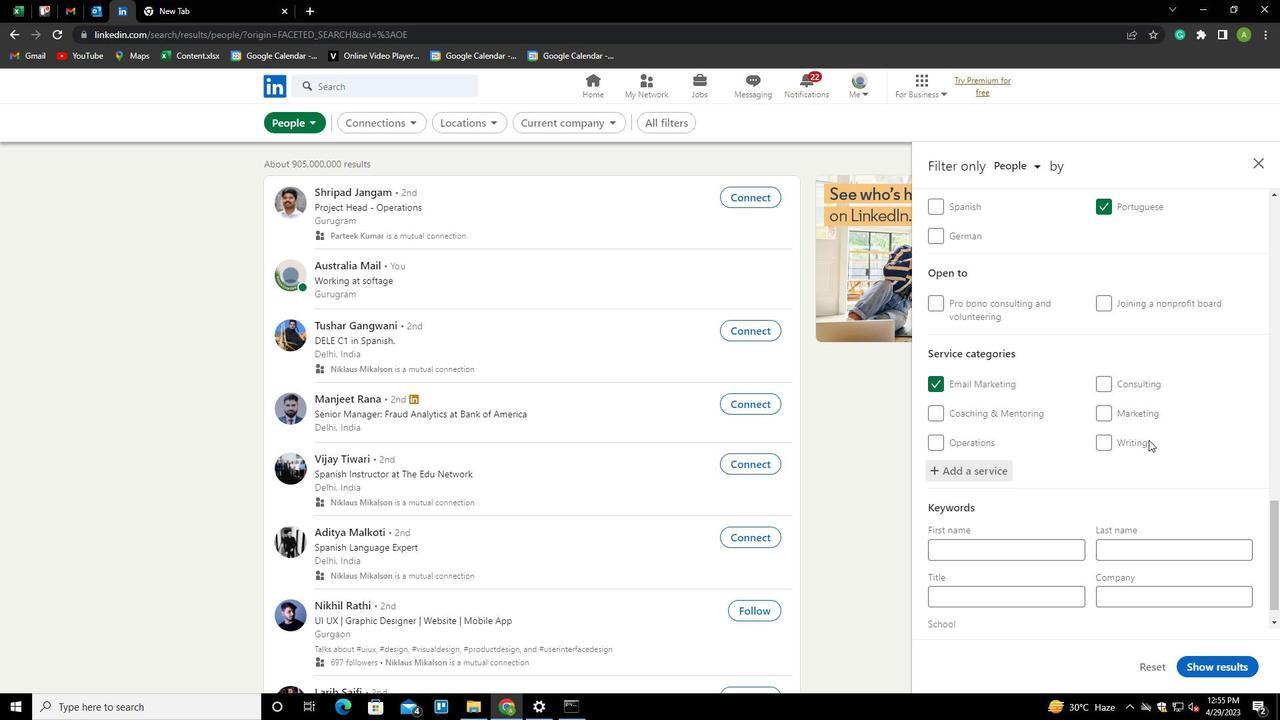 
Action: Mouse scrolled (1149, 439) with delta (0, 0)
Screenshot: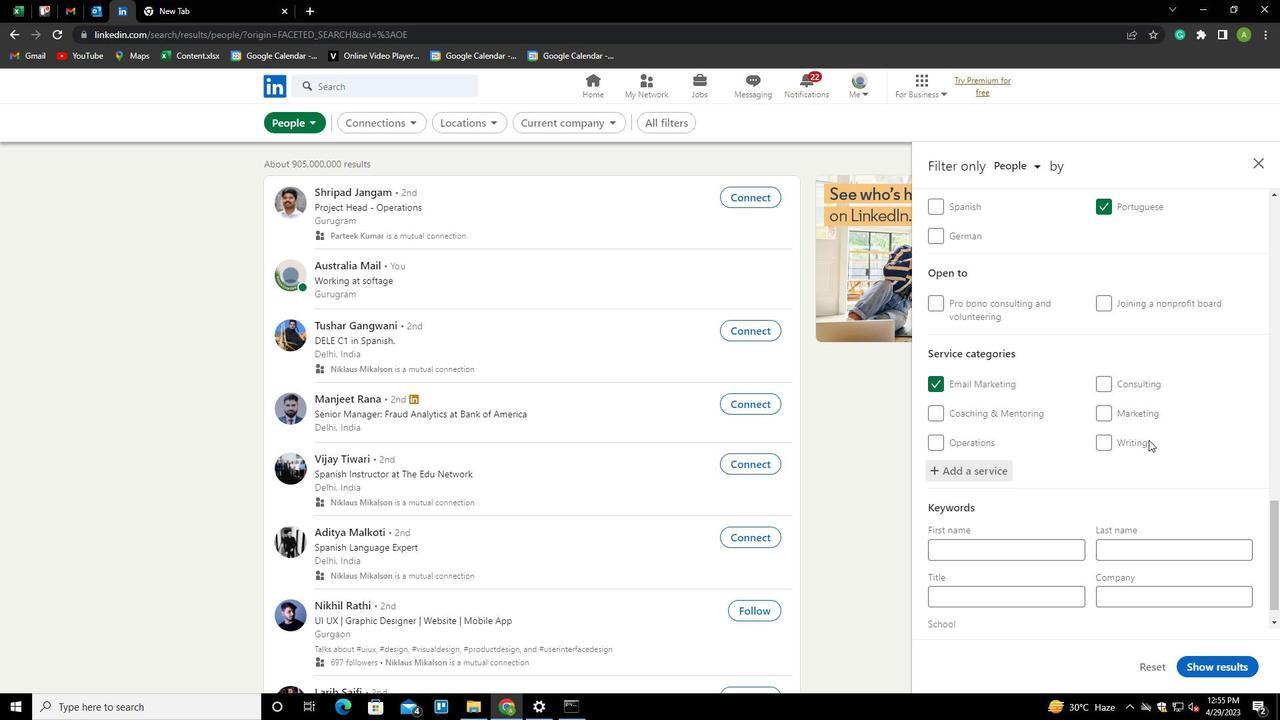 
Action: Mouse scrolled (1149, 439) with delta (0, 0)
Screenshot: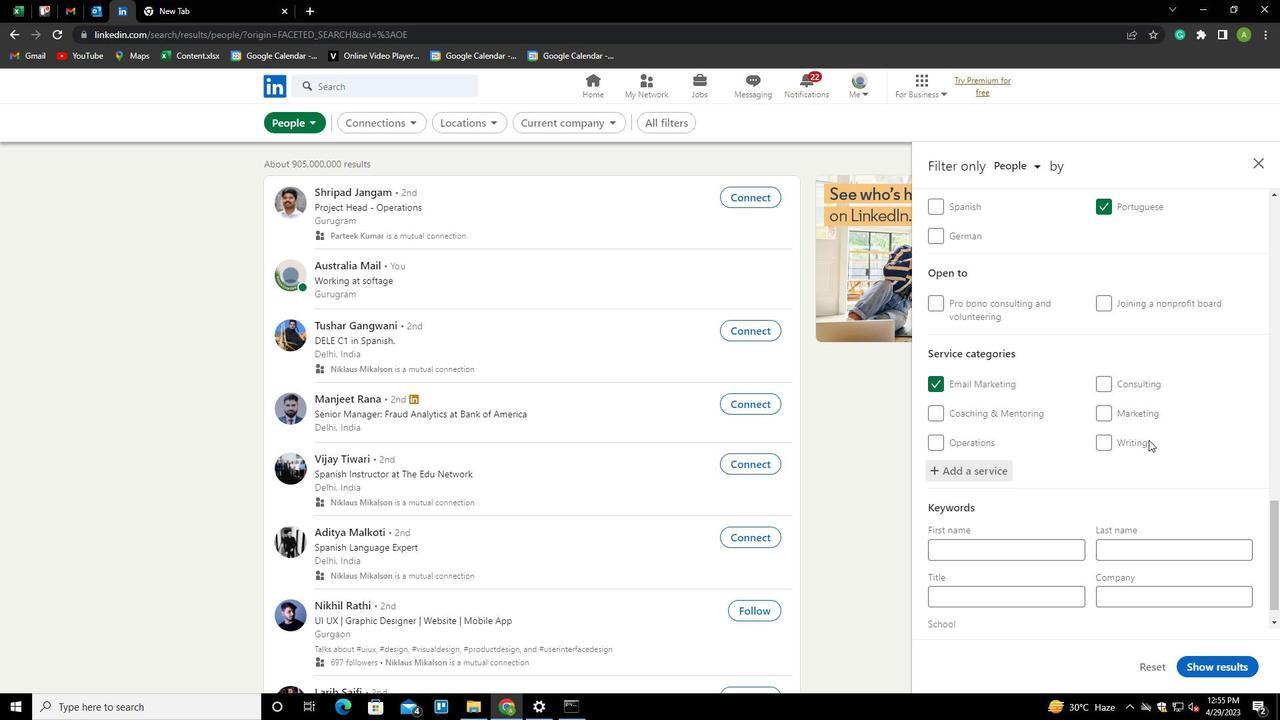 
Action: Mouse scrolled (1149, 439) with delta (0, 0)
Screenshot: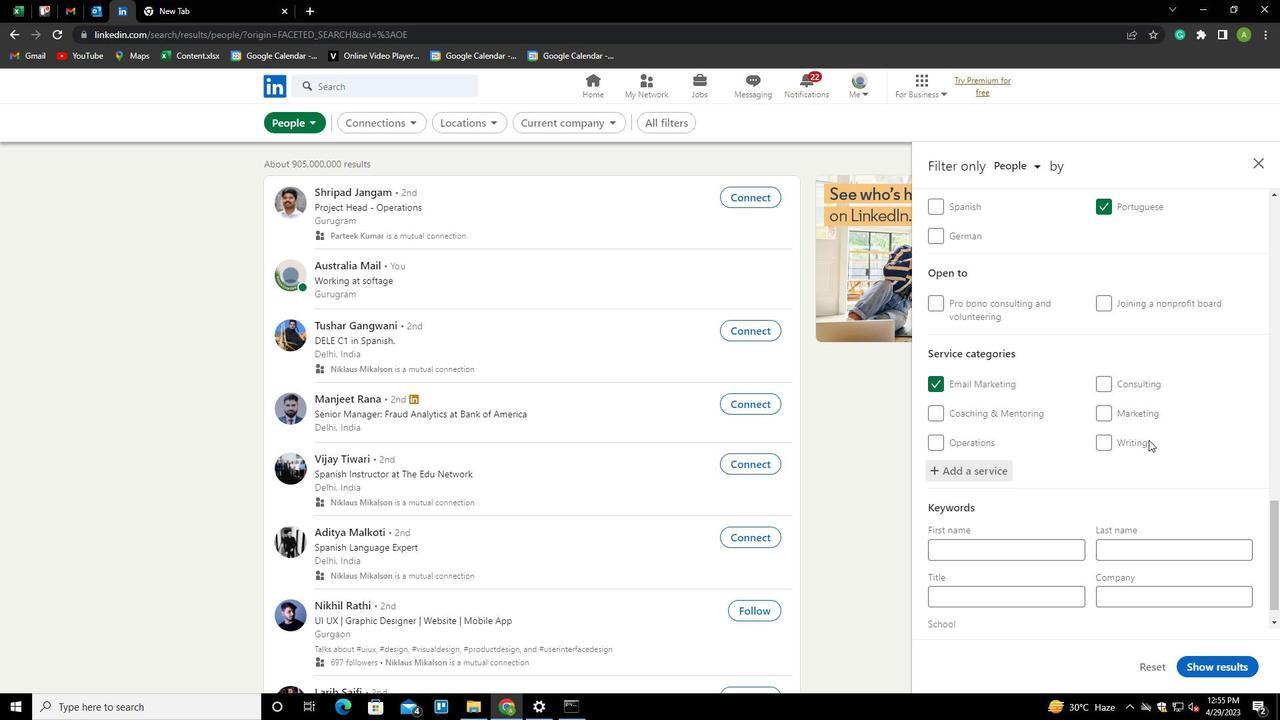 
Action: Mouse scrolled (1149, 439) with delta (0, 0)
Screenshot: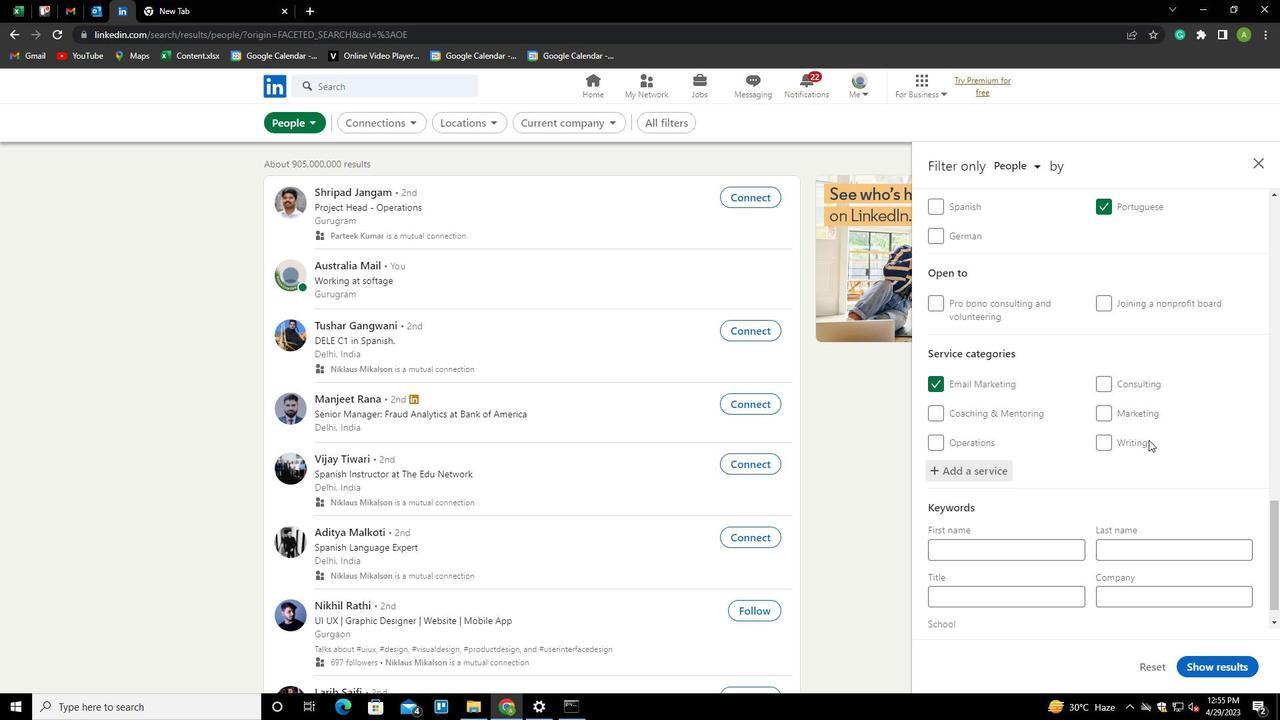 
Action: Mouse scrolled (1149, 439) with delta (0, 0)
Screenshot: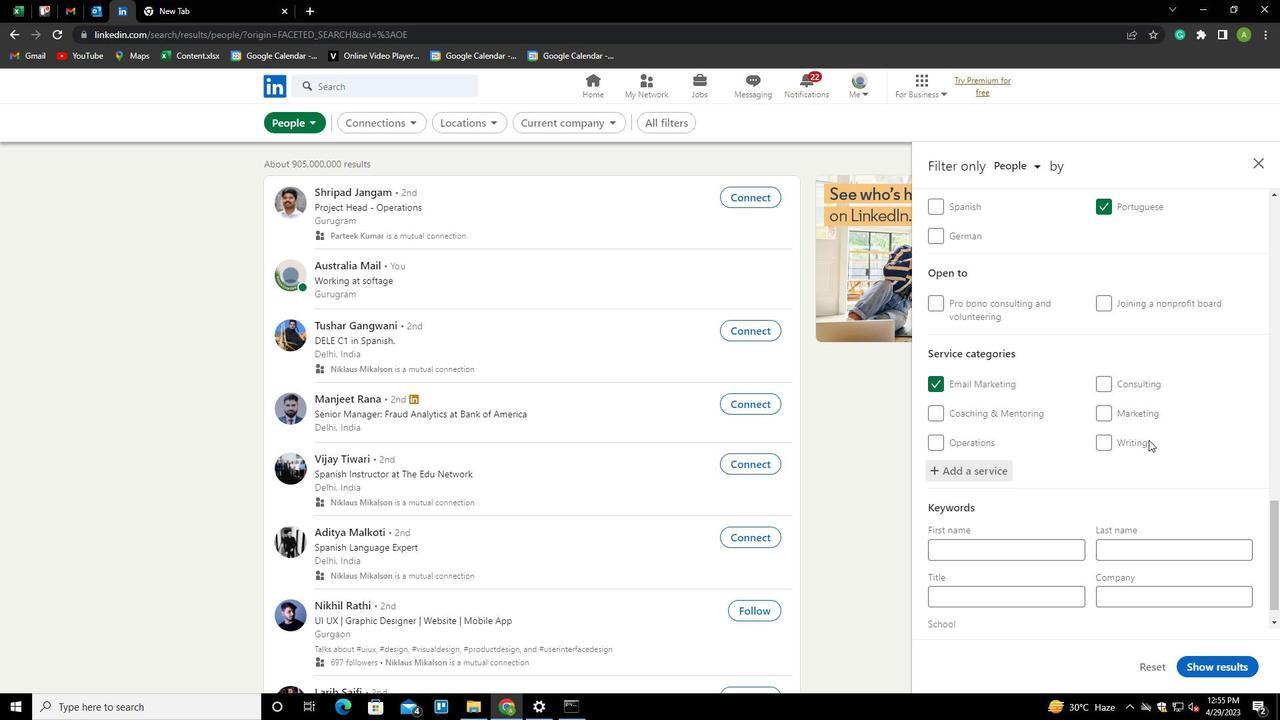 
Action: Mouse moved to (1041, 574)
Screenshot: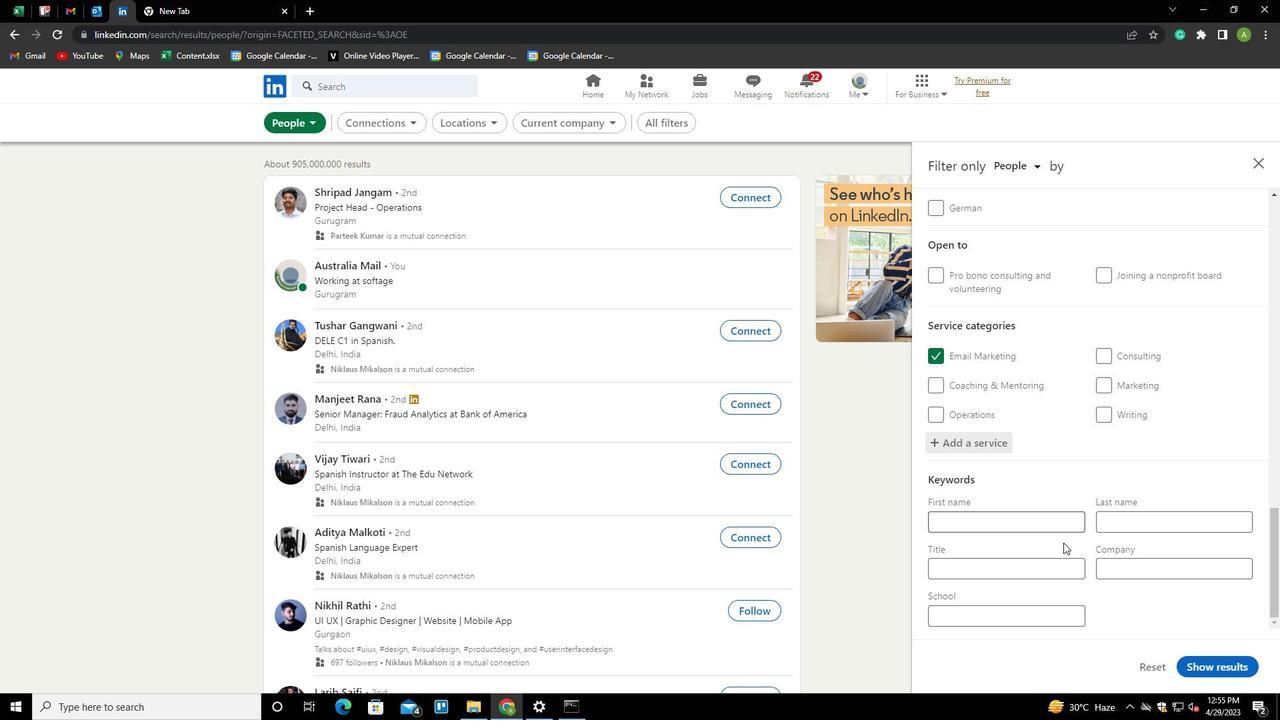 
Action: Mouse pressed left at (1041, 574)
Screenshot: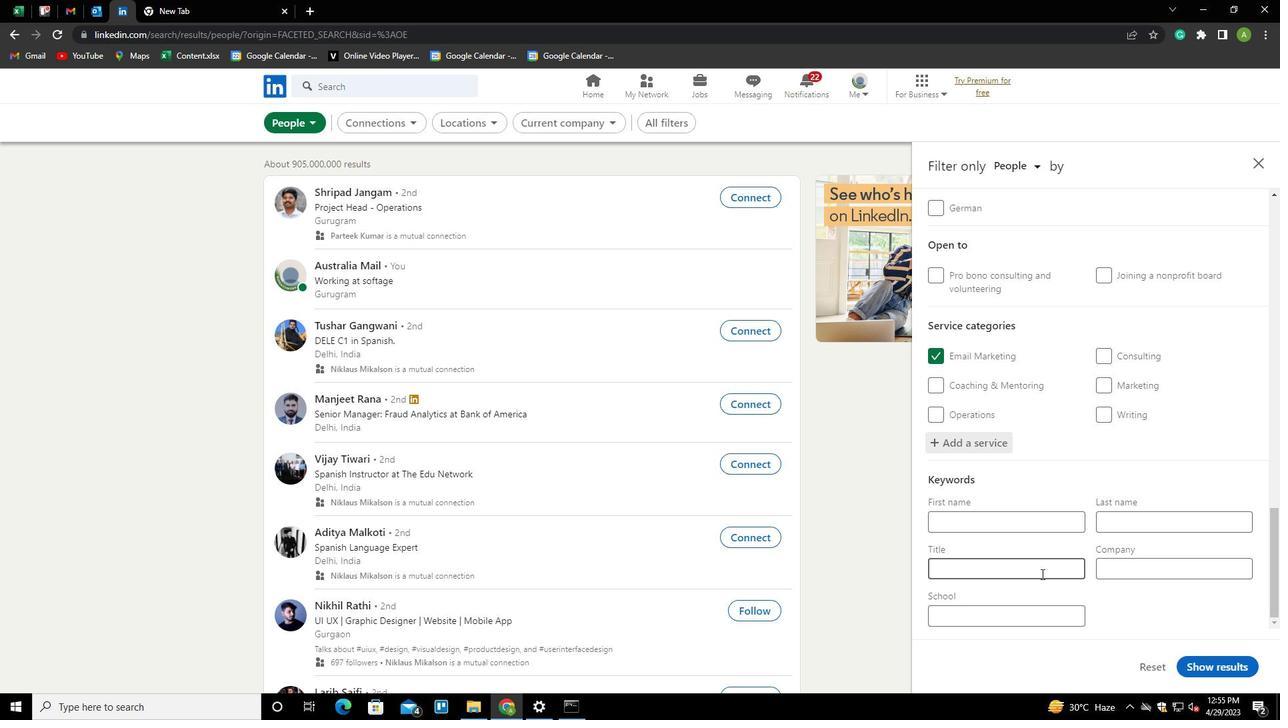 
Action: Key pressed <Key.shift><Key.shift><Key.shift><Key.shift><Key.shift><Key.shift><Key.shift><Key.shift><Key.shift><Key.shift><Key.shift><Key.shift><Key.shift><Key.shift><Key.shift><Key.shift><Key.shift><Key.shift><Key.shift><Key.shift><Key.shift><Key.shift><Key.shift>IRON<Key.space><Key.shift>FWOR<Key.backspace><Key.backspace><Key.backspace><Key.backspace><Key.shift><Key.shift><Key.shift><Key.shift><Key.shift><Key.shift><Key.shift>WORKER
Screenshot: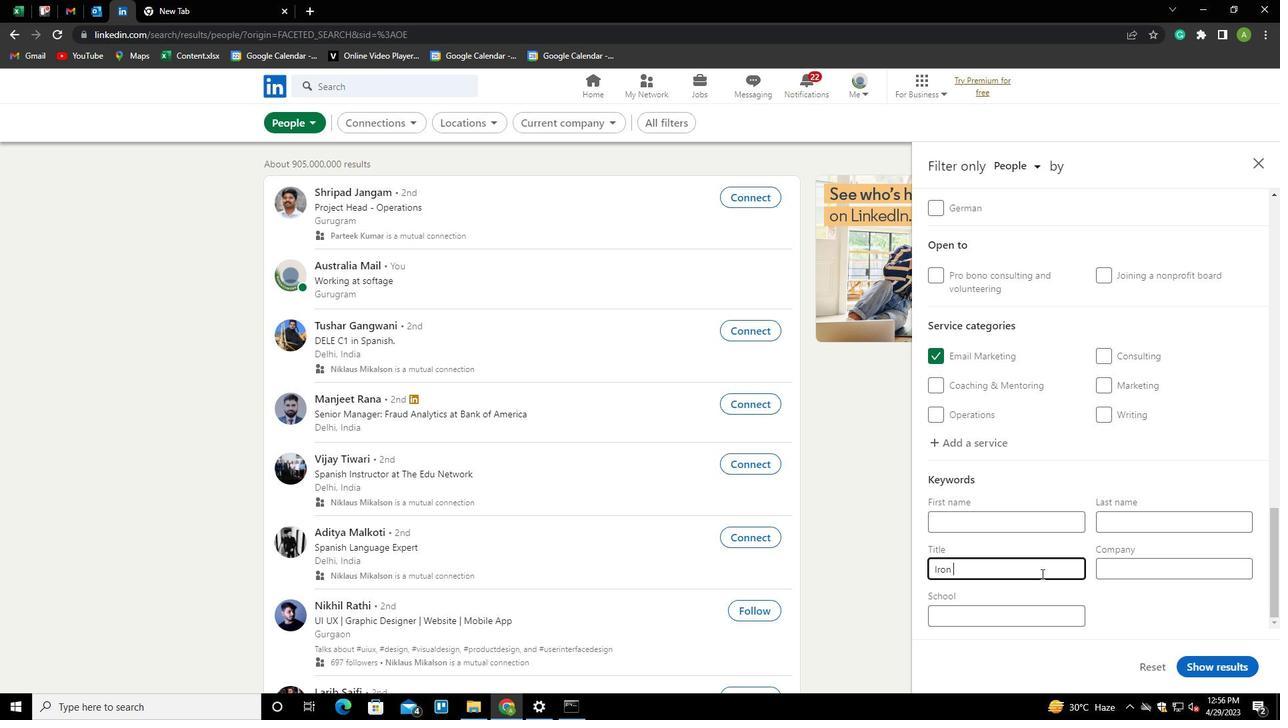 
Action: Mouse moved to (1119, 592)
Screenshot: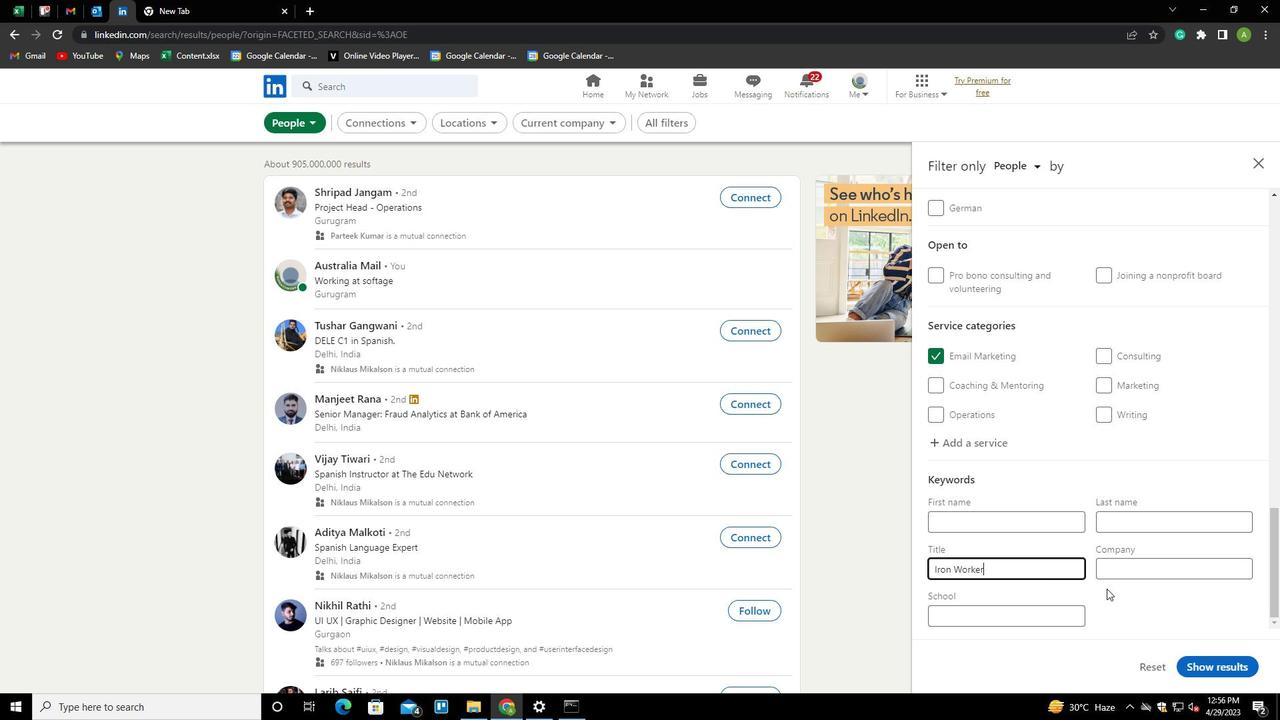
Action: Mouse pressed left at (1119, 592)
Screenshot: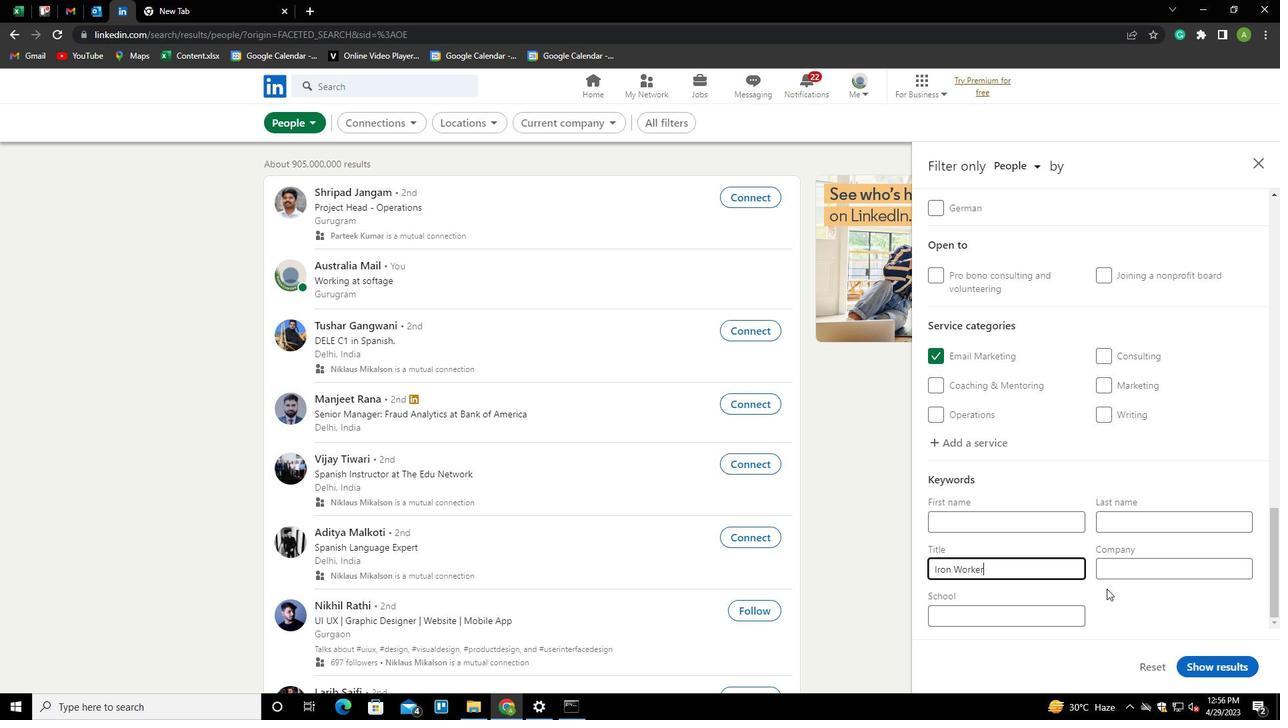 
Action: Mouse moved to (1209, 659)
Screenshot: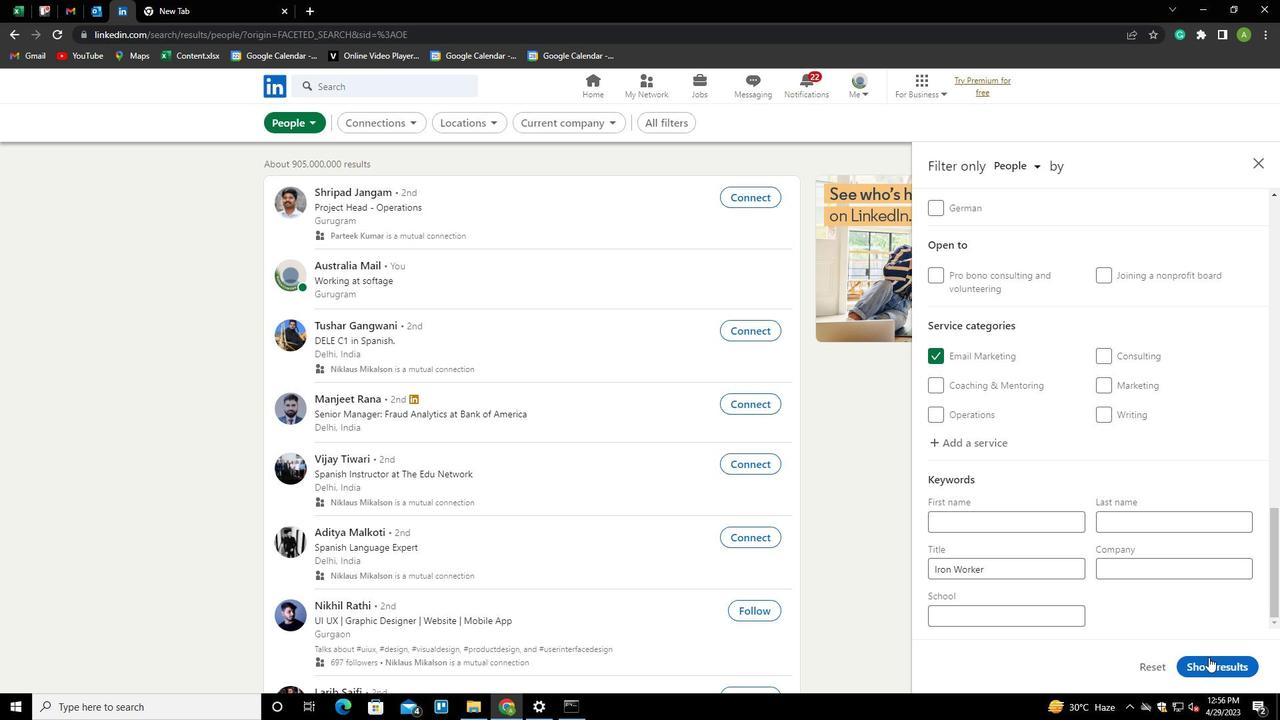 
Action: Mouse pressed left at (1209, 659)
Screenshot: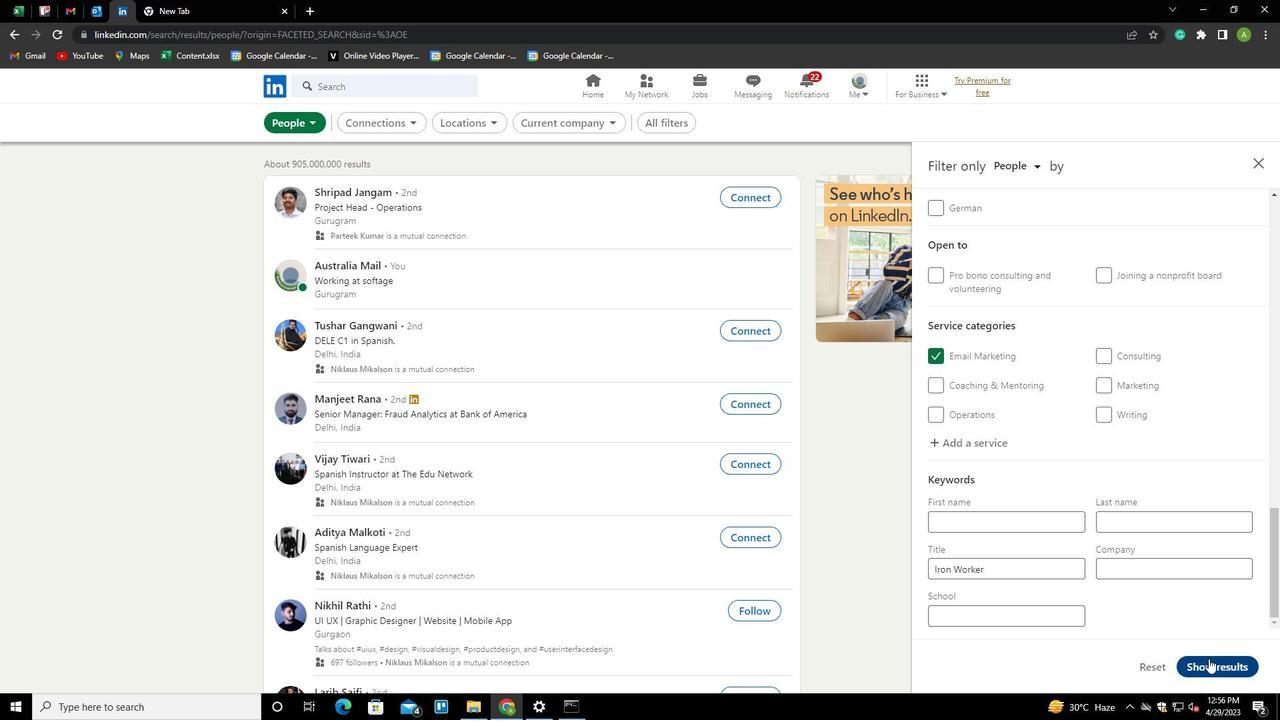 
